 Task: Change  the formatting of the data to Which is Greater than5, In conditional formating, put the option 'Yelow Fill with Drak Yellow Text'add another formatting option Format As Table, insert the option Brown Table style Dark 3 , change the format of Column Width to 18In the sheet   Precision Sales book
Action: Mouse moved to (333, 318)
Screenshot: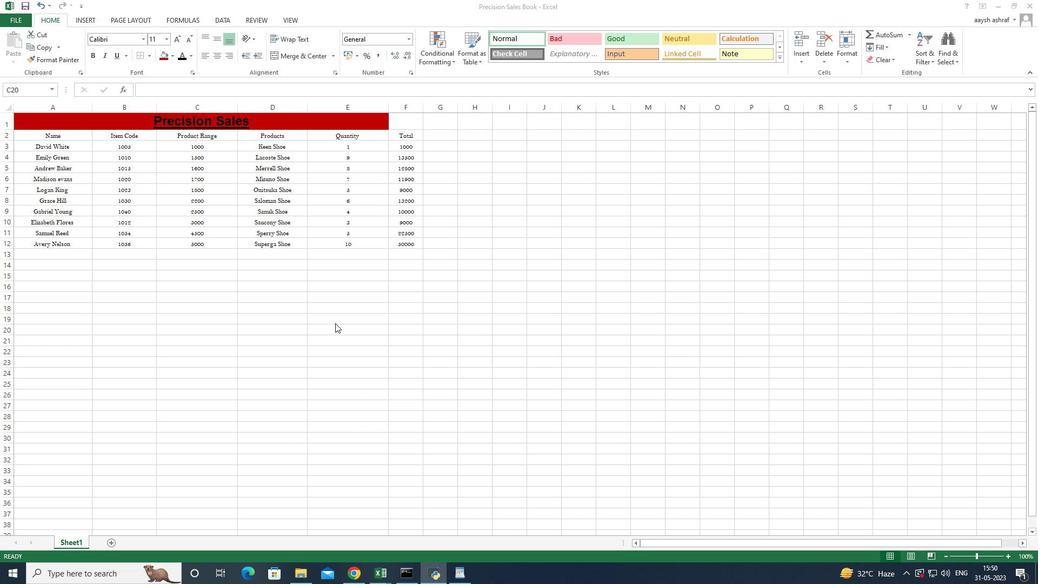 
Action: Mouse pressed left at (333, 318)
Screenshot: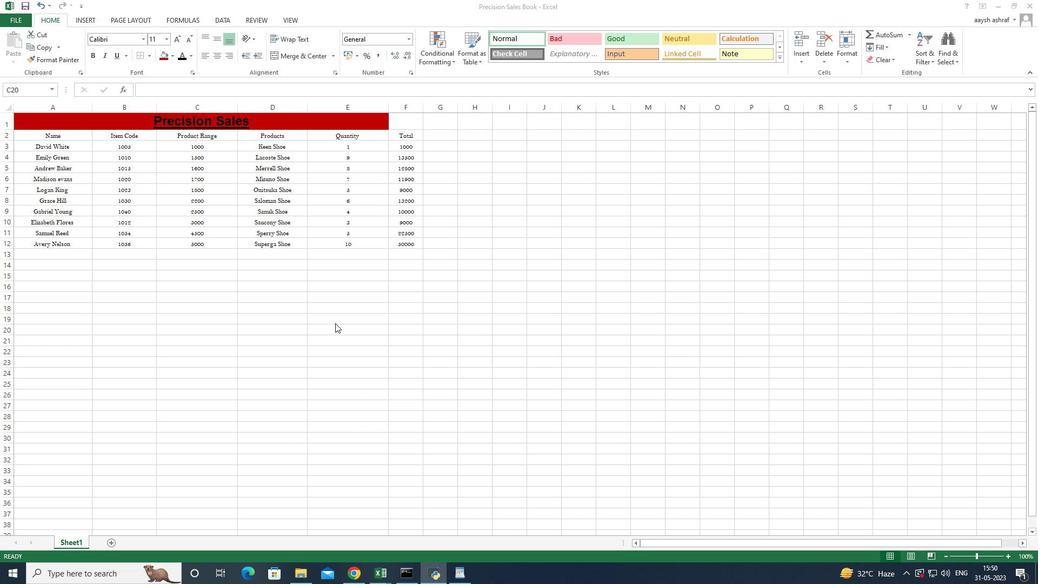 
Action: Mouse moved to (245, 240)
Screenshot: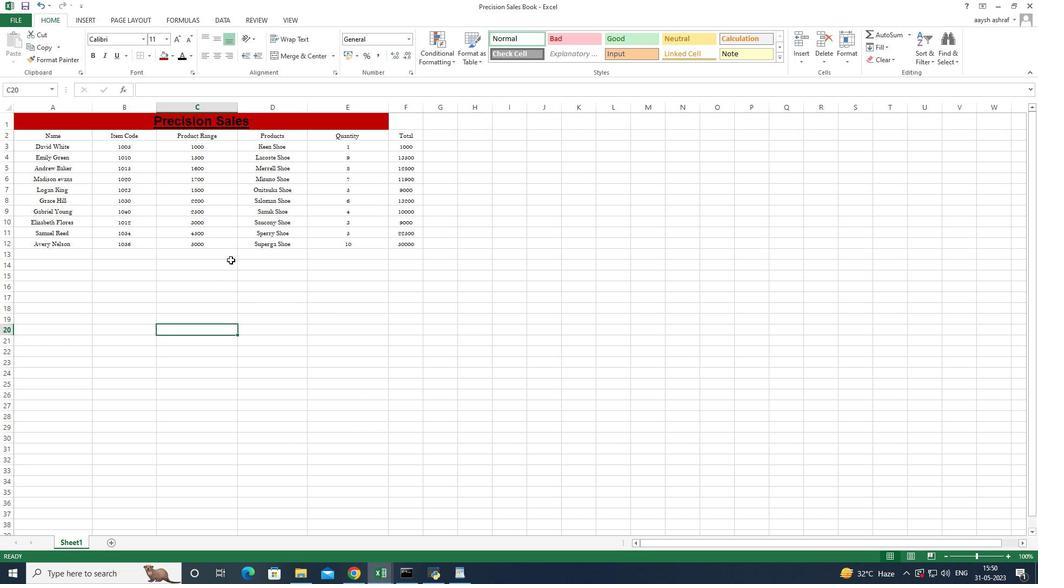 
Action: Mouse pressed left at (245, 240)
Screenshot: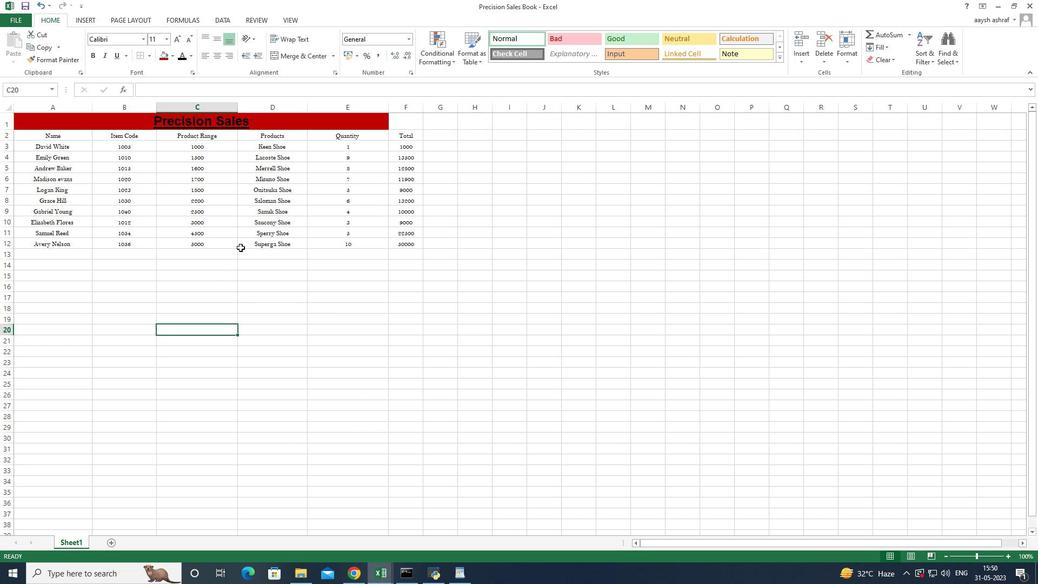 
Action: Mouse moved to (36, 136)
Screenshot: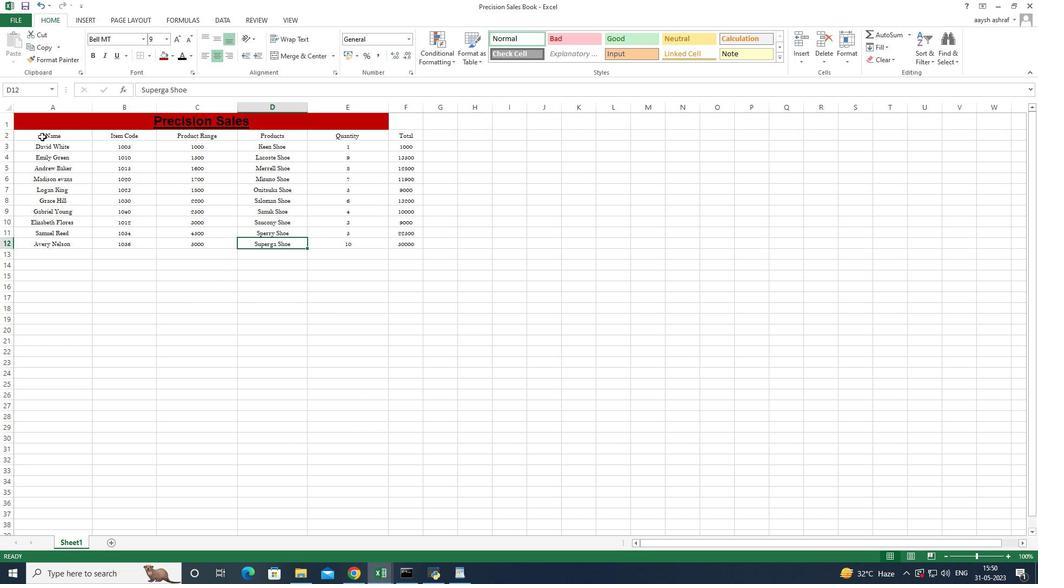 
Action: Mouse pressed left at (36, 136)
Screenshot: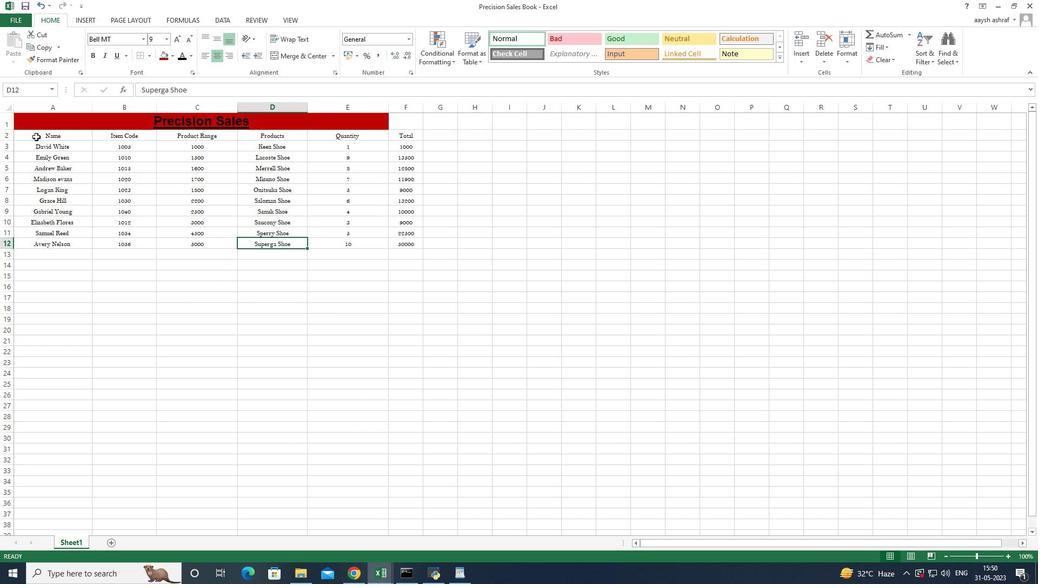 
Action: Mouse moved to (428, 56)
Screenshot: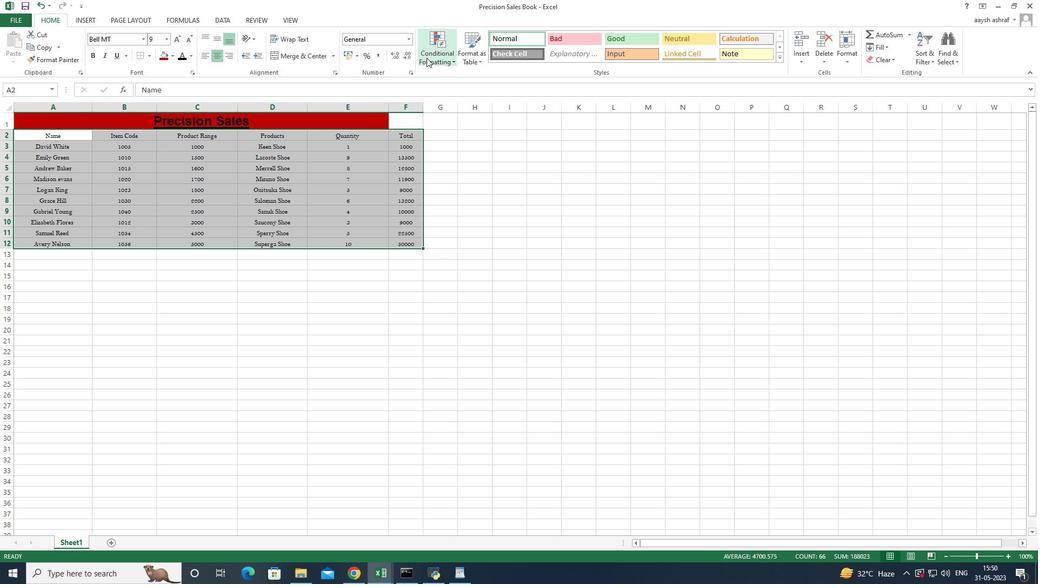 
Action: Mouse pressed left at (428, 56)
Screenshot: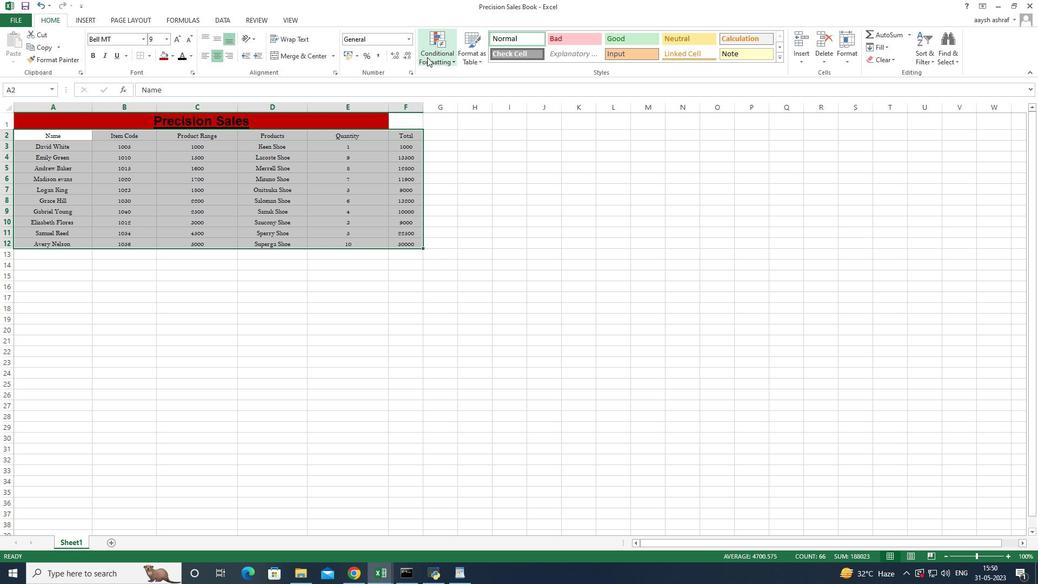 
Action: Mouse moved to (545, 85)
Screenshot: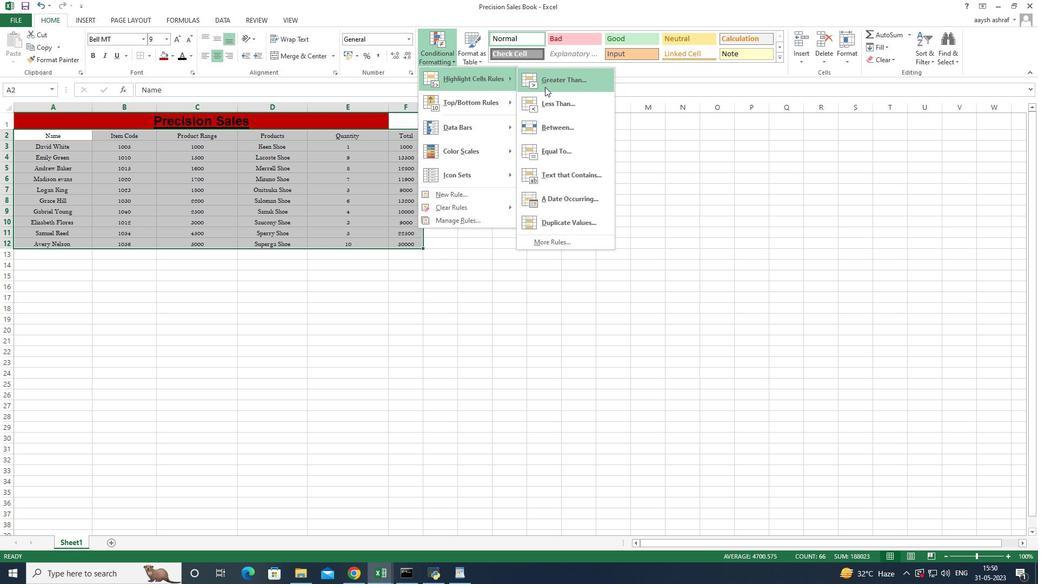 
Action: Mouse pressed left at (545, 85)
Screenshot: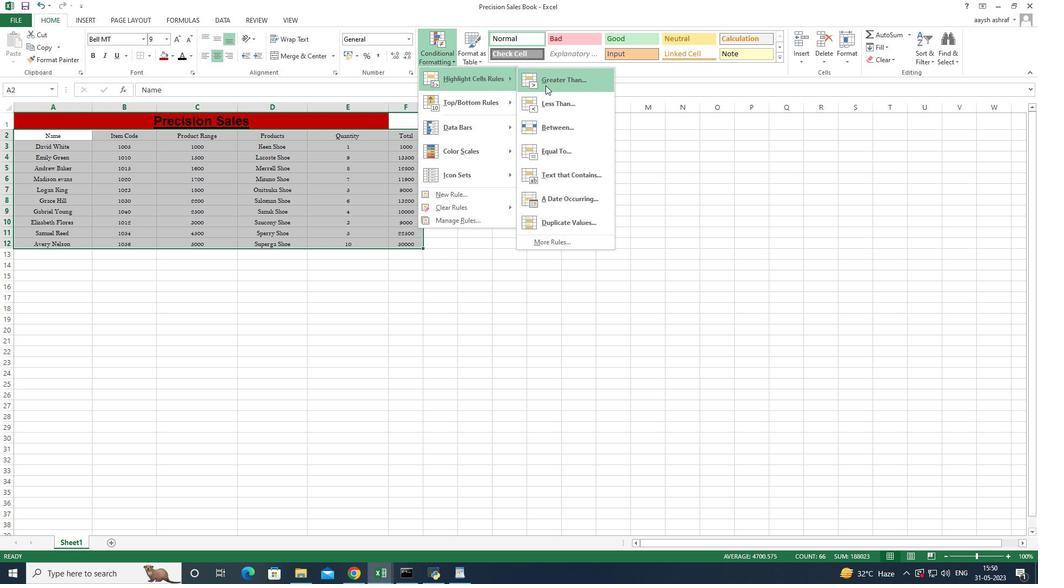 
Action: Mouse moved to (167, 286)
Screenshot: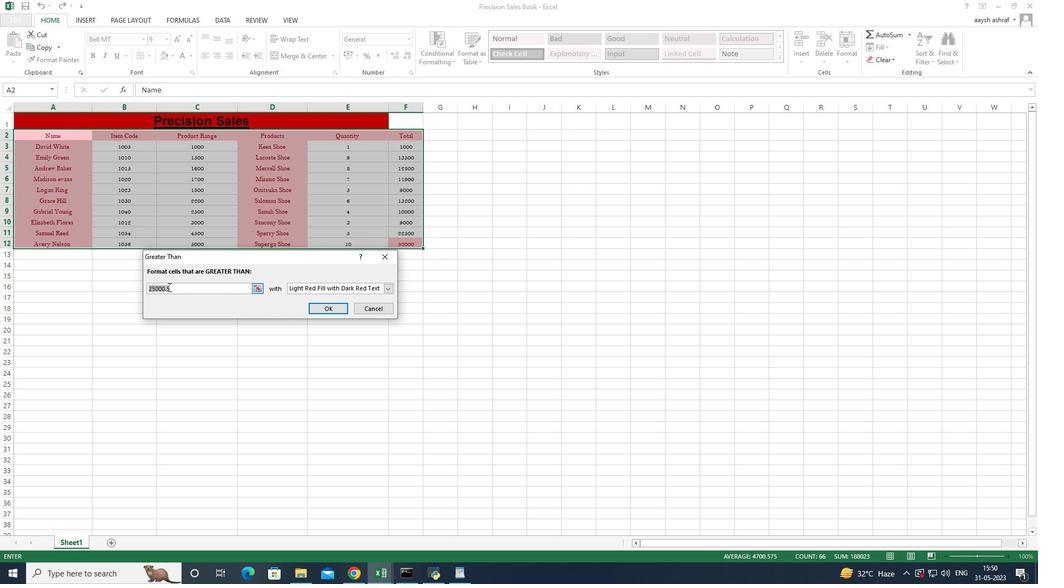 
Action: Mouse pressed left at (167, 286)
Screenshot: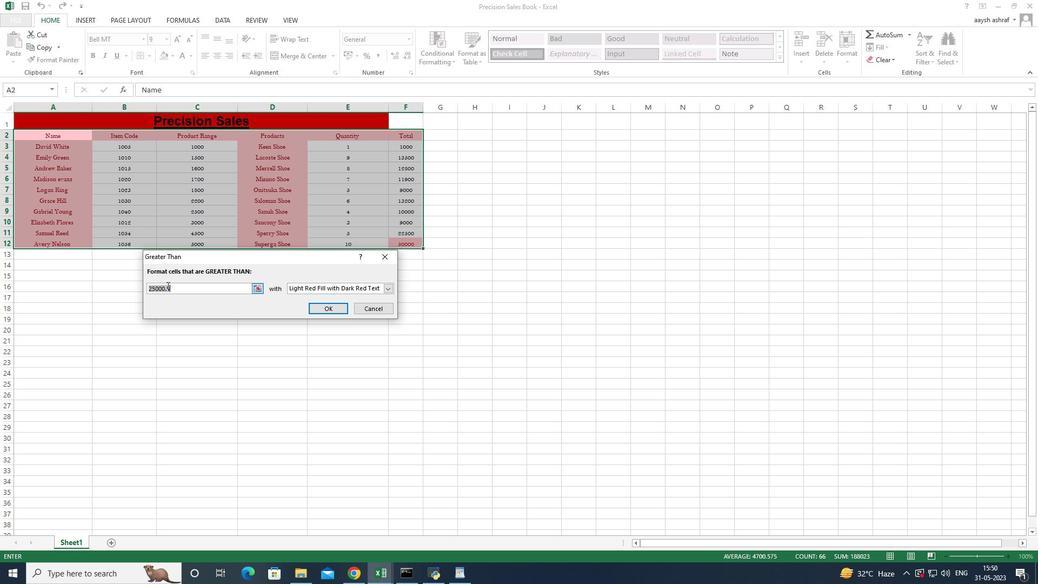 
Action: Mouse moved to (181, 296)
Screenshot: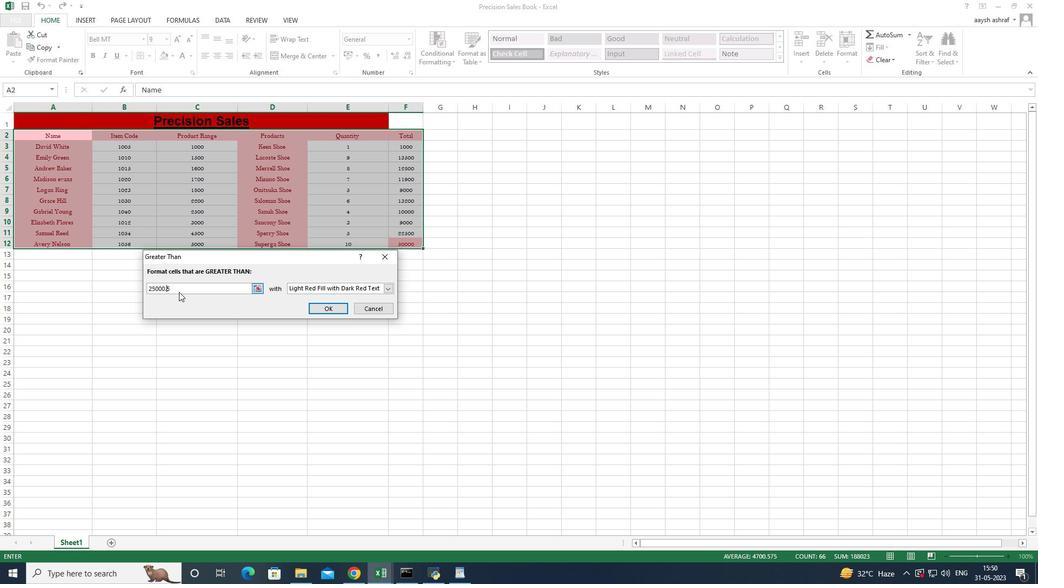 
Action: Key pressed <Key.backspace><Key.backspace><Key.backspace><Key.backspace><Key.backspace><Key.backspace><Key.backspace><Key.backspace><Key.backspace><Key.backspace><Key.backspace><Key.backspace><Key.backspace>
Screenshot: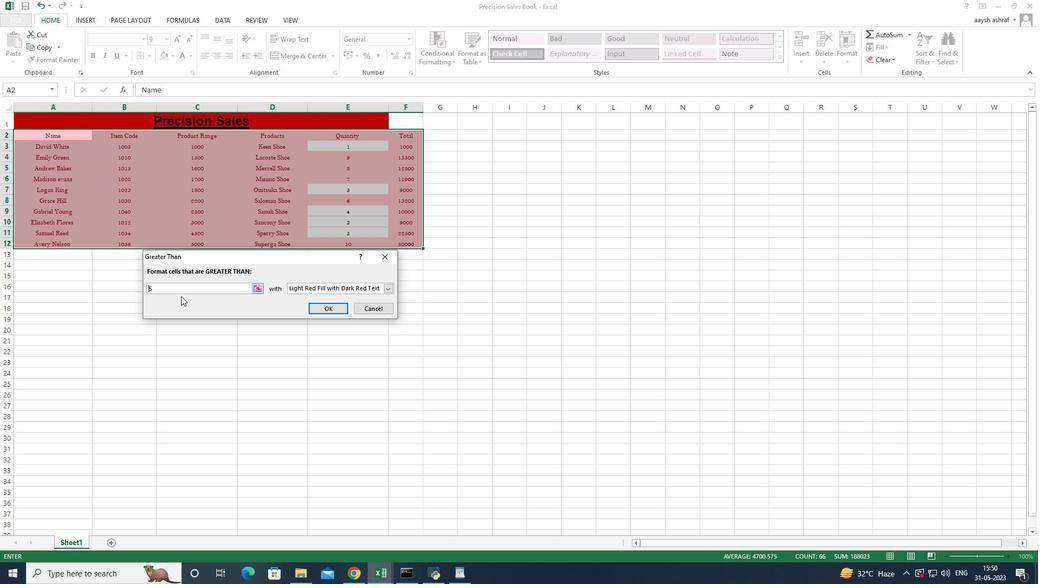 
Action: Mouse moved to (387, 286)
Screenshot: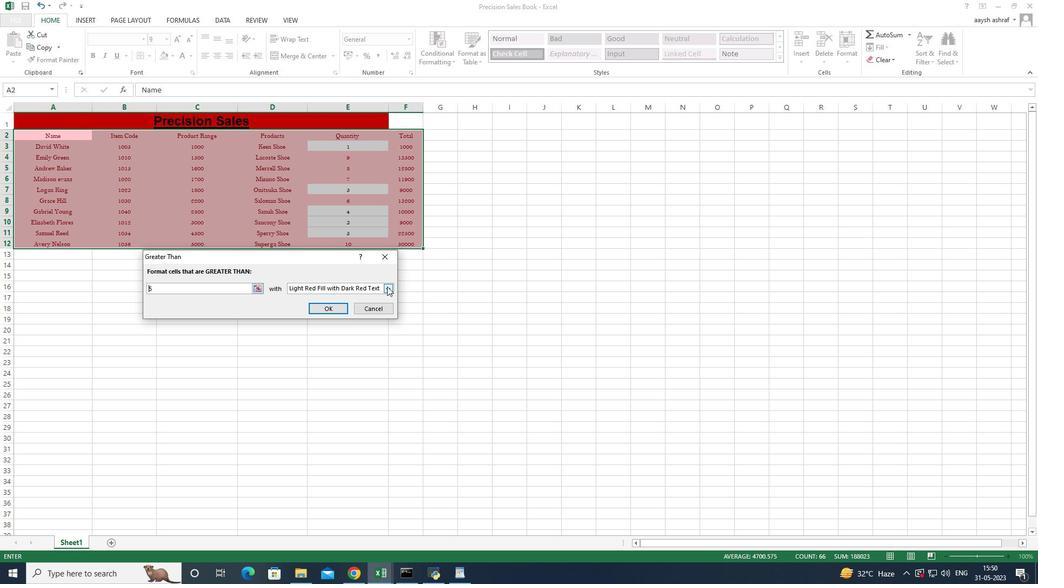 
Action: Mouse pressed left at (387, 286)
Screenshot: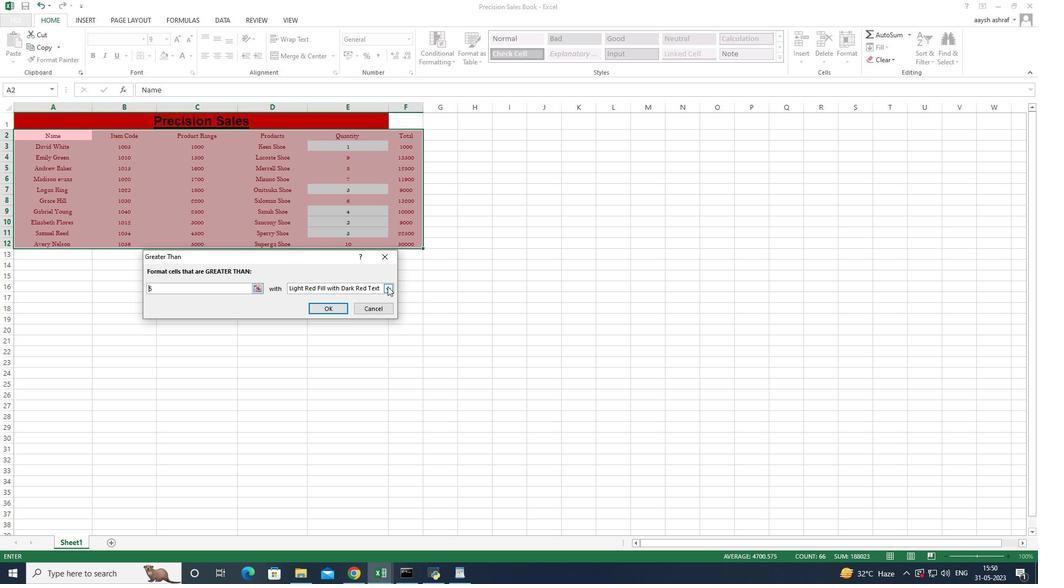 
Action: Mouse moved to (341, 318)
Screenshot: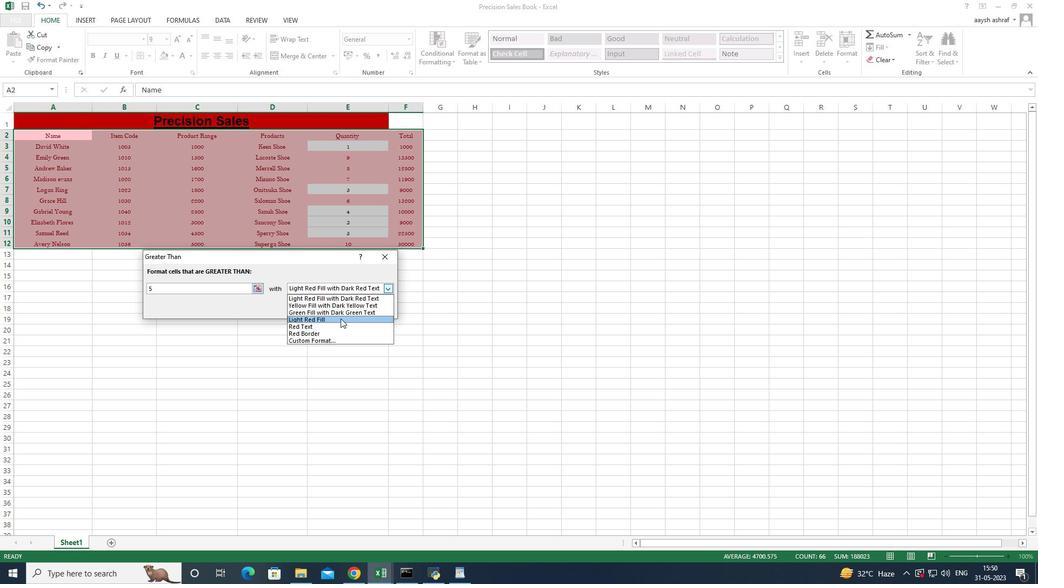 
Action: Mouse scrolled (341, 317) with delta (0, 0)
Screenshot: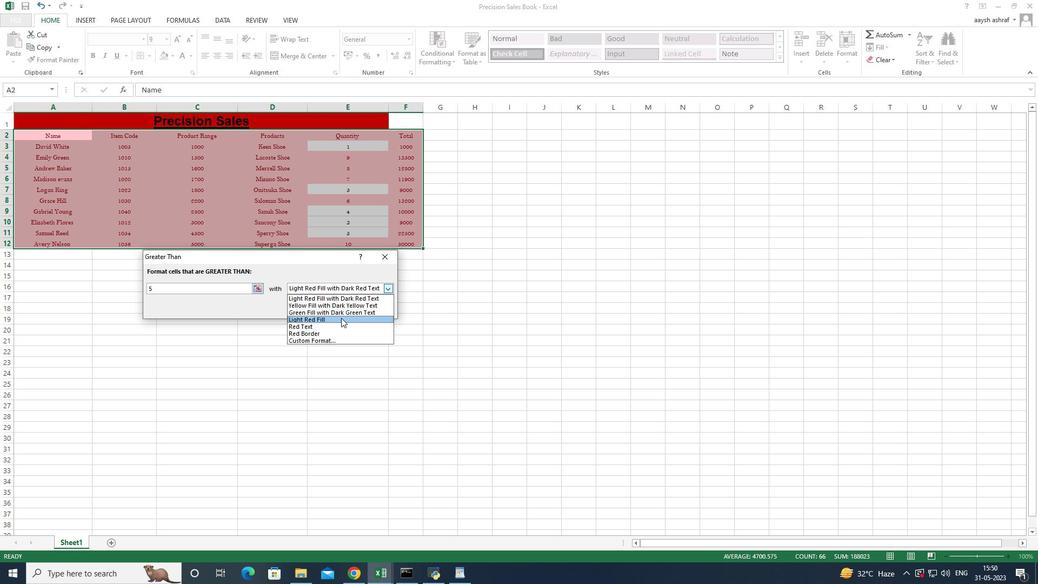 
Action: Mouse scrolled (341, 317) with delta (0, 0)
Screenshot: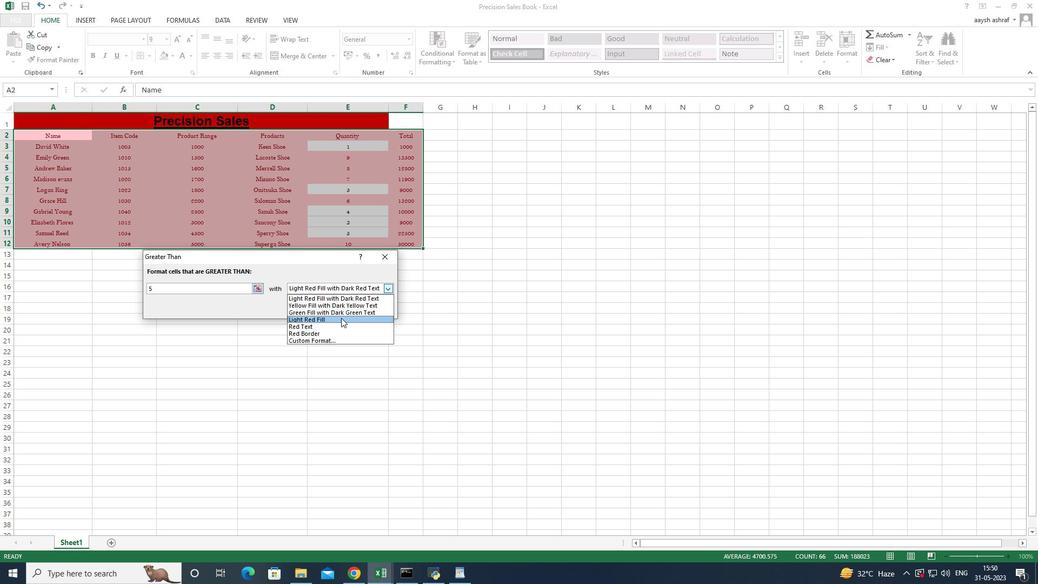 
Action: Mouse scrolled (341, 317) with delta (0, 0)
Screenshot: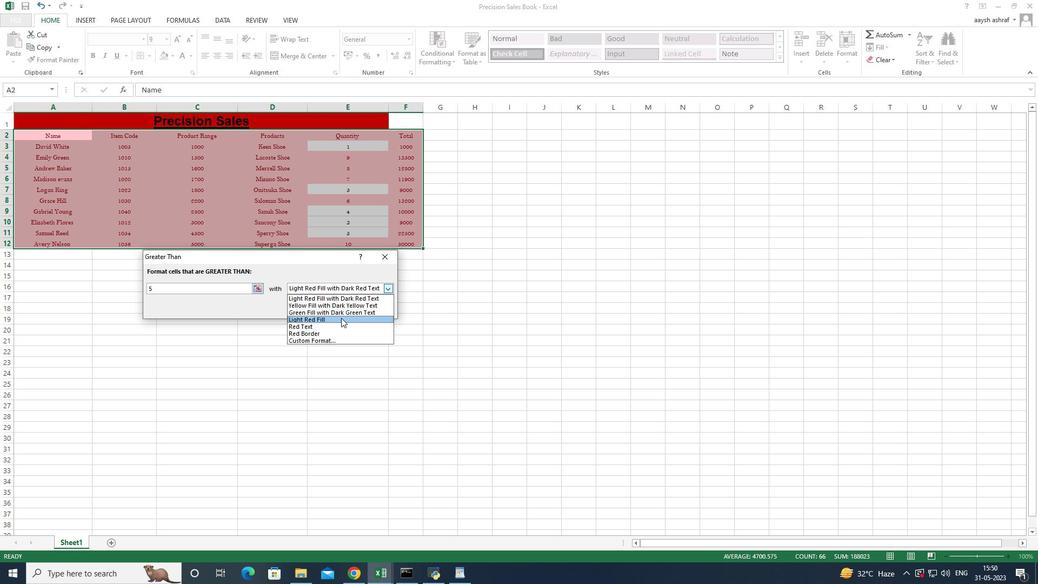 
Action: Mouse scrolled (341, 317) with delta (0, 0)
Screenshot: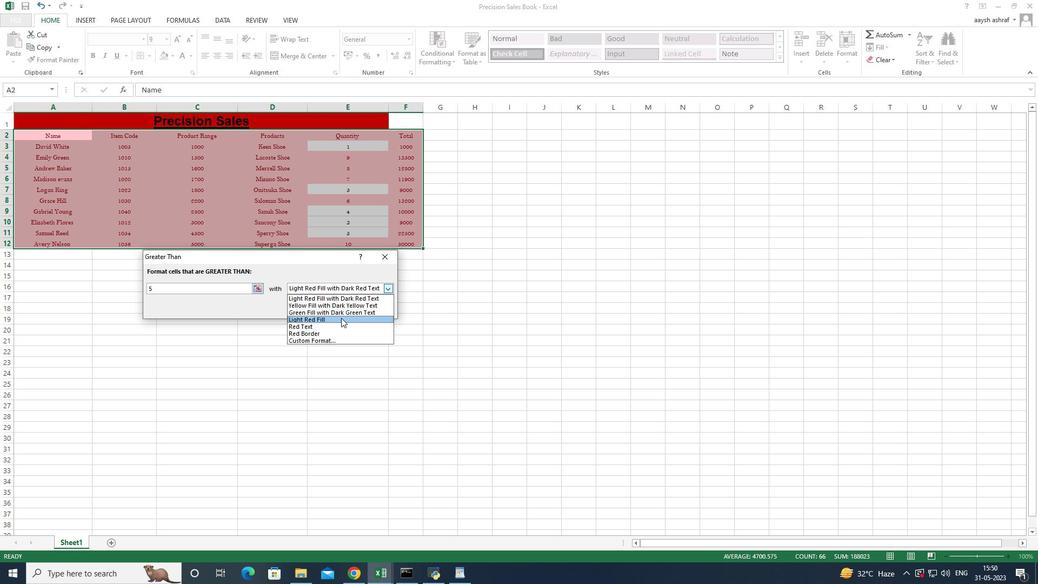 
Action: Mouse moved to (338, 307)
Screenshot: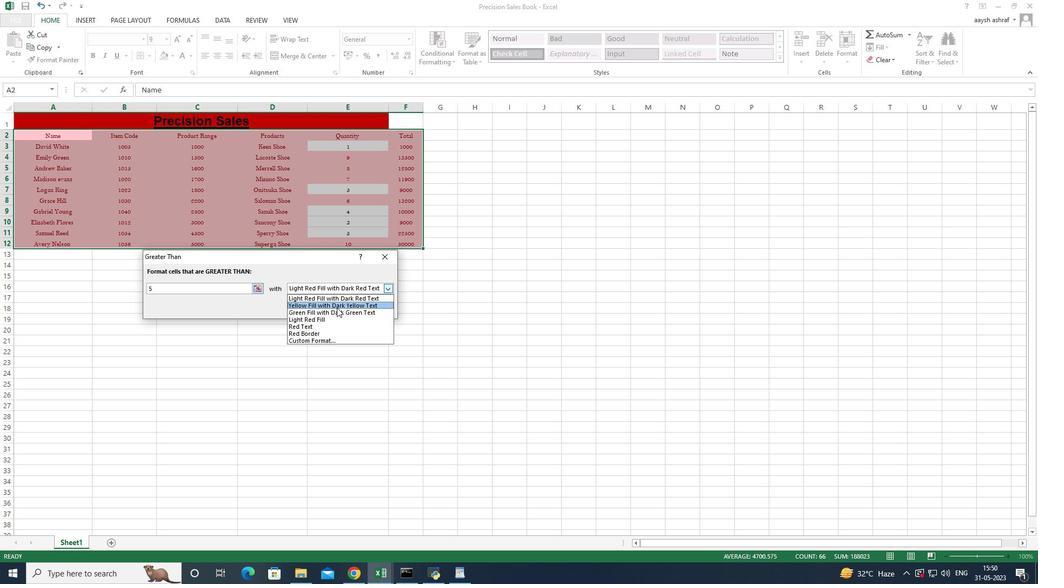 
Action: Mouse pressed left at (338, 307)
Screenshot: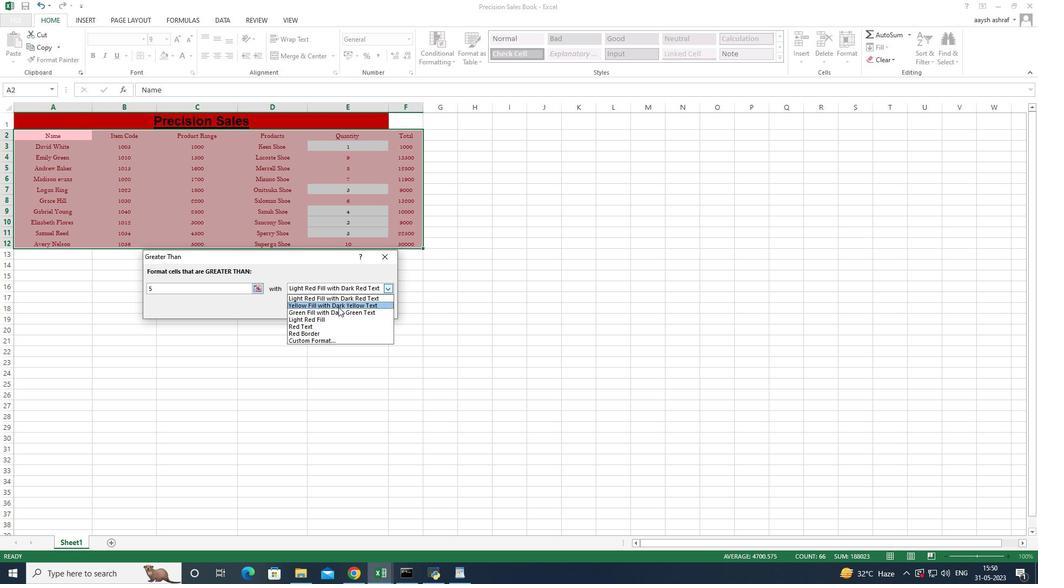 
Action: Mouse moved to (336, 307)
Screenshot: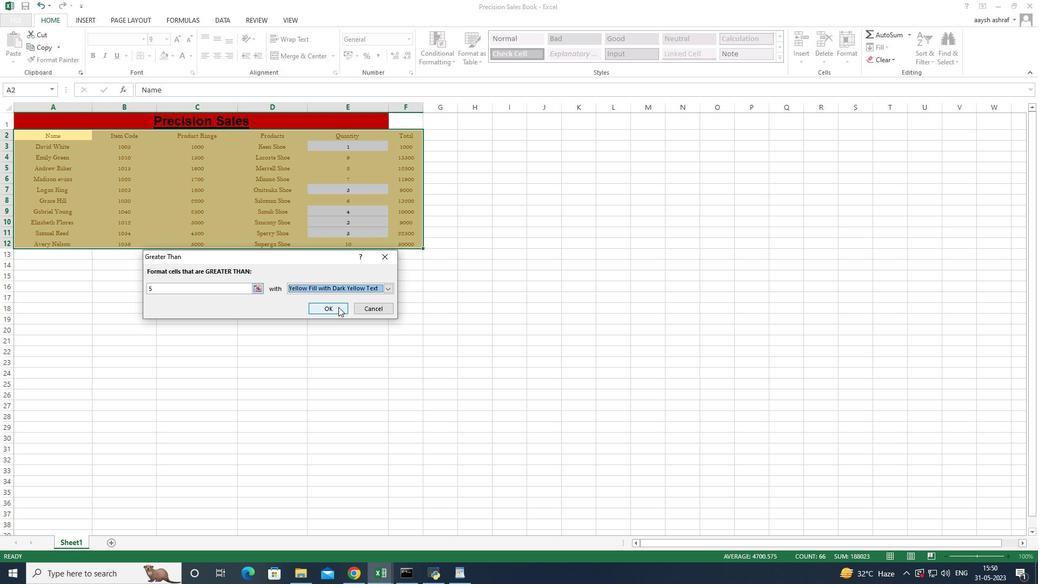 
Action: Mouse pressed left at (336, 307)
Screenshot: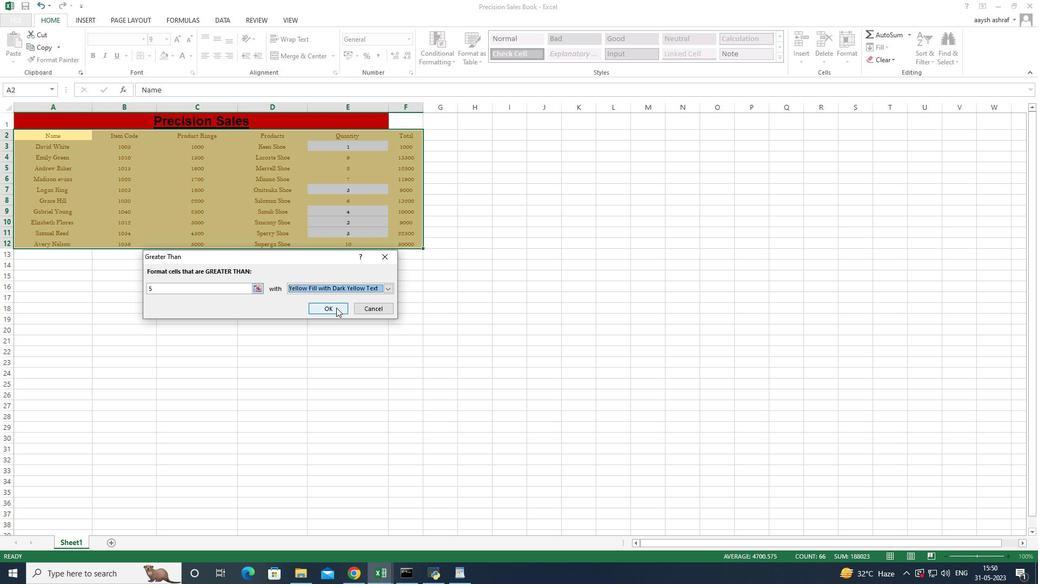
Action: Mouse moved to (467, 54)
Screenshot: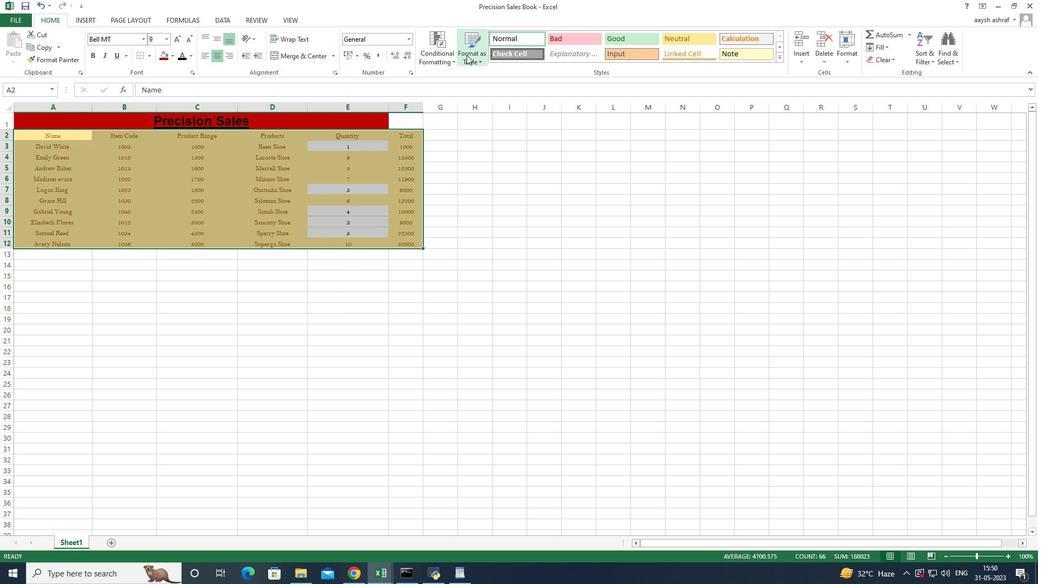 
Action: Mouse pressed left at (467, 54)
Screenshot: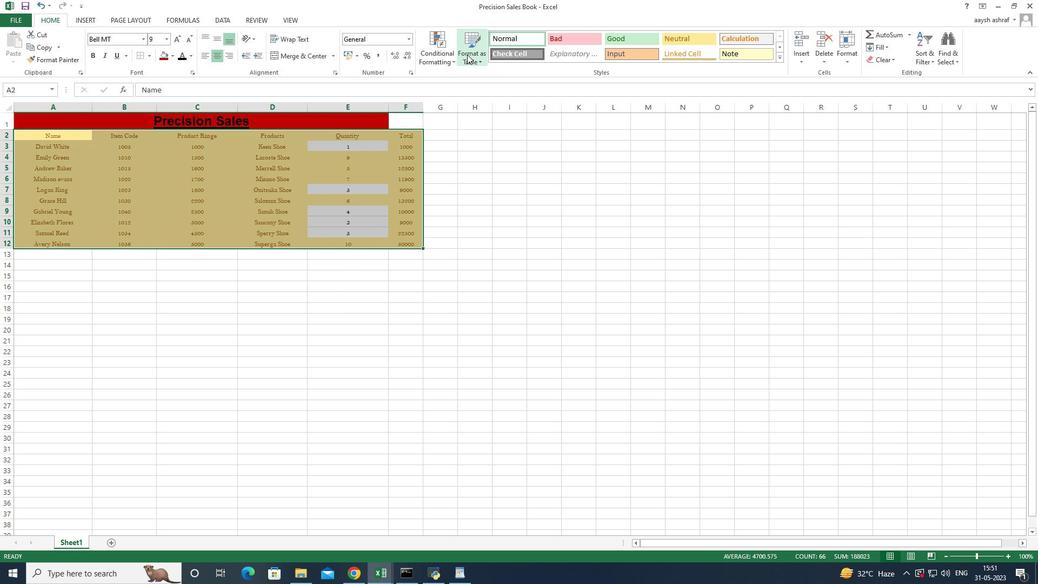 
Action: Mouse moved to (554, 270)
Screenshot: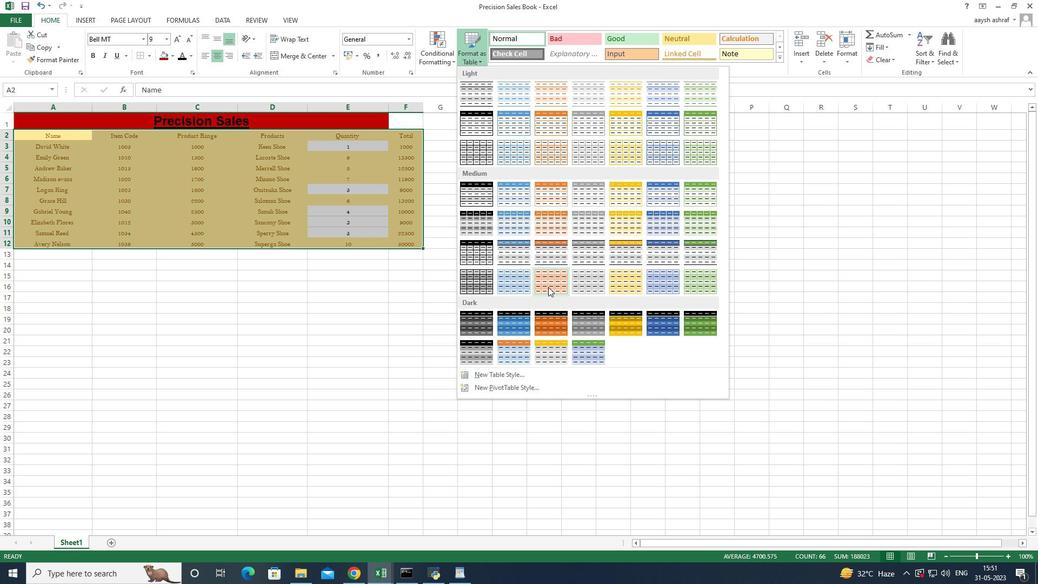 
Action: Mouse scrolled (554, 269) with delta (0, 0)
Screenshot: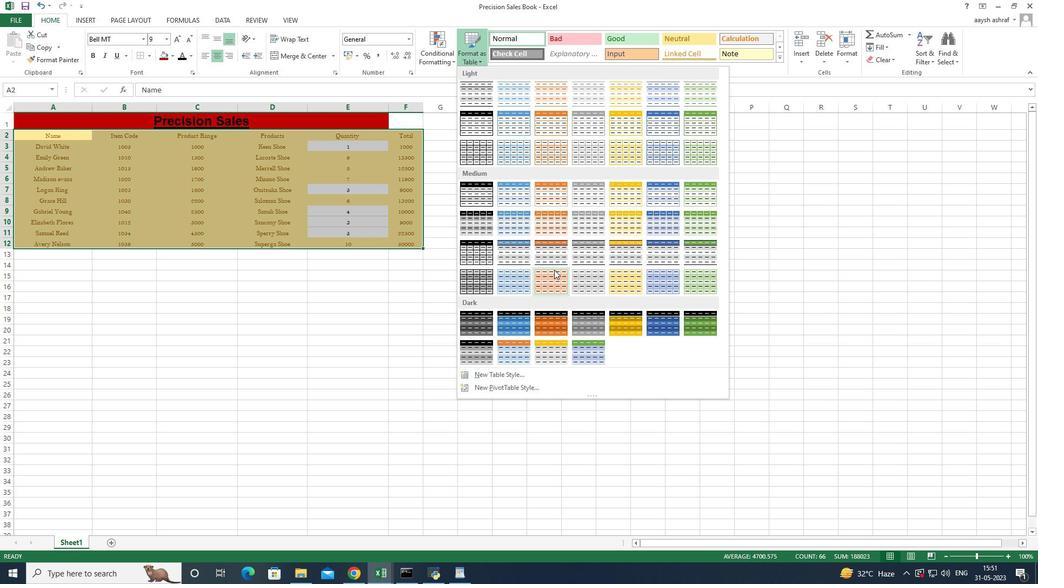 
Action: Mouse moved to (545, 325)
Screenshot: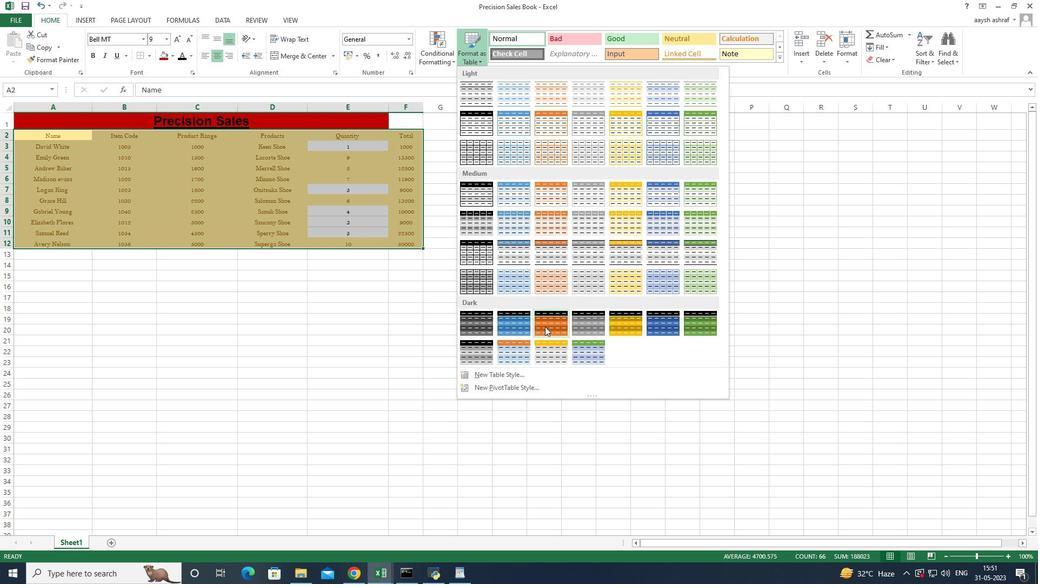 
Action: Mouse pressed left at (545, 325)
Screenshot: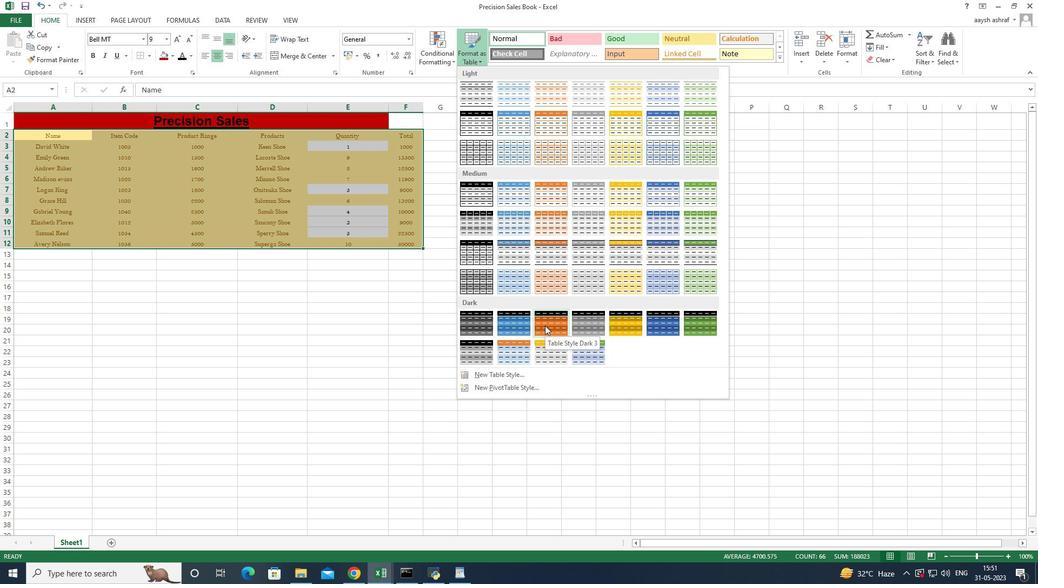 
Action: Mouse moved to (261, 294)
Screenshot: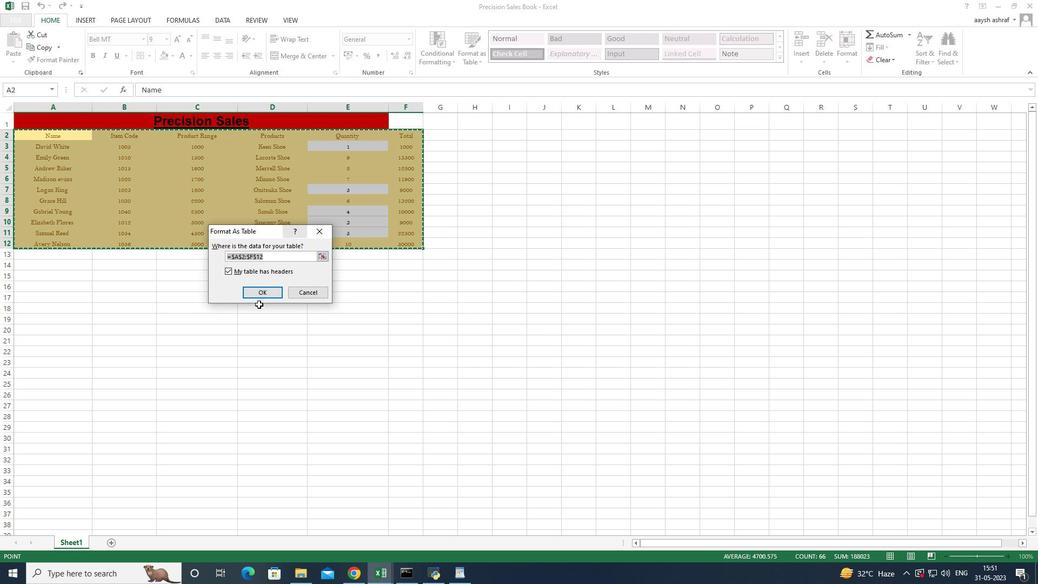 
Action: Mouse pressed left at (261, 294)
Screenshot: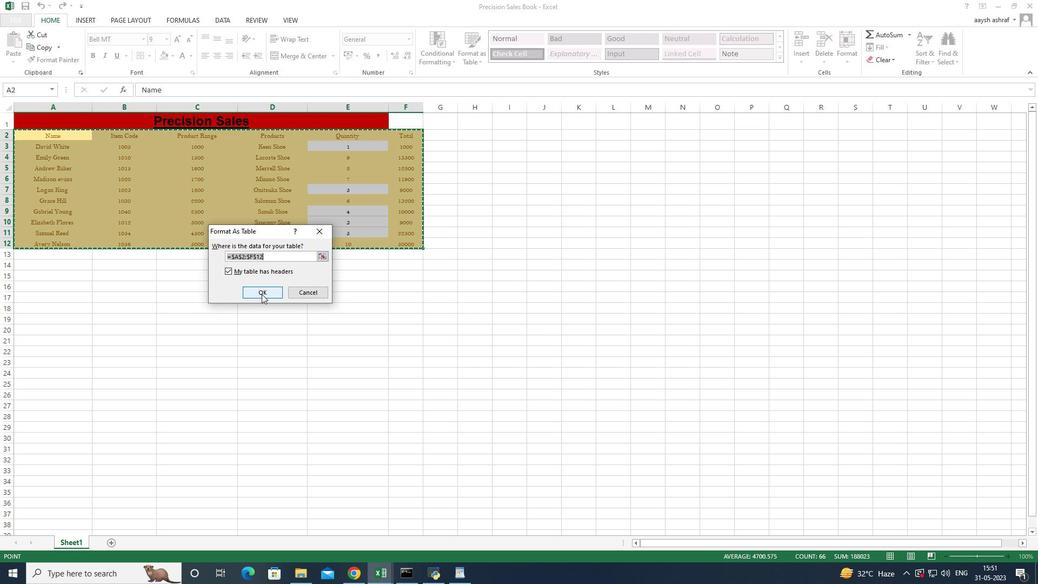 
Action: Mouse moved to (51, 123)
Screenshot: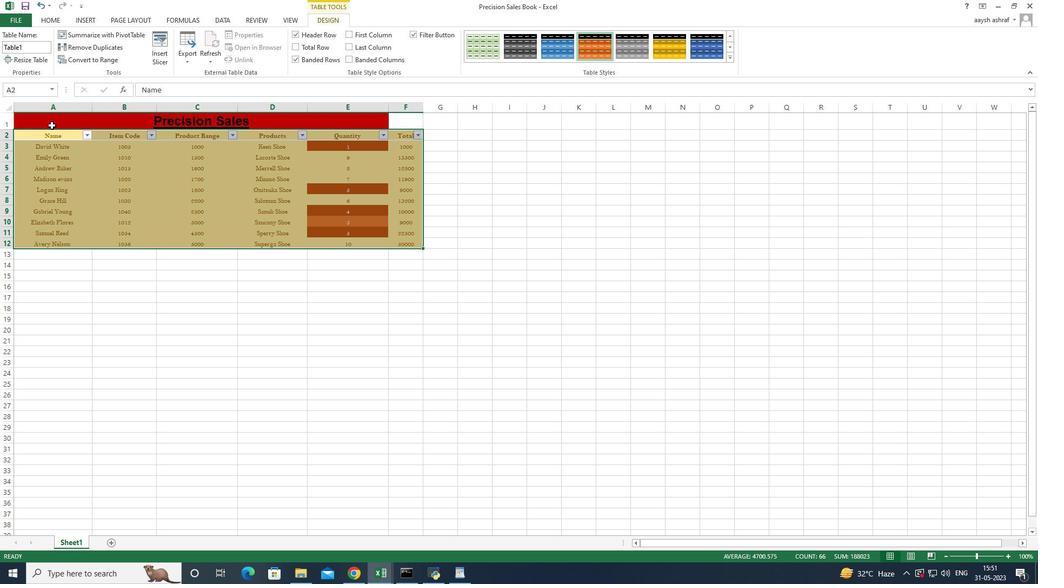 
Action: Mouse pressed left at (51, 123)
Screenshot: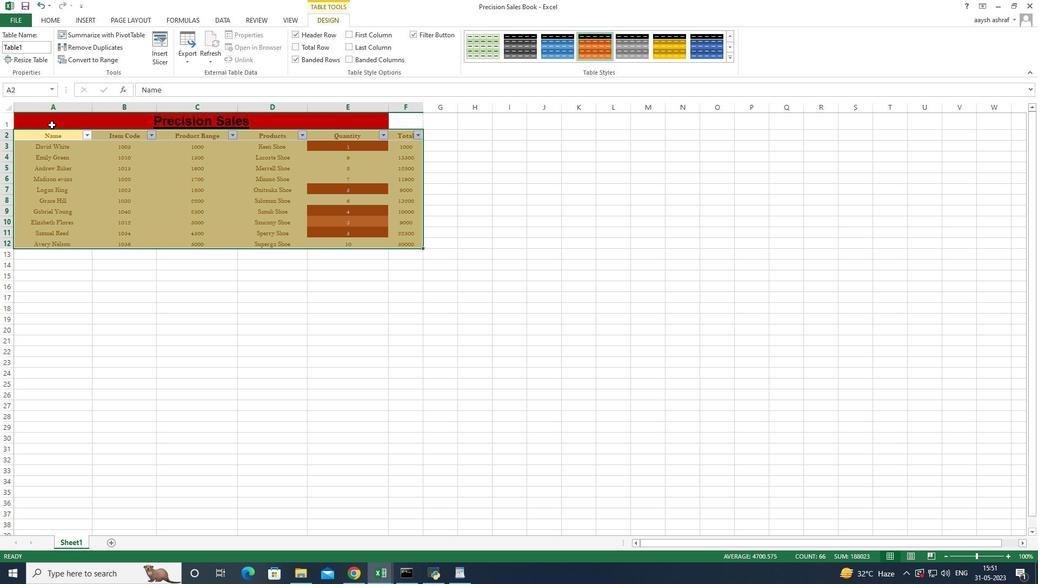 
Action: Mouse moved to (62, 109)
Screenshot: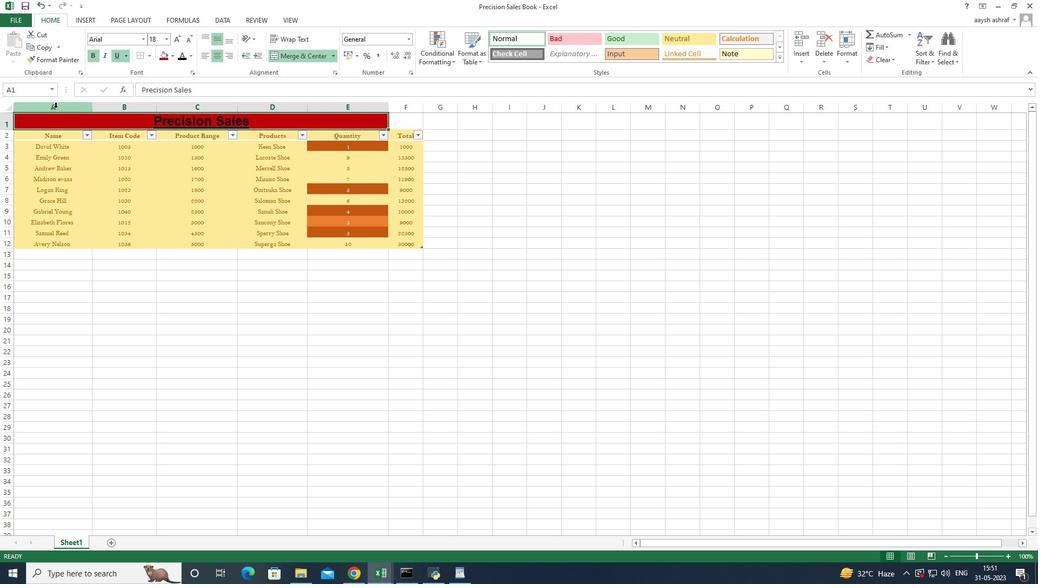 
Action: Mouse pressed left at (62, 109)
Screenshot: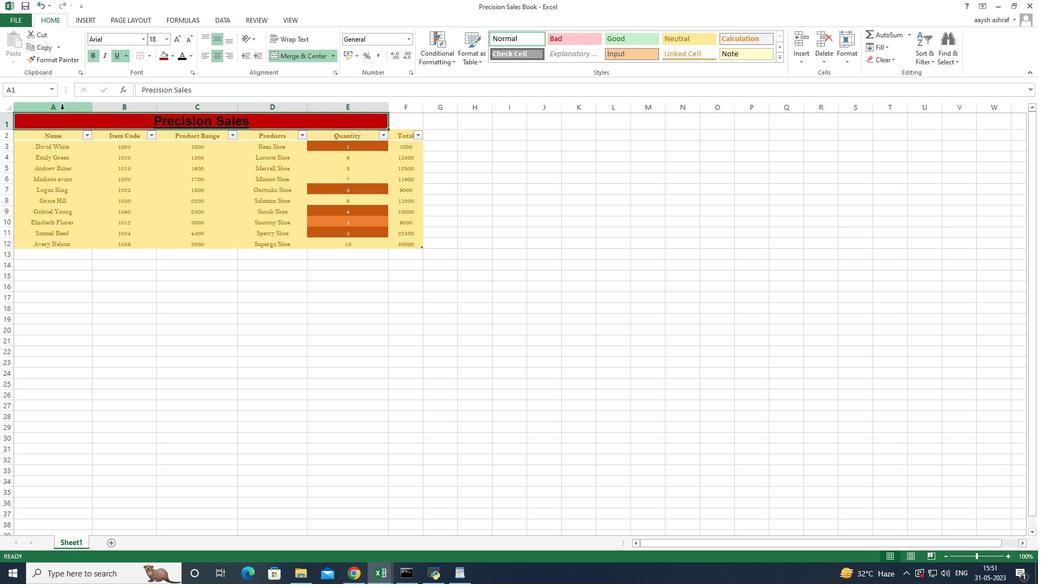 
Action: Mouse moved to (57, 111)
Screenshot: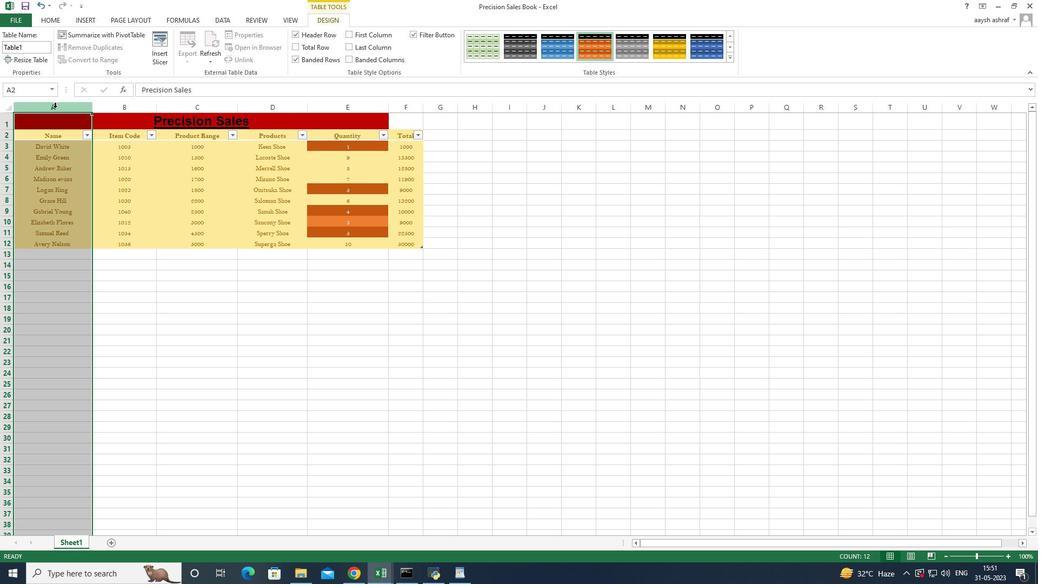 
Action: Mouse pressed right at (57, 111)
Screenshot: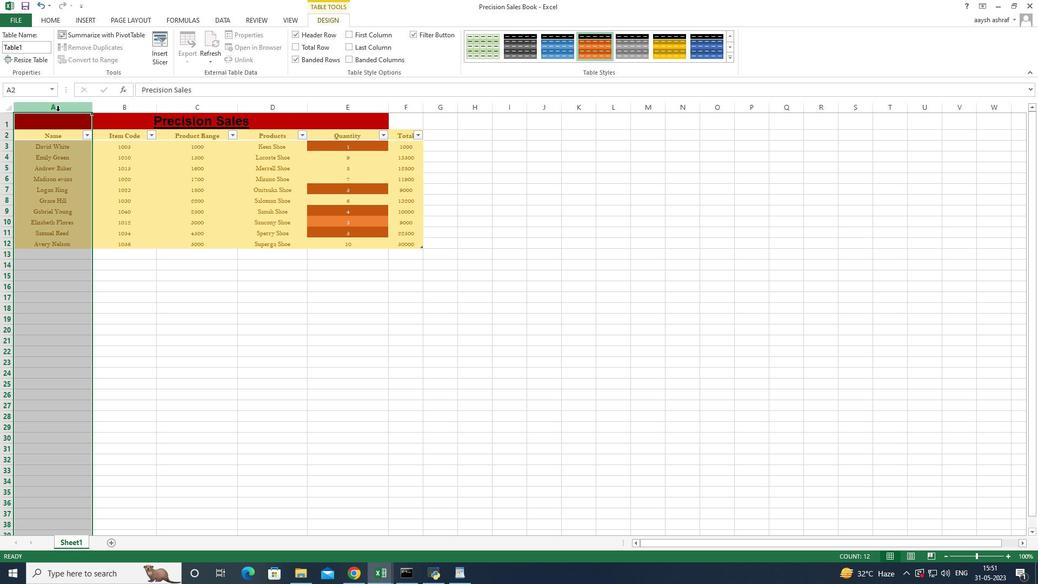
Action: Mouse moved to (109, 237)
Screenshot: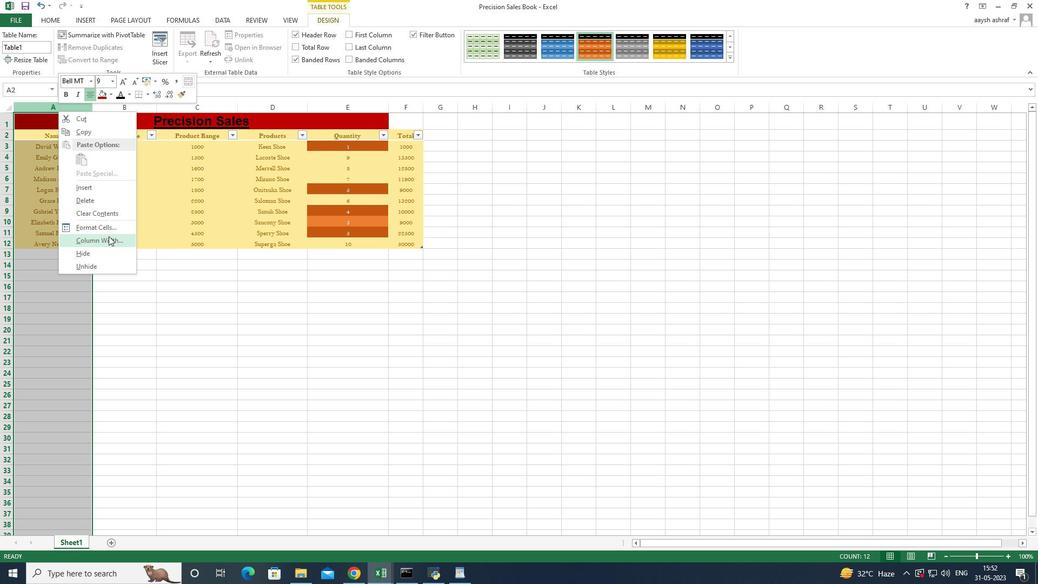 
Action: Mouse pressed left at (109, 237)
Screenshot: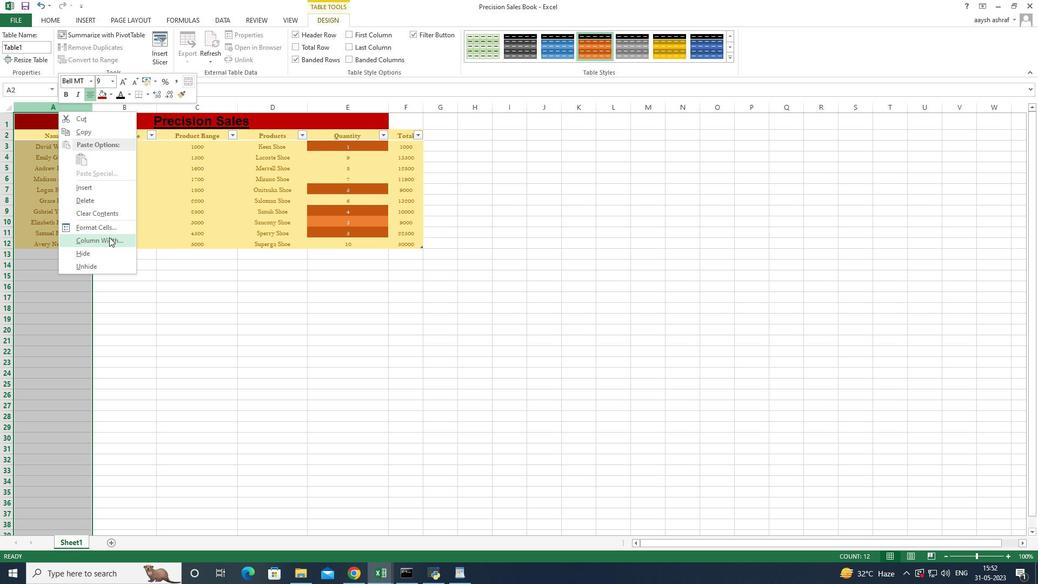 
Action: Mouse moved to (117, 235)
Screenshot: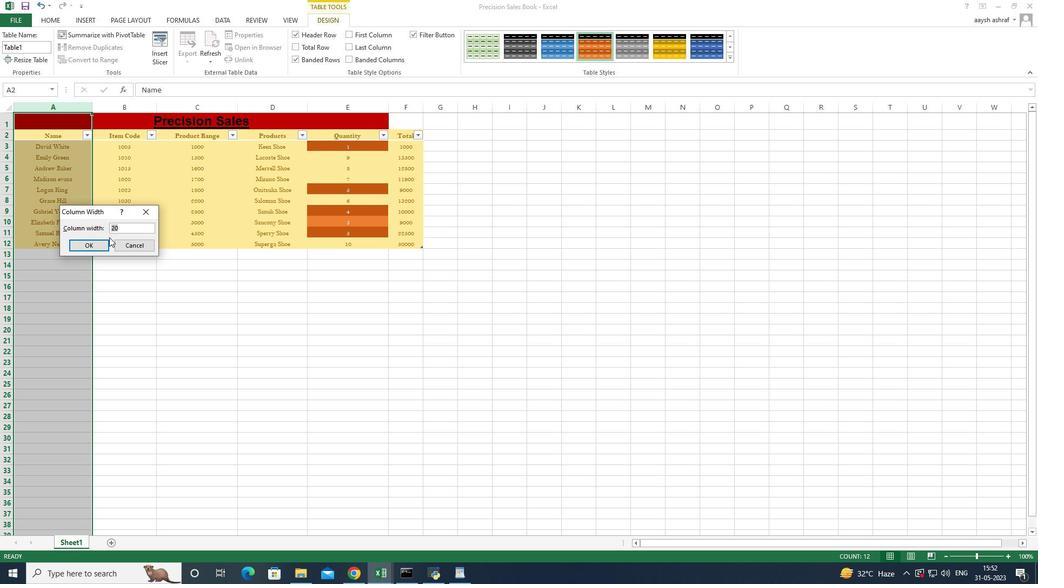 
Action: Key pressed 18
Screenshot: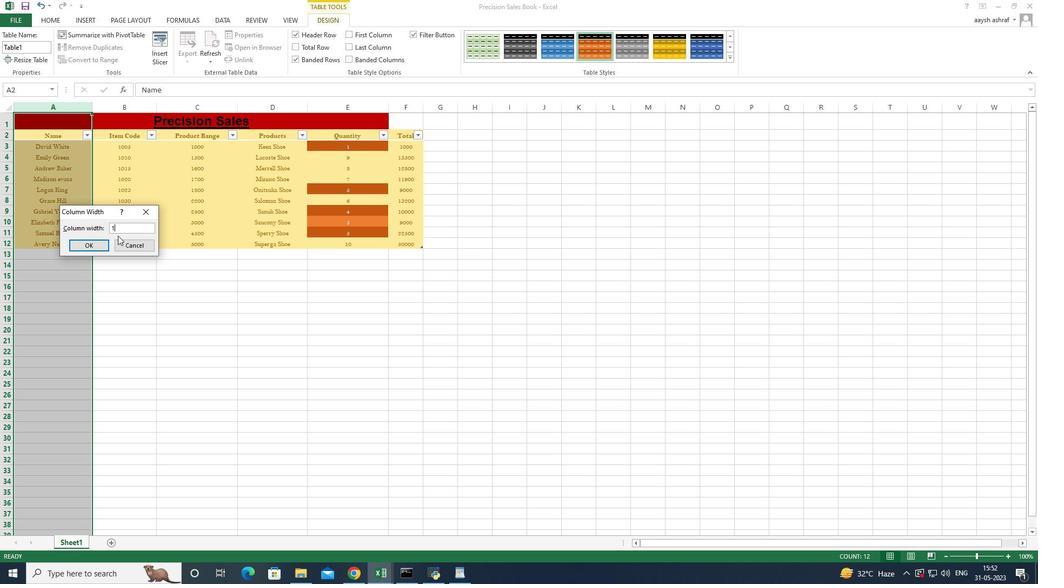 
Action: Mouse moved to (83, 242)
Screenshot: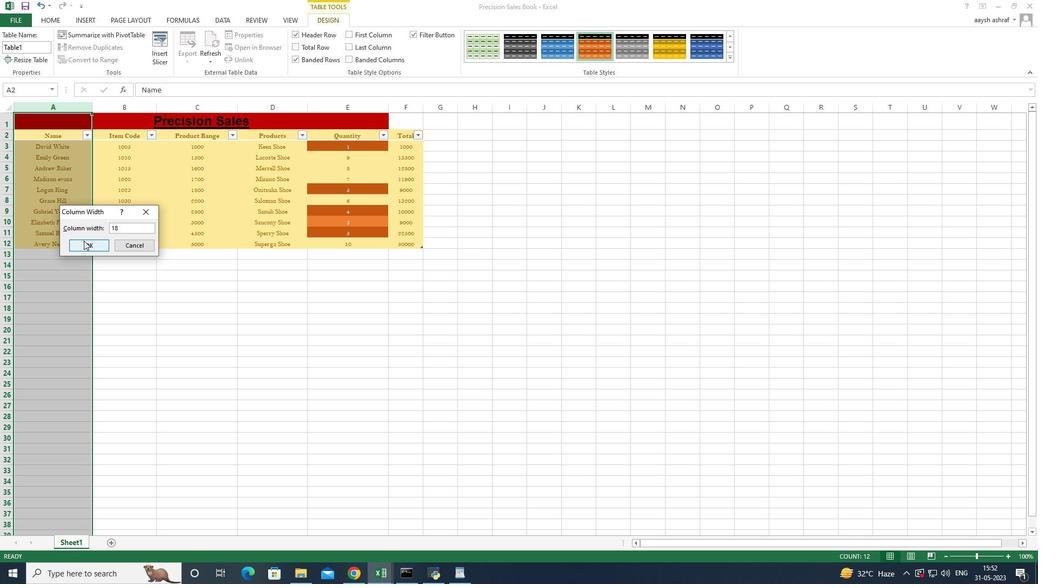 
Action: Mouse pressed left at (83, 242)
Screenshot: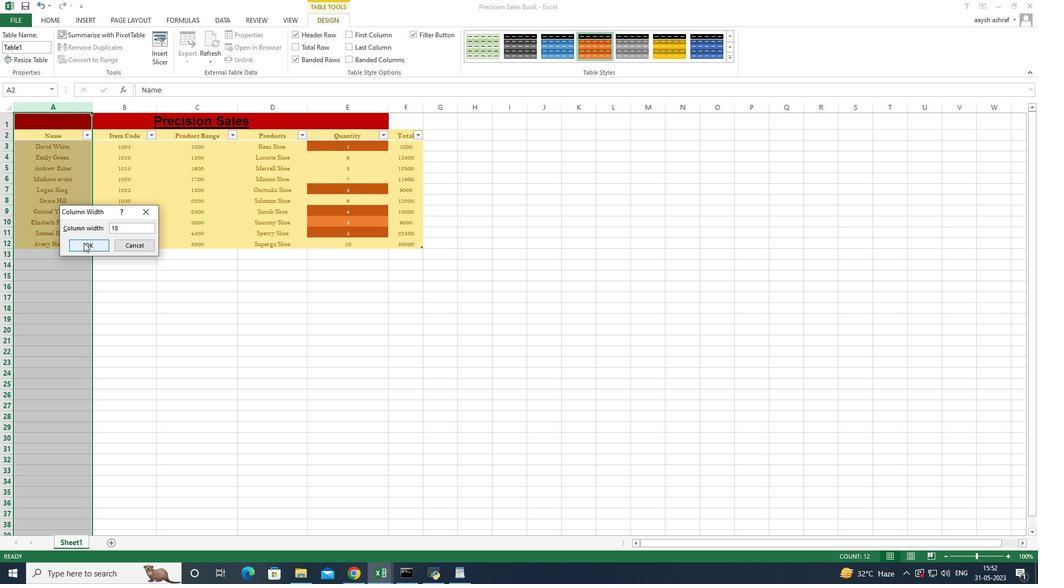 
Action: Mouse moved to (119, 123)
Screenshot: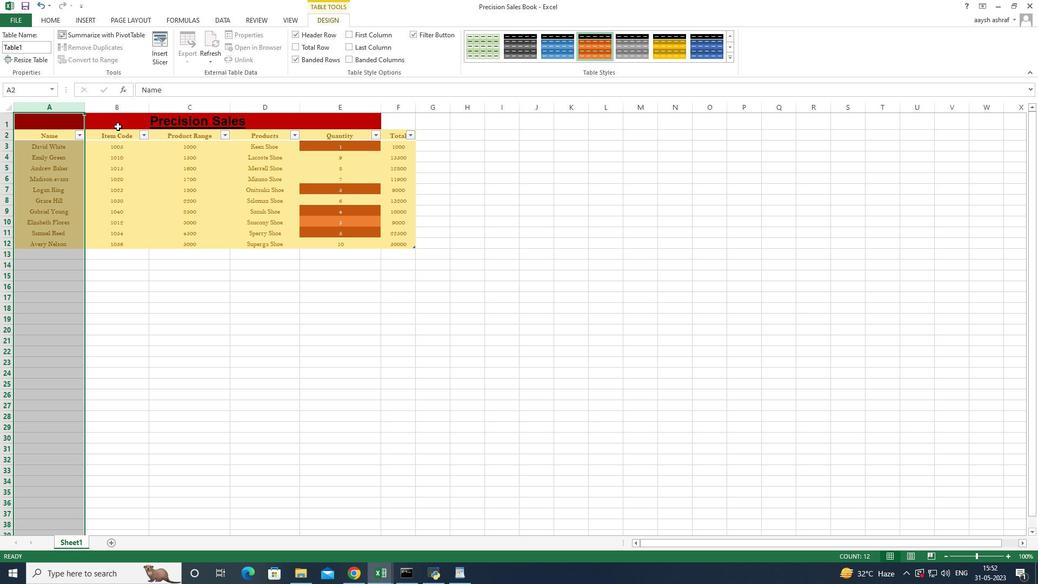 
Action: Mouse pressed left at (119, 123)
Screenshot: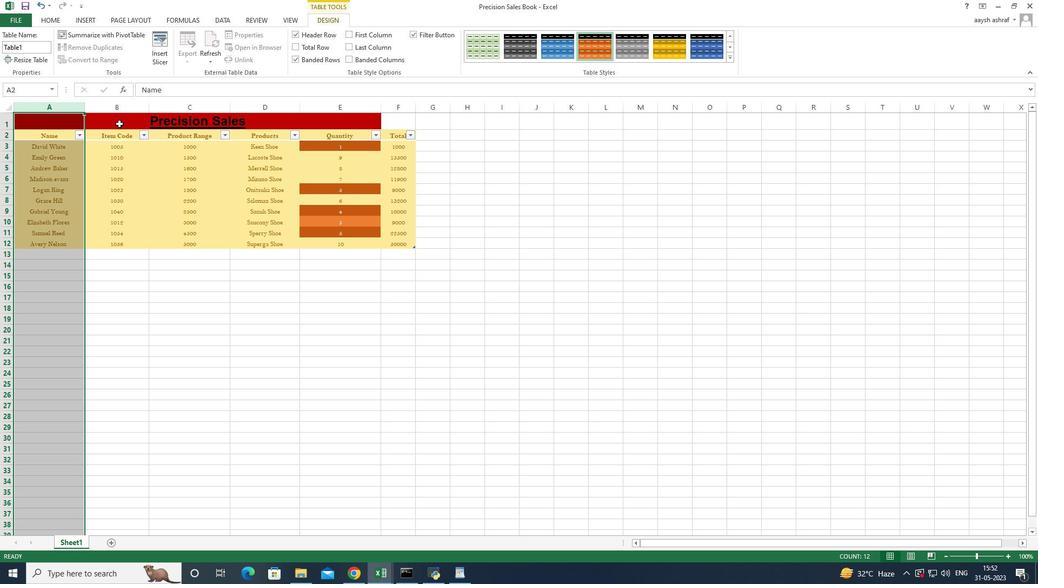
Action: Mouse moved to (128, 107)
Screenshot: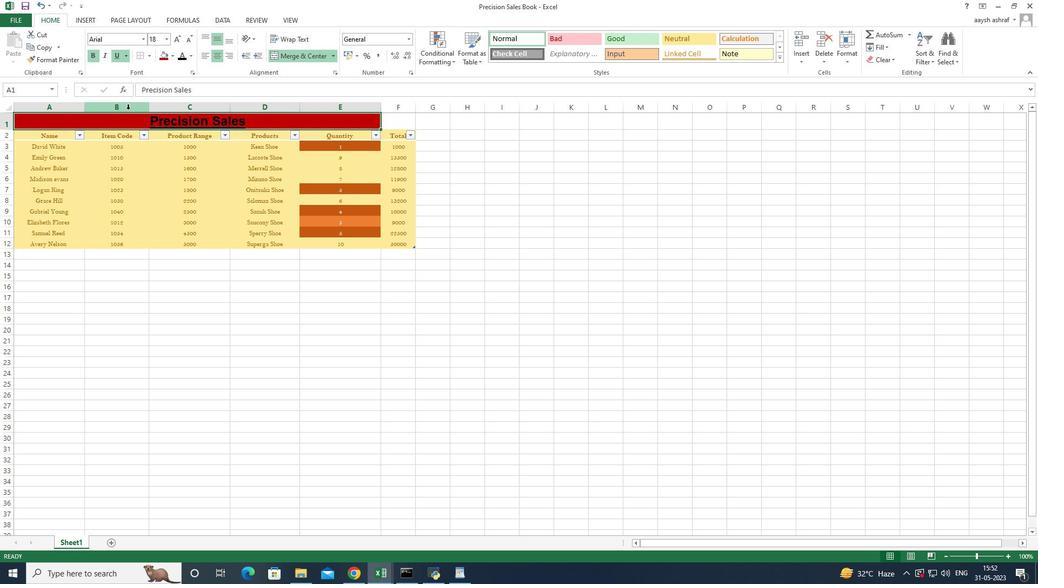 
Action: Mouse pressed left at (128, 107)
Screenshot: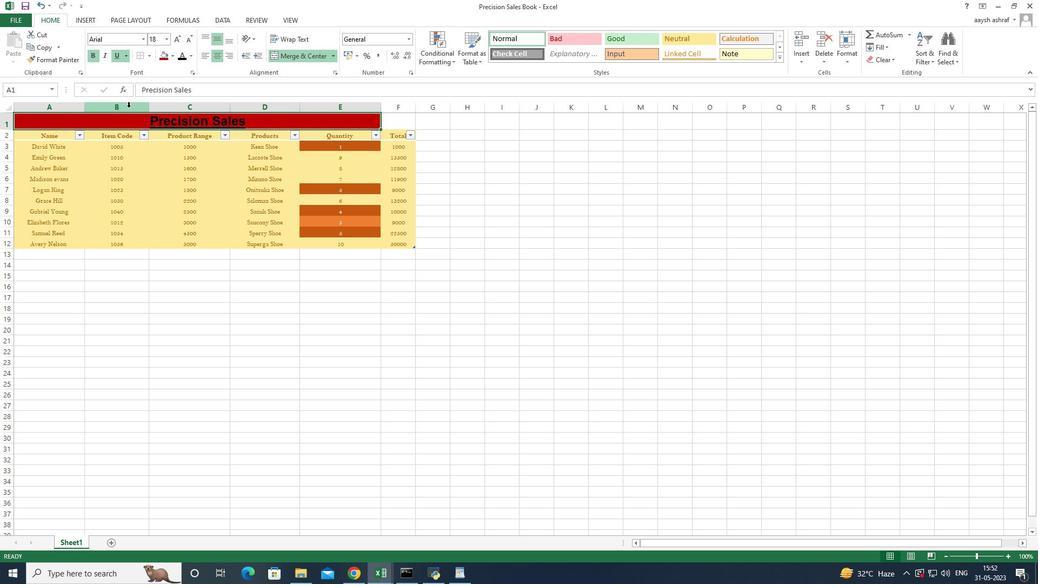 
Action: Mouse moved to (131, 108)
Screenshot: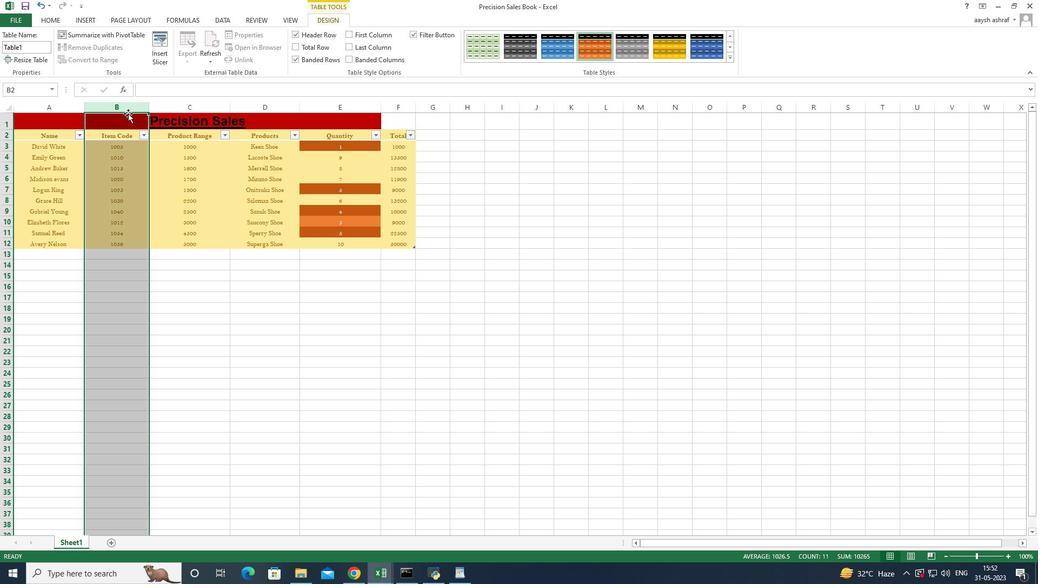 
Action: Mouse pressed right at (131, 108)
Screenshot: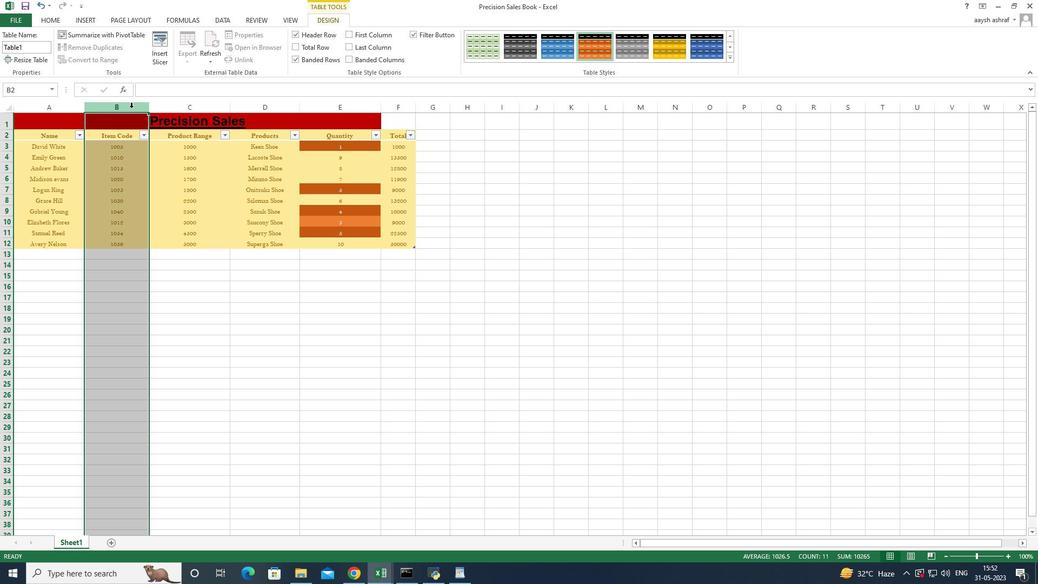 
Action: Mouse moved to (180, 236)
Screenshot: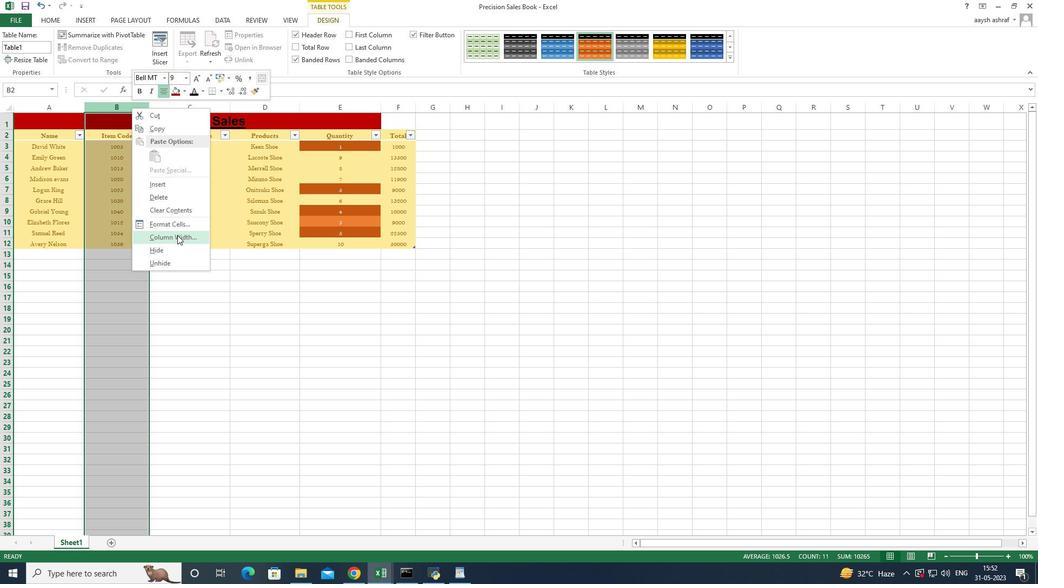 
Action: Mouse pressed left at (180, 236)
Screenshot: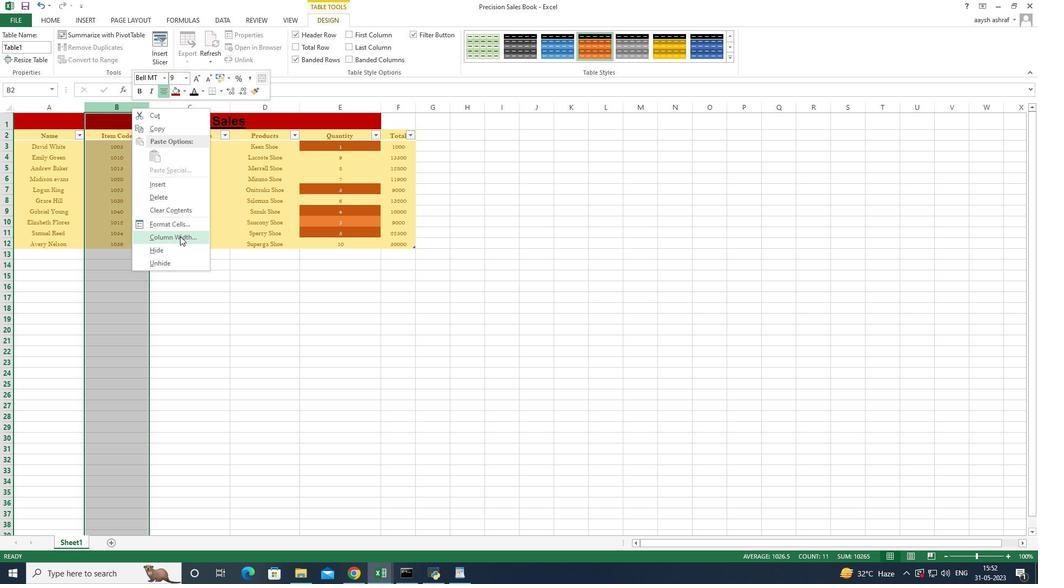 
Action: Mouse moved to (203, 233)
Screenshot: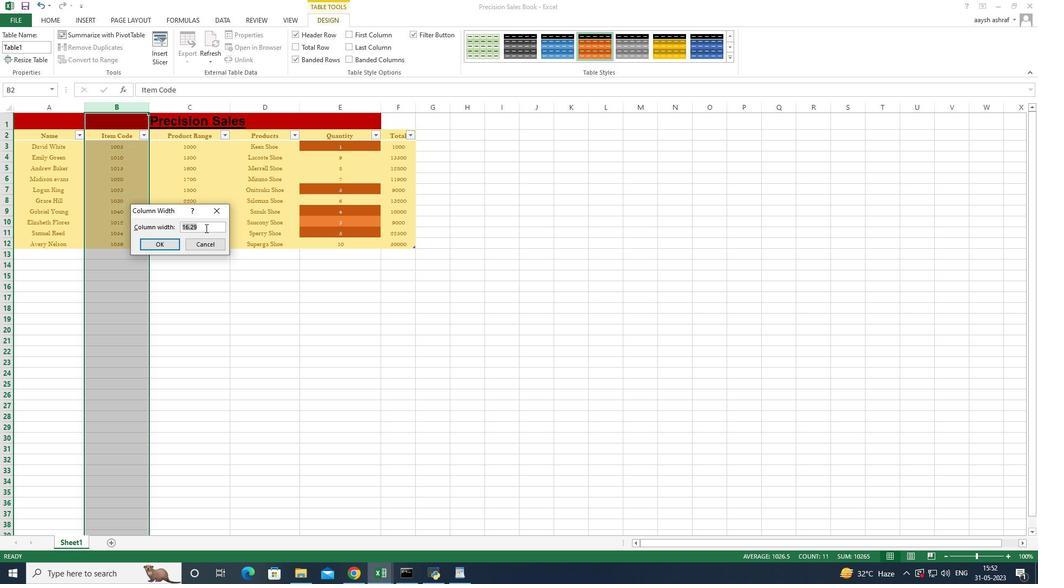 
Action: Key pressed <Key.backspace><Key.backspace>18
Screenshot: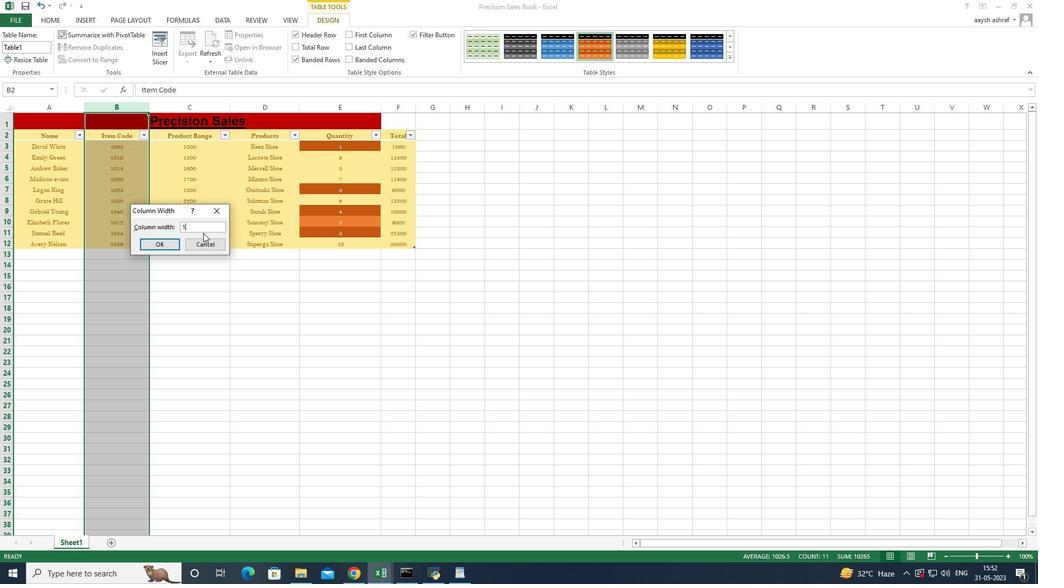 
Action: Mouse moved to (165, 245)
Screenshot: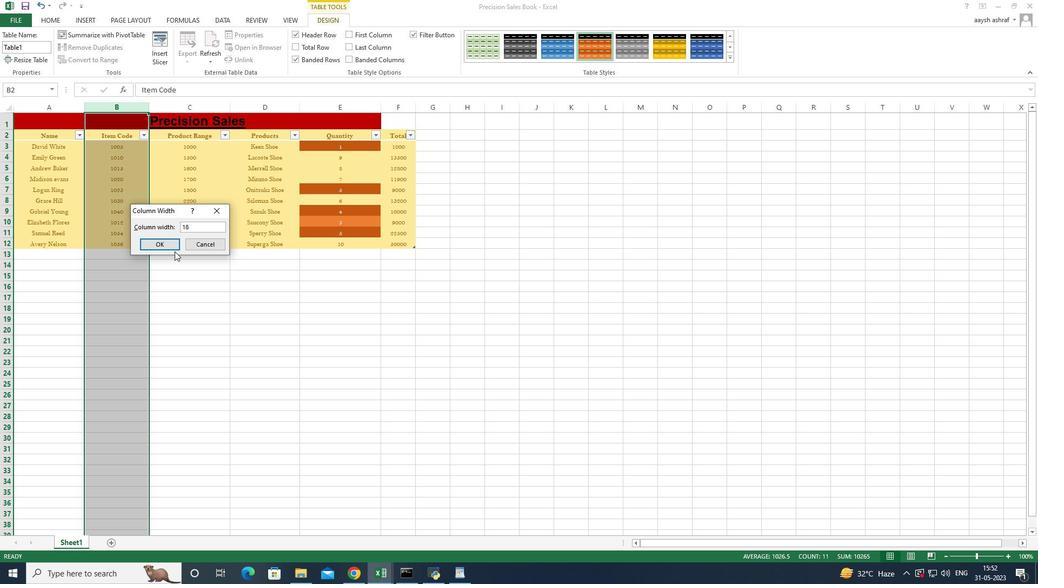
Action: Mouse pressed left at (165, 245)
Screenshot: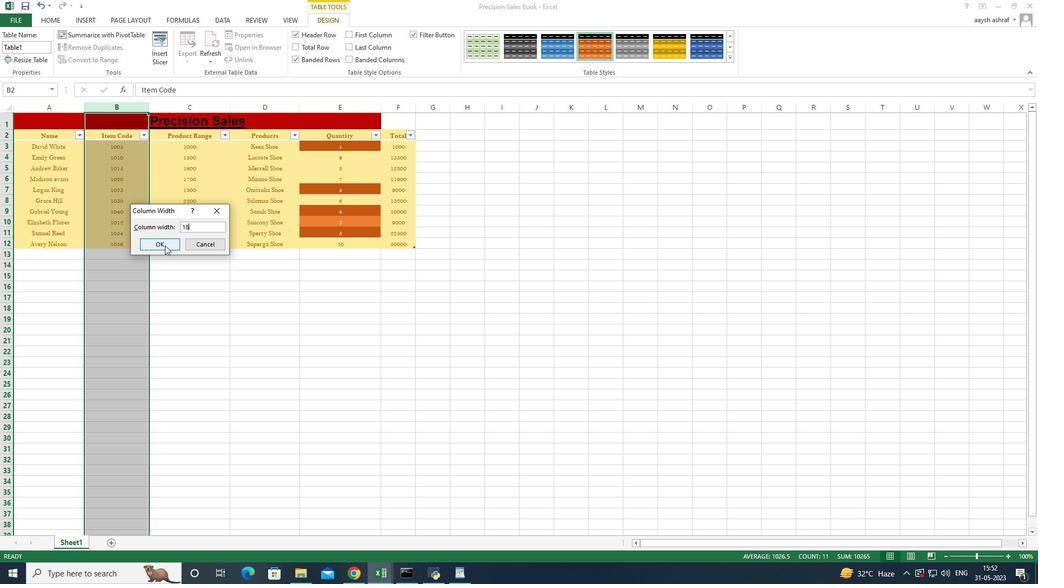 
Action: Mouse moved to (191, 271)
Screenshot: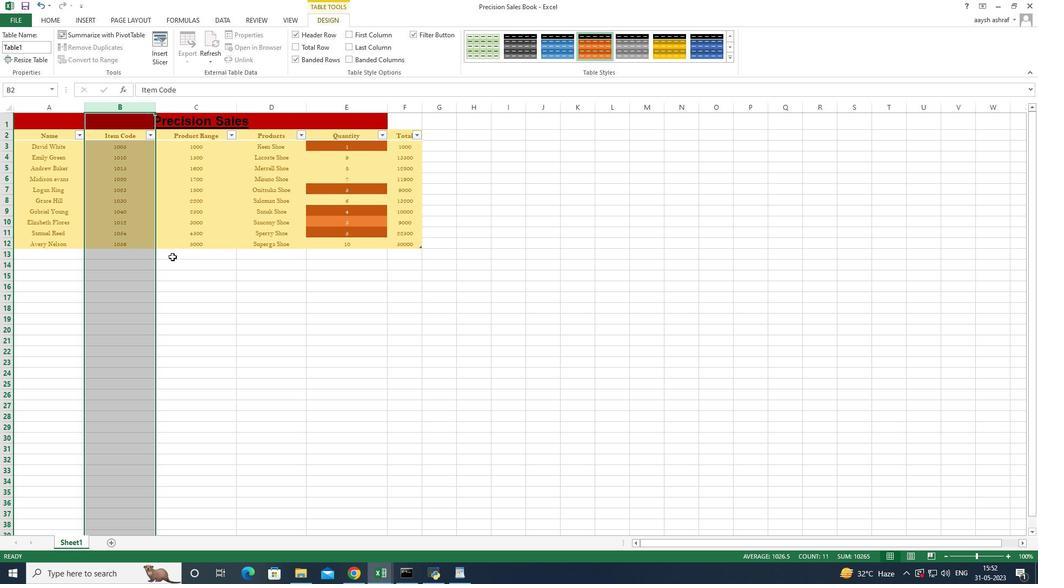 
Action: Mouse pressed left at (191, 271)
Screenshot: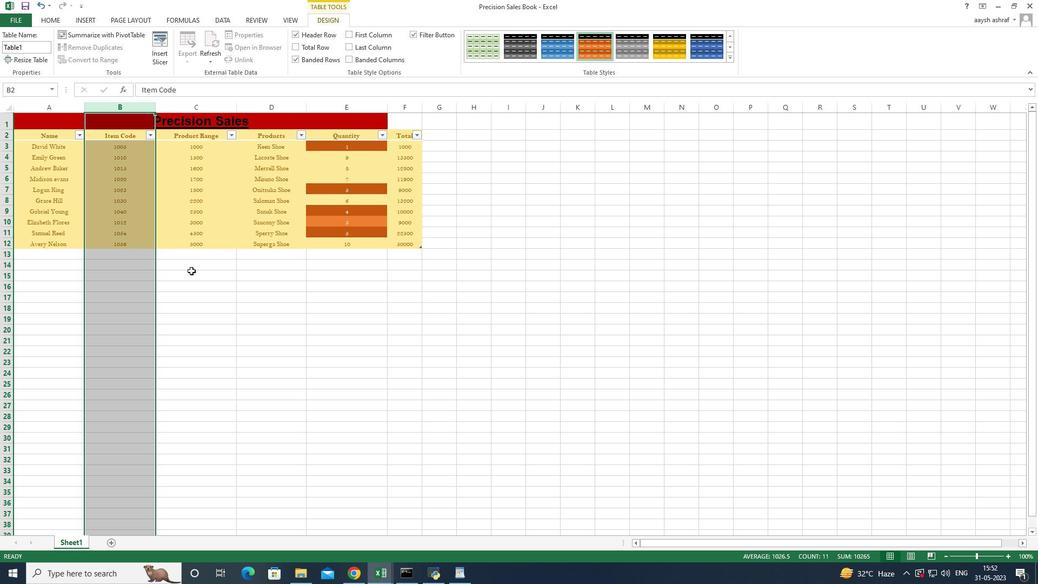 
Action: Mouse moved to (212, 108)
Screenshot: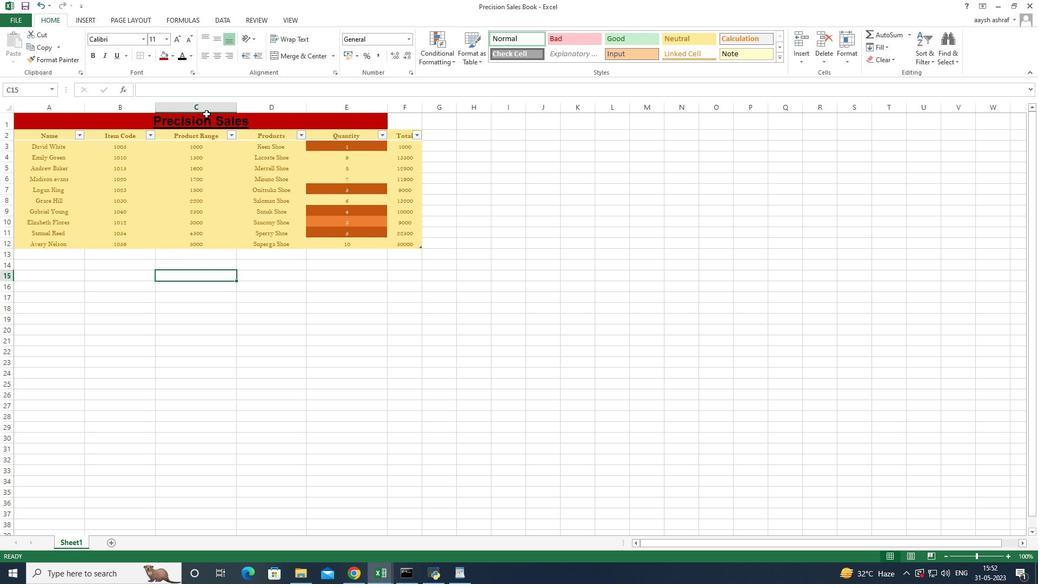 
Action: Mouse pressed left at (212, 108)
Screenshot: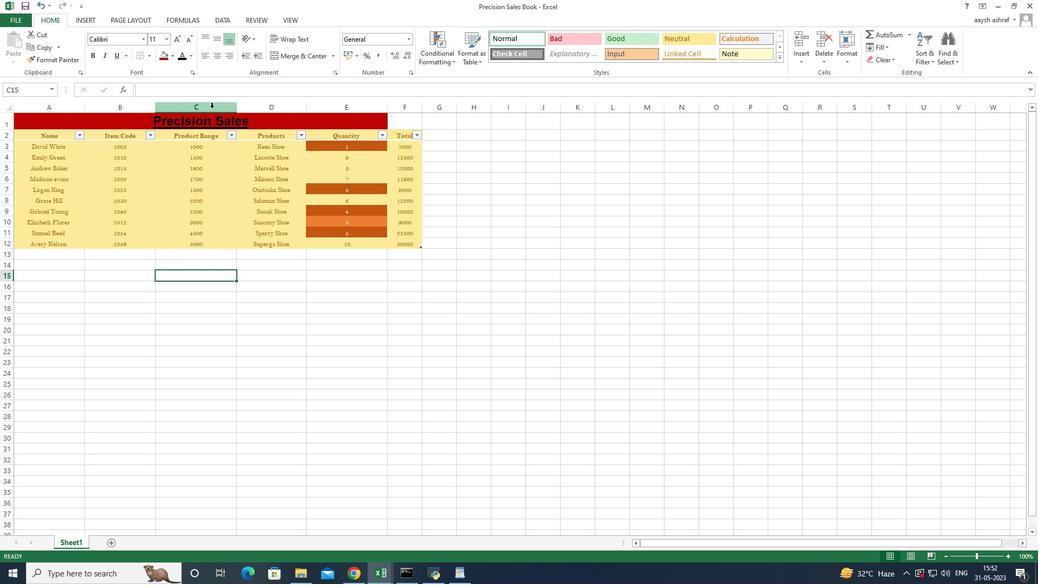 
Action: Mouse moved to (204, 109)
Screenshot: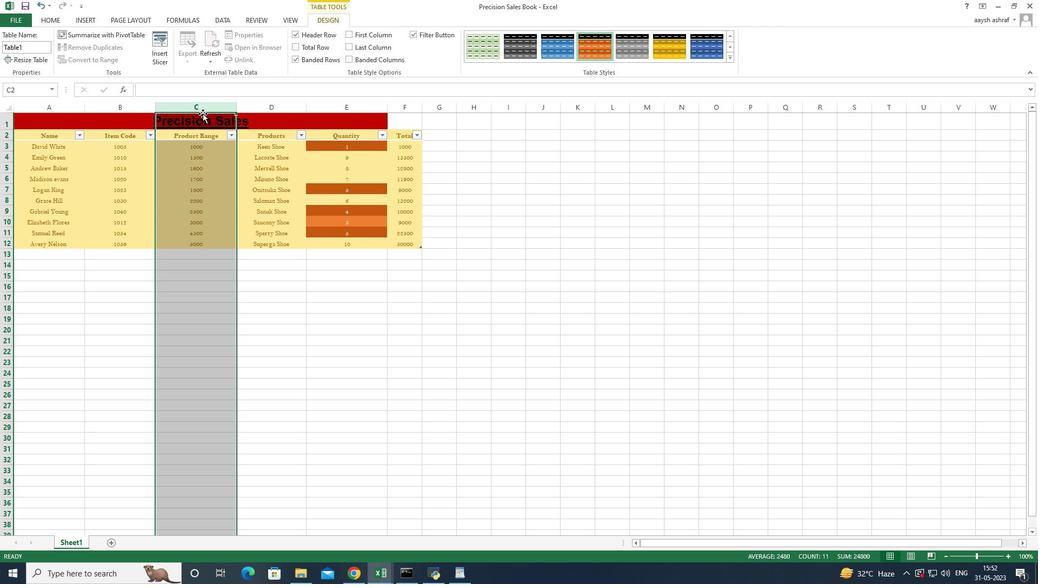 
Action: Mouse pressed right at (204, 109)
Screenshot: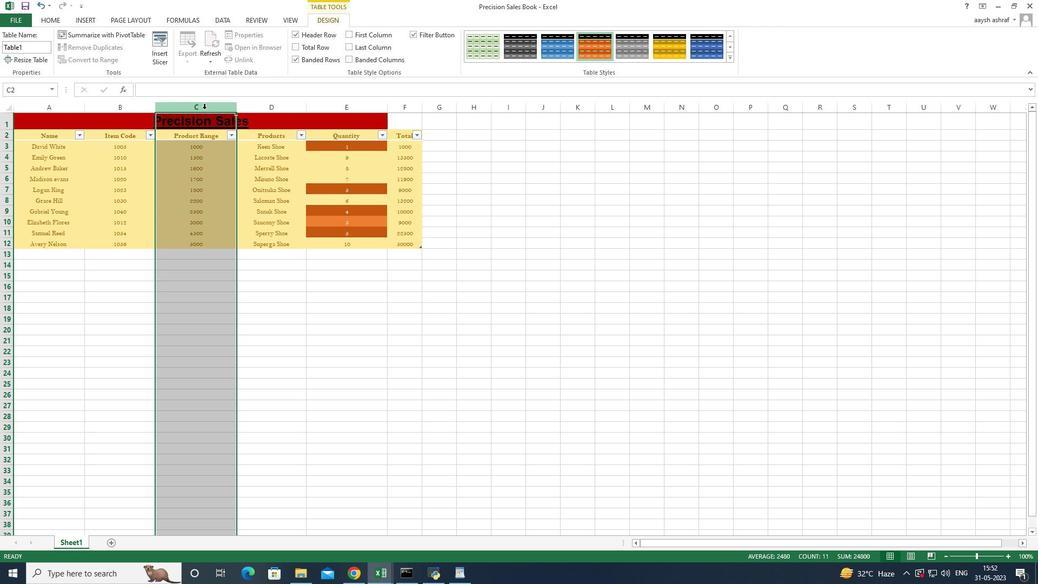 
Action: Mouse moved to (247, 238)
Screenshot: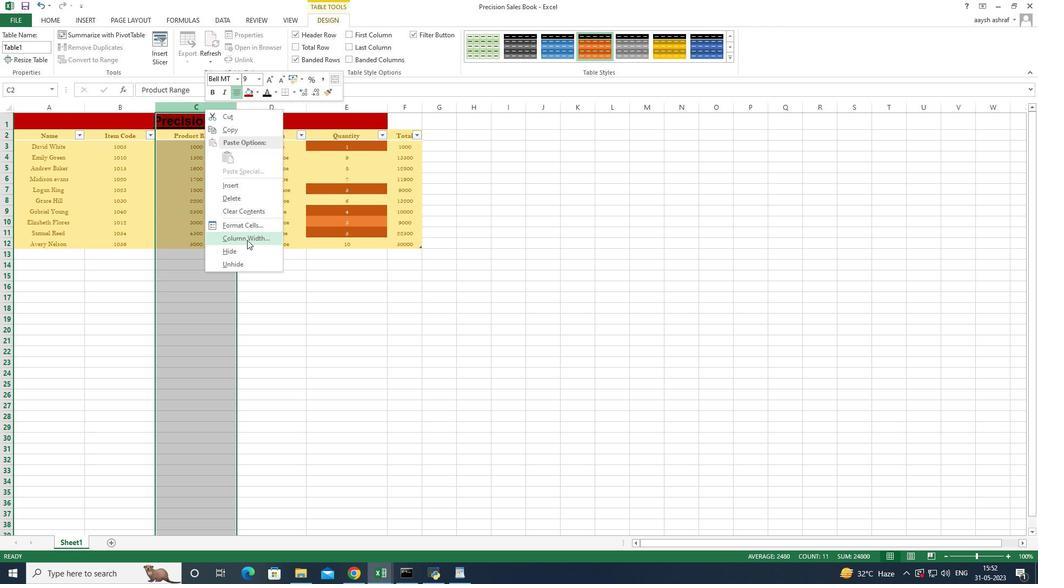 
Action: Mouse pressed left at (247, 238)
Screenshot: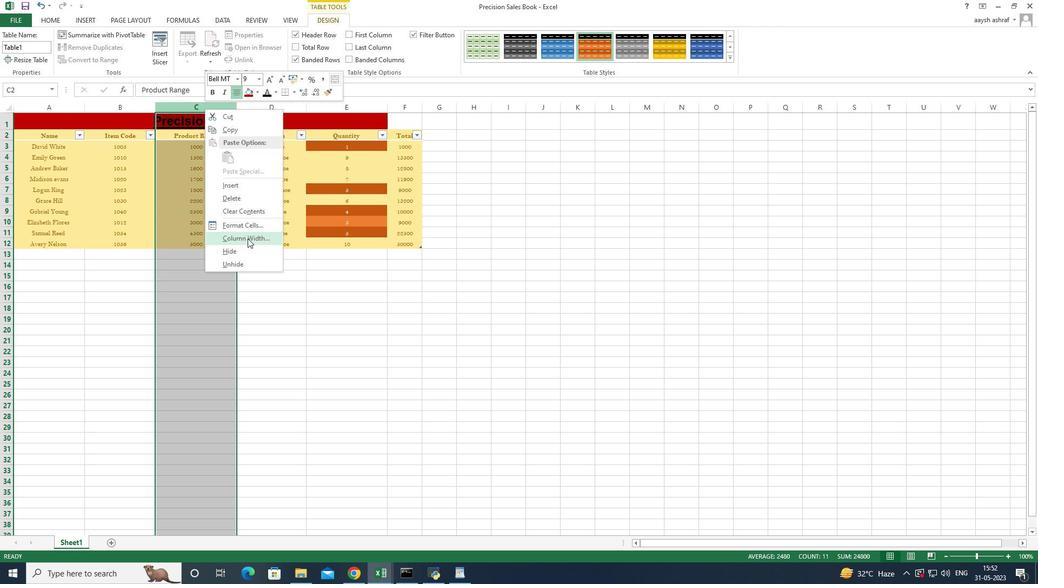 
Action: Mouse moved to (245, 238)
Screenshot: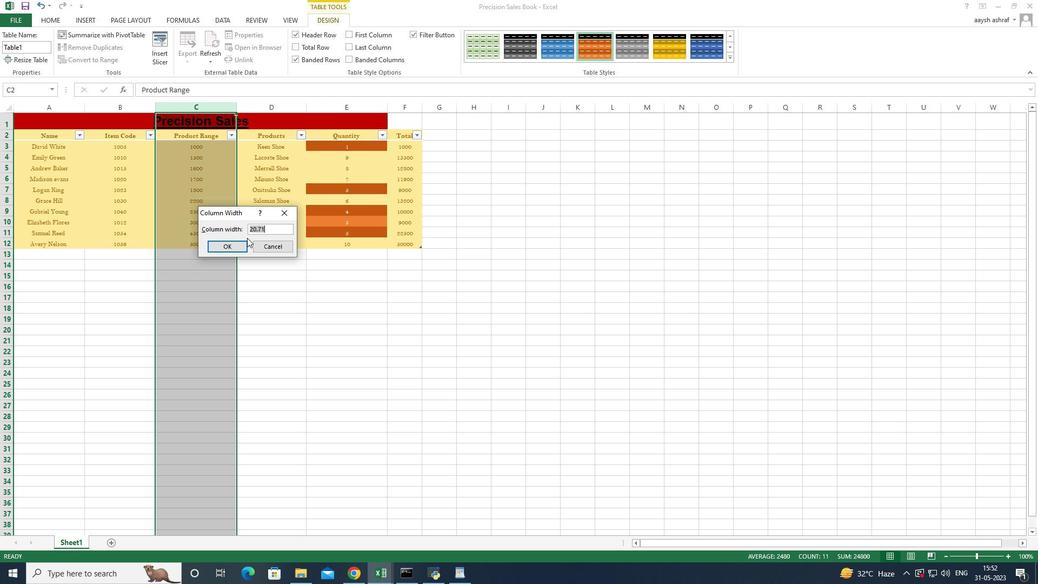 
Action: Key pressed <Key.backspace>
Screenshot: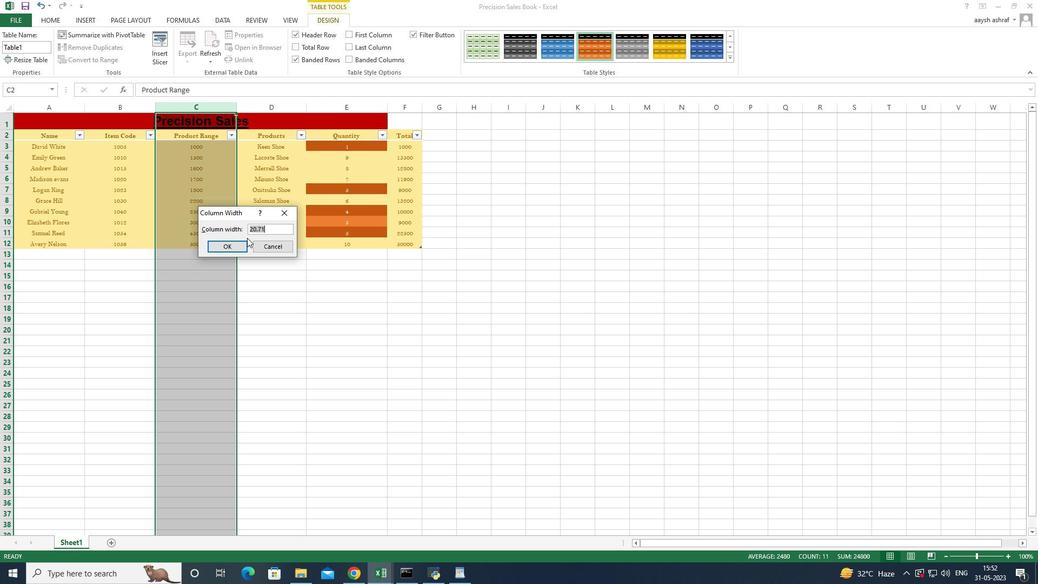 
Action: Mouse moved to (245, 239)
Screenshot: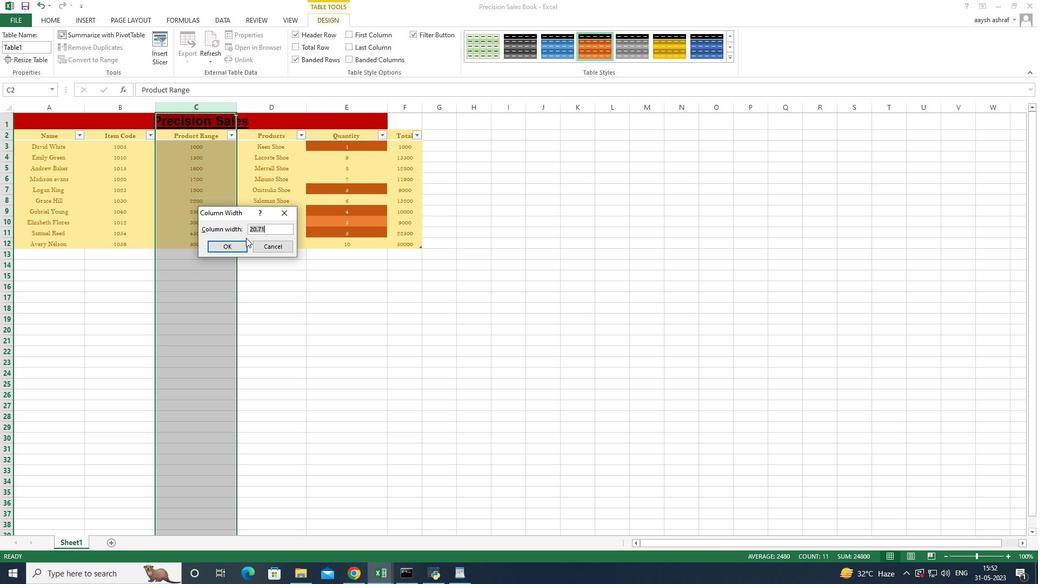 
Action: Key pressed <Key.backspace>18
Screenshot: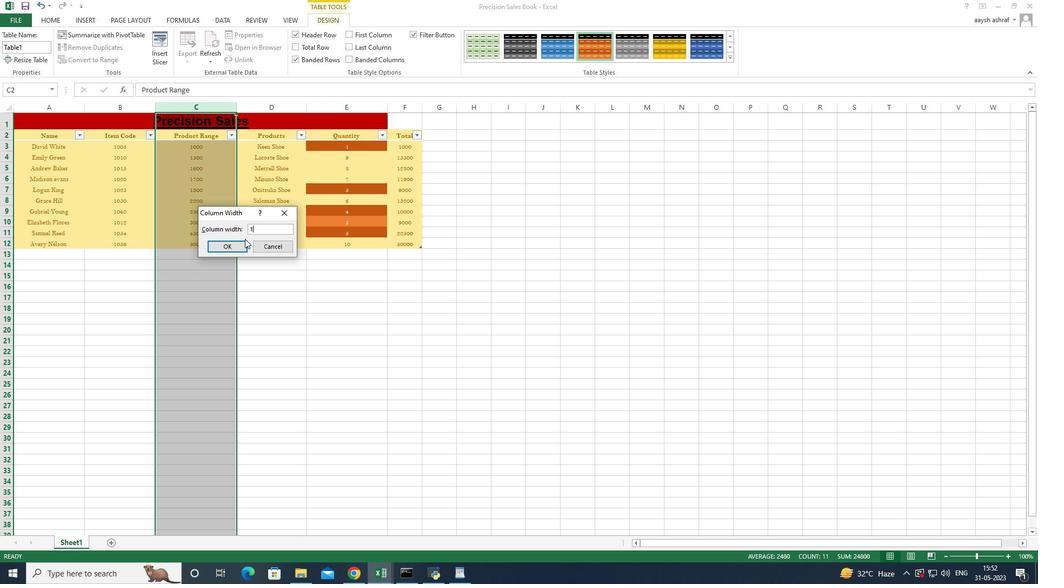 
Action: Mouse moved to (230, 247)
Screenshot: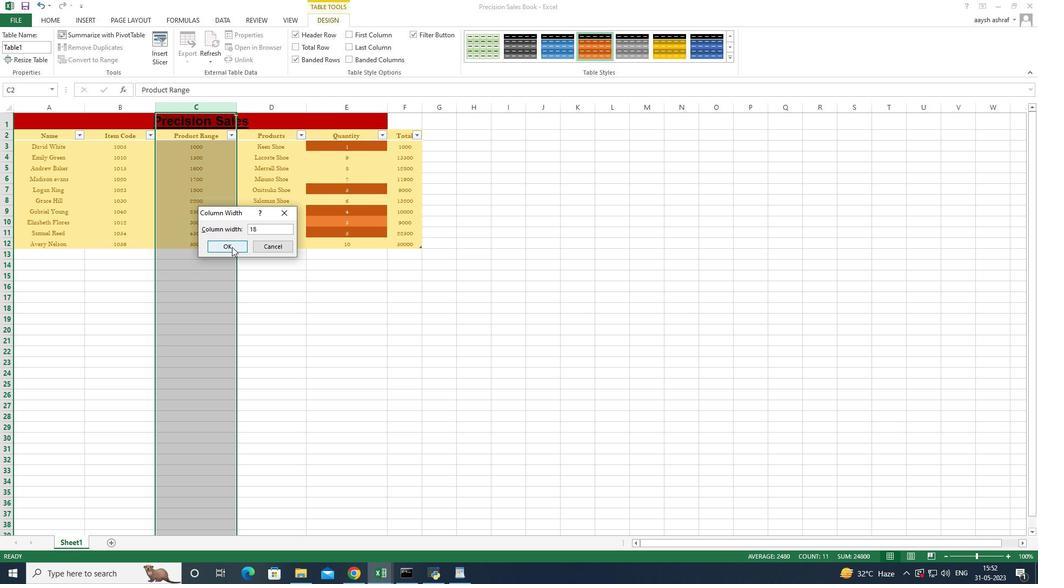 
Action: Mouse pressed left at (230, 247)
Screenshot: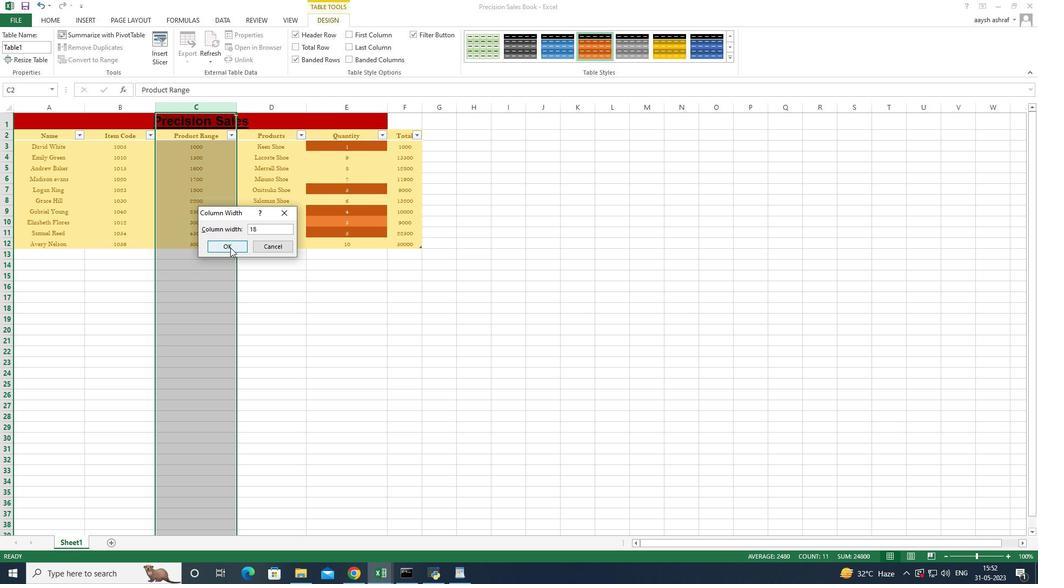 
Action: Mouse moved to (271, 121)
Screenshot: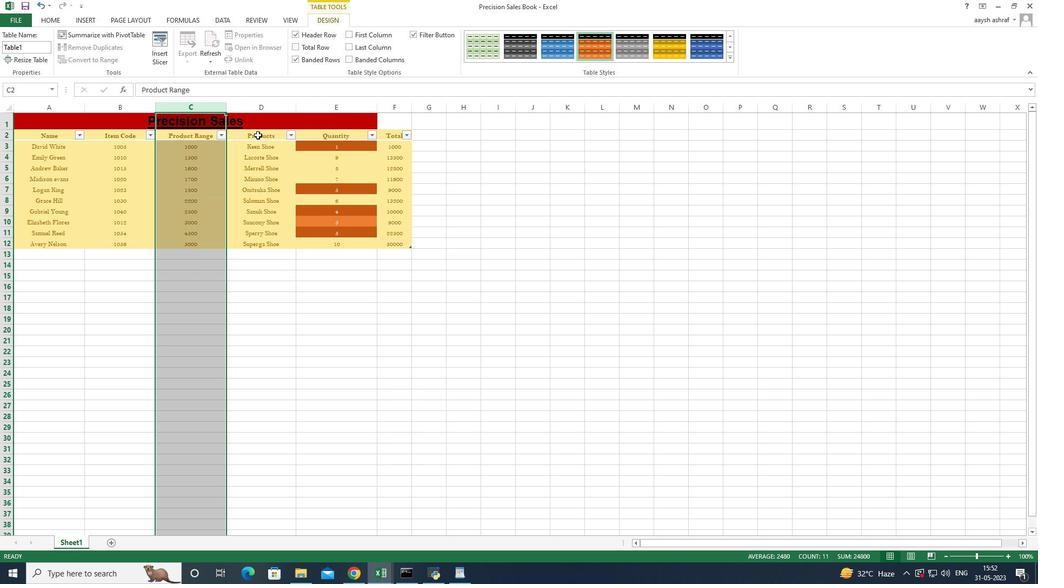 
Action: Mouse pressed left at (271, 121)
Screenshot: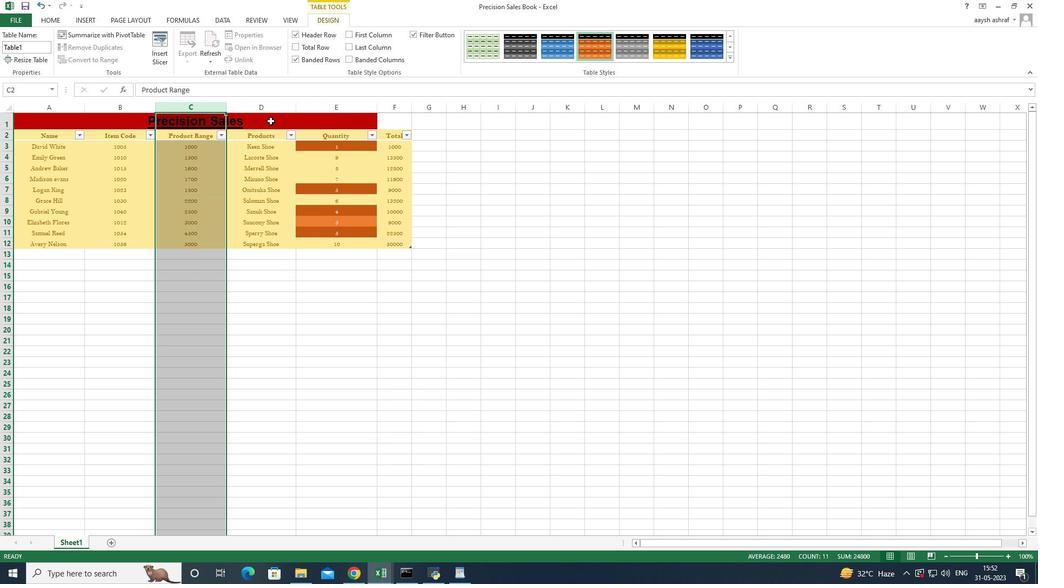 
Action: Mouse moved to (270, 121)
Screenshot: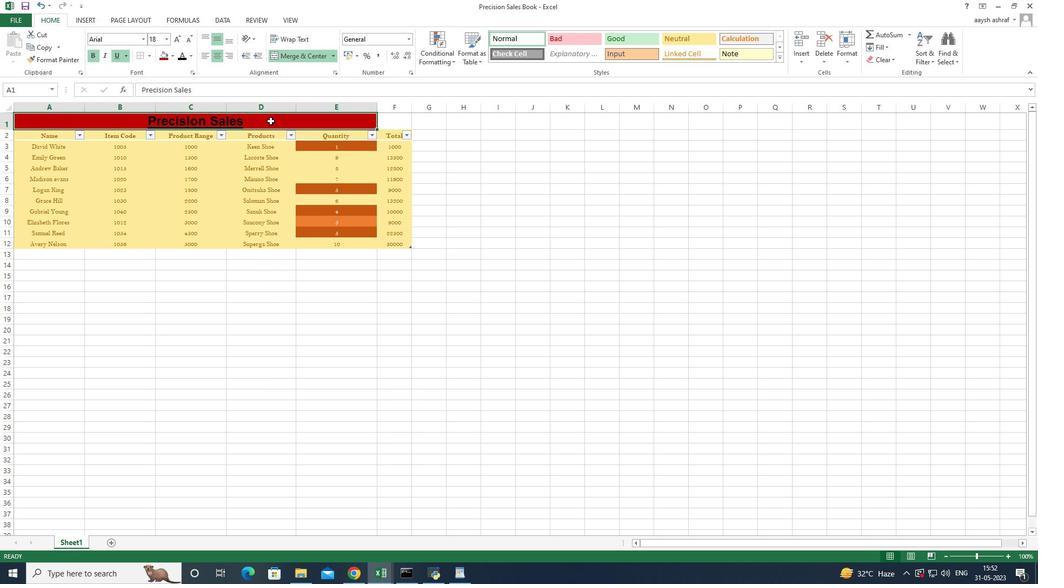 
Action: Mouse pressed left at (270, 121)
Screenshot: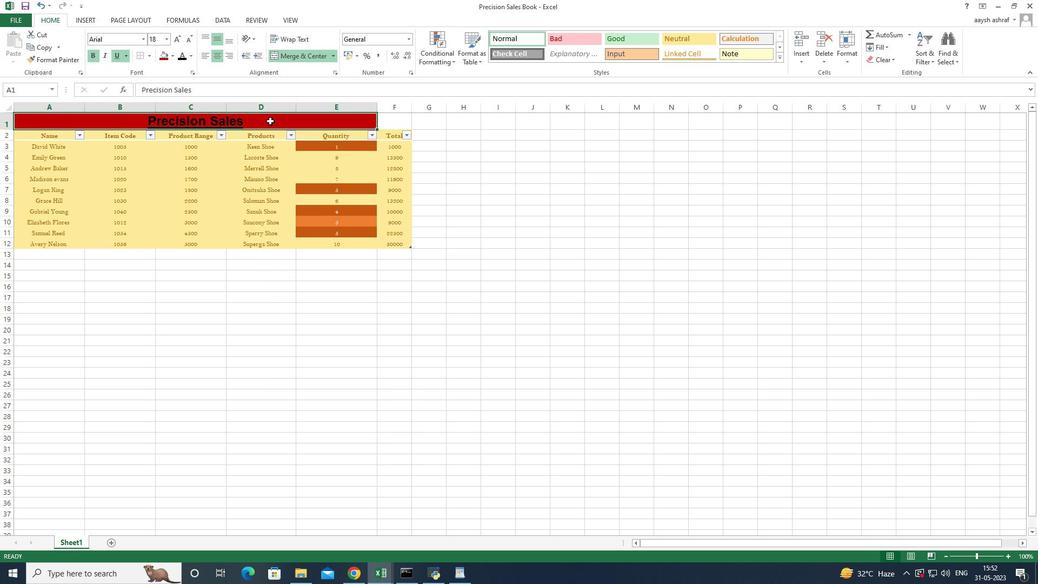 
Action: Mouse moved to (273, 108)
Screenshot: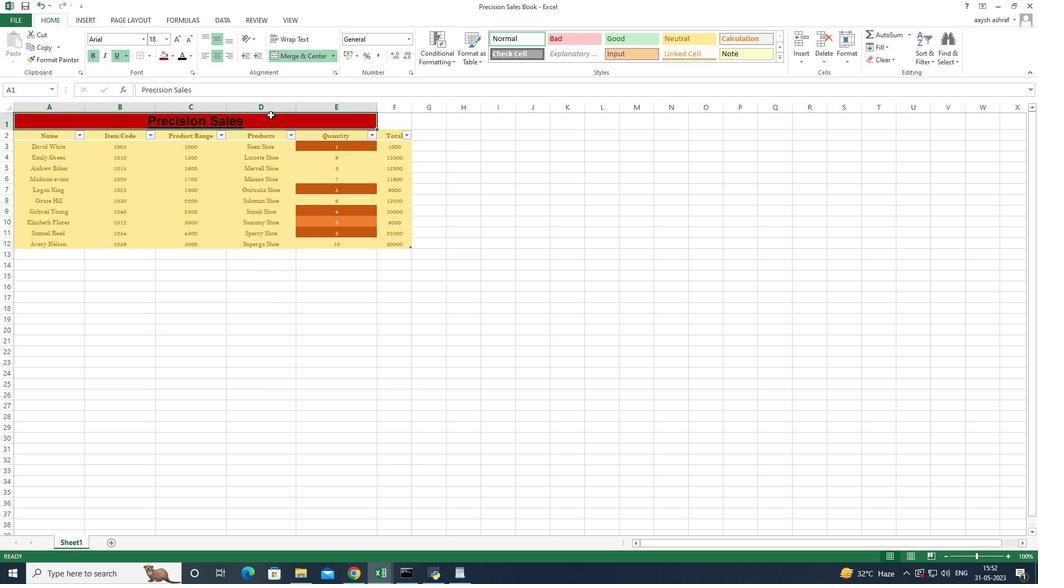 
Action: Mouse pressed left at (273, 108)
Screenshot: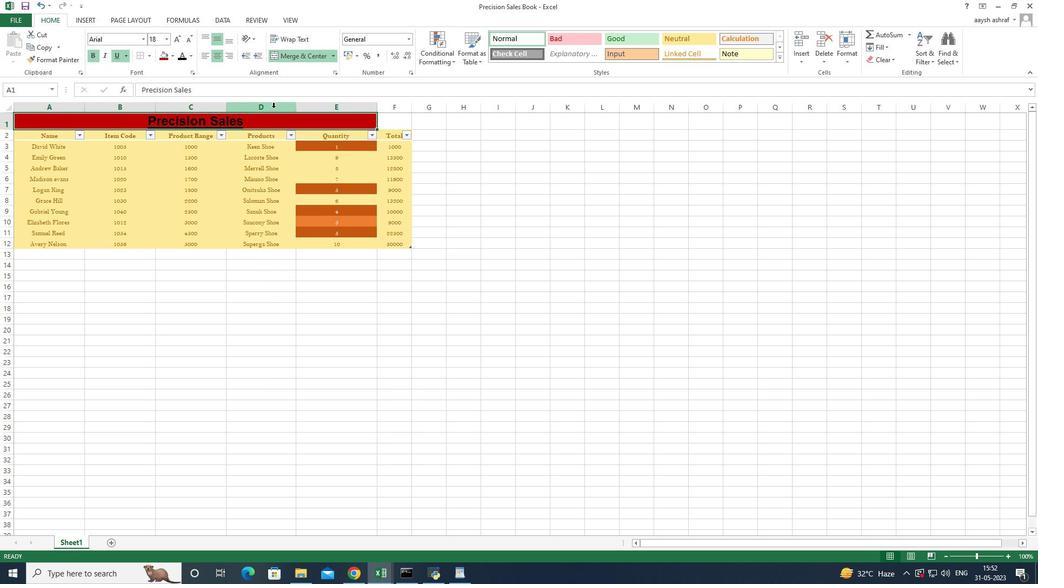 
Action: Mouse moved to (277, 120)
Screenshot: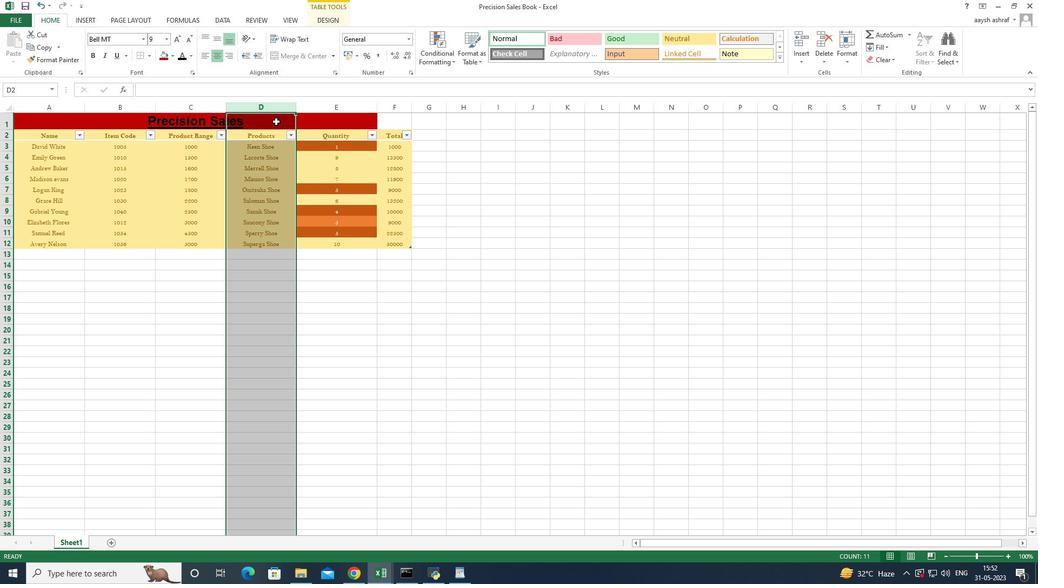 
Action: Mouse pressed right at (277, 120)
Screenshot: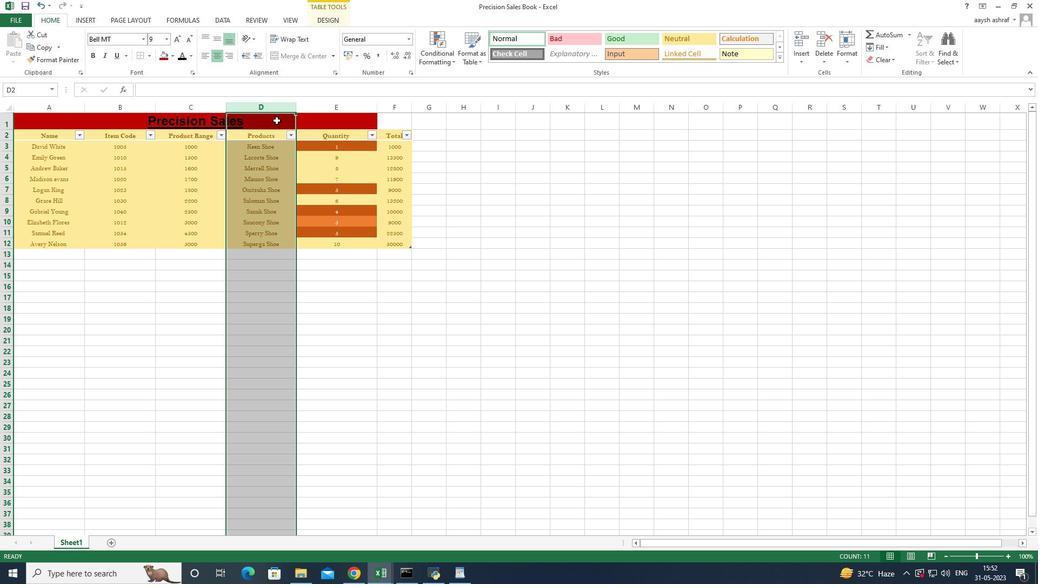 
Action: Mouse moved to (244, 271)
Screenshot: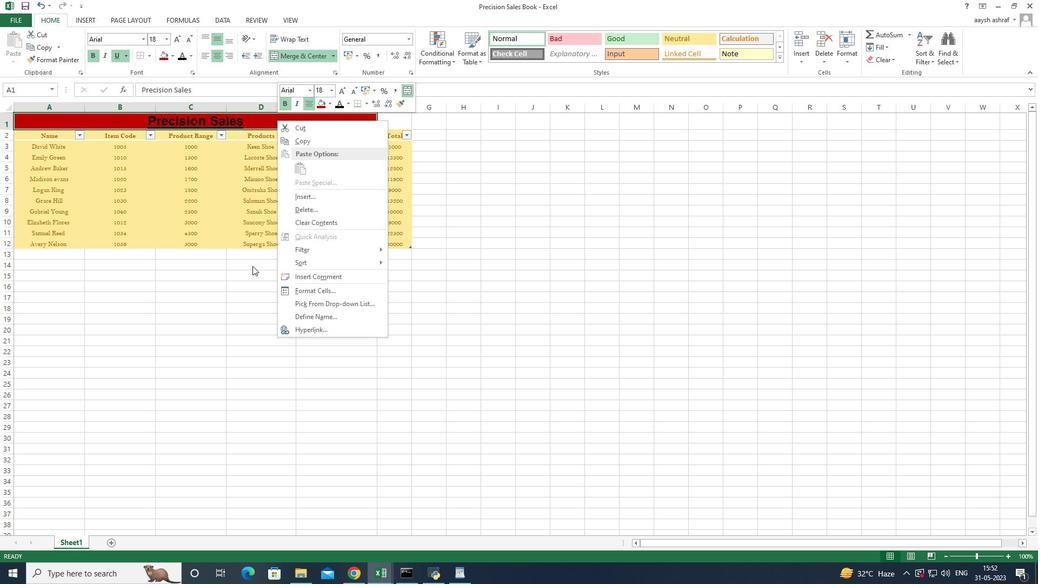 
Action: Mouse pressed left at (244, 271)
Screenshot: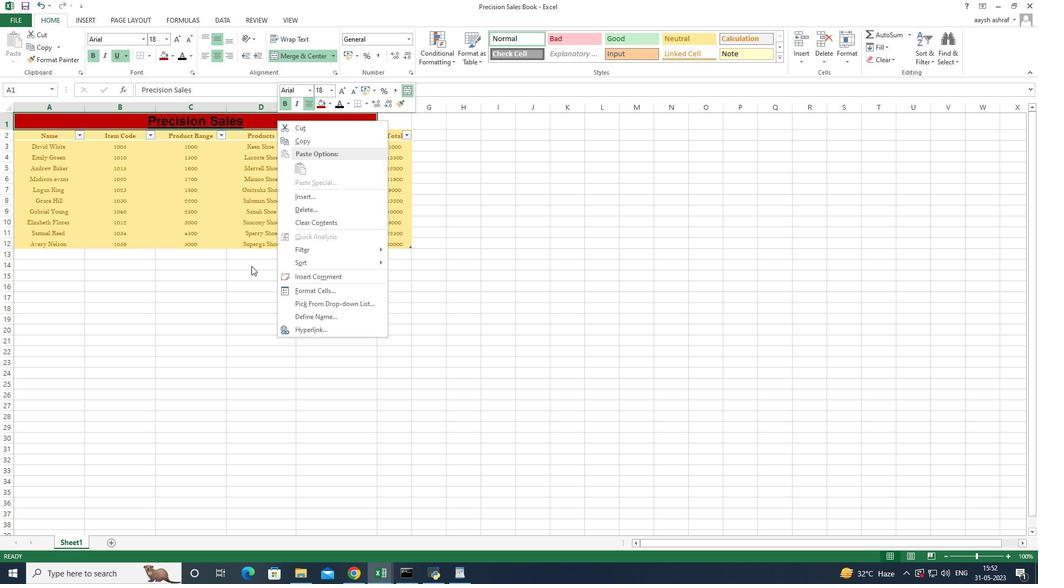 
Action: Mouse moved to (264, 118)
Screenshot: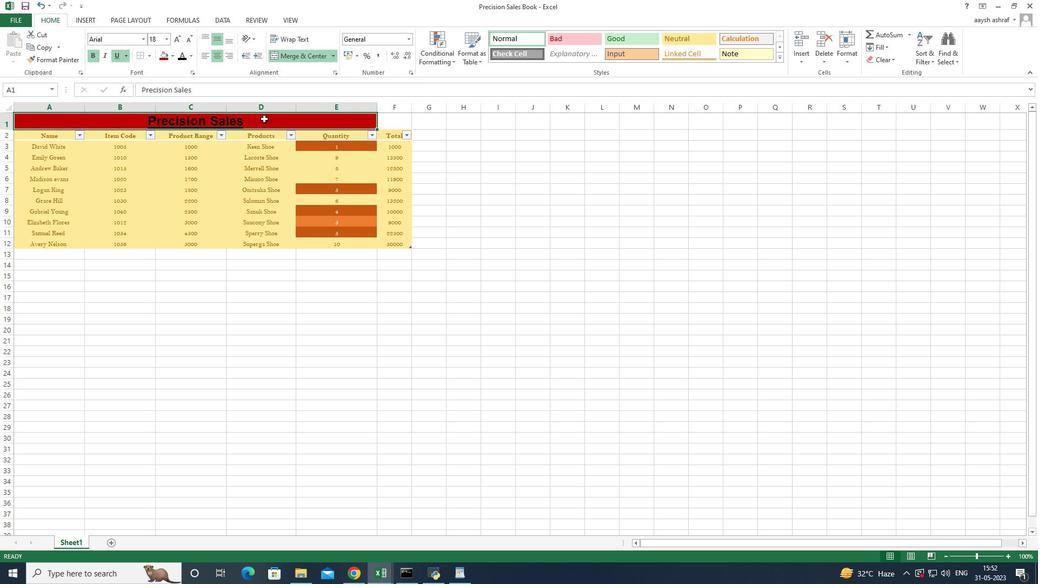 
Action: Mouse pressed left at (264, 118)
Screenshot: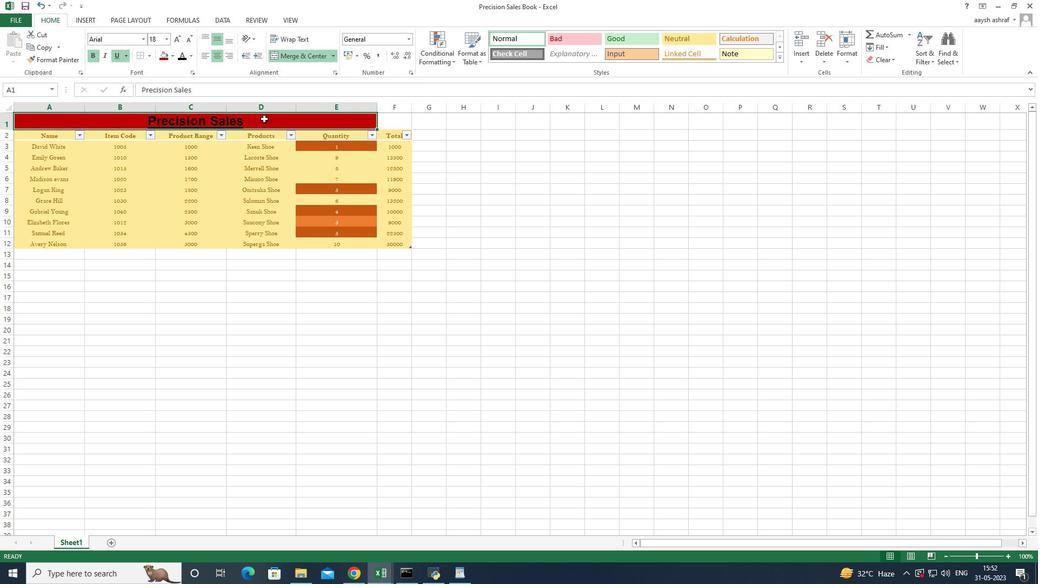 
Action: Mouse moved to (270, 125)
Screenshot: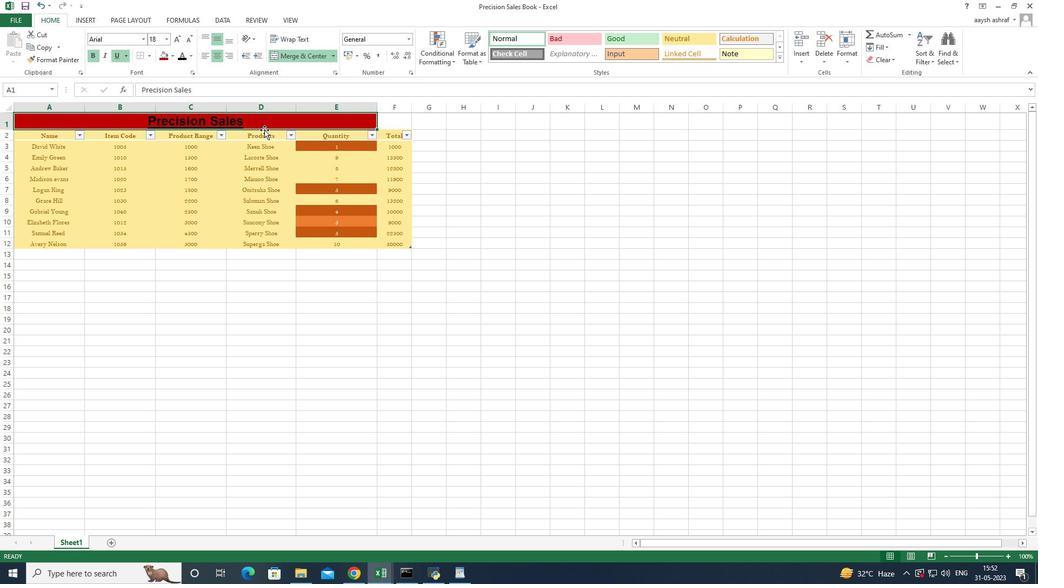 
Action: Mouse pressed left at (270, 125)
Screenshot: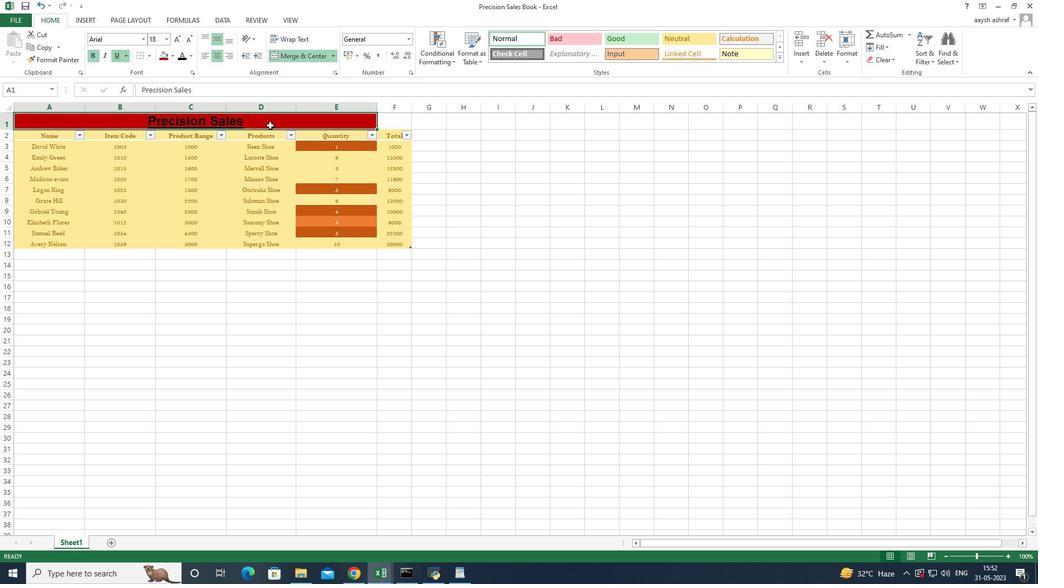 
Action: Mouse moved to (266, 111)
Screenshot: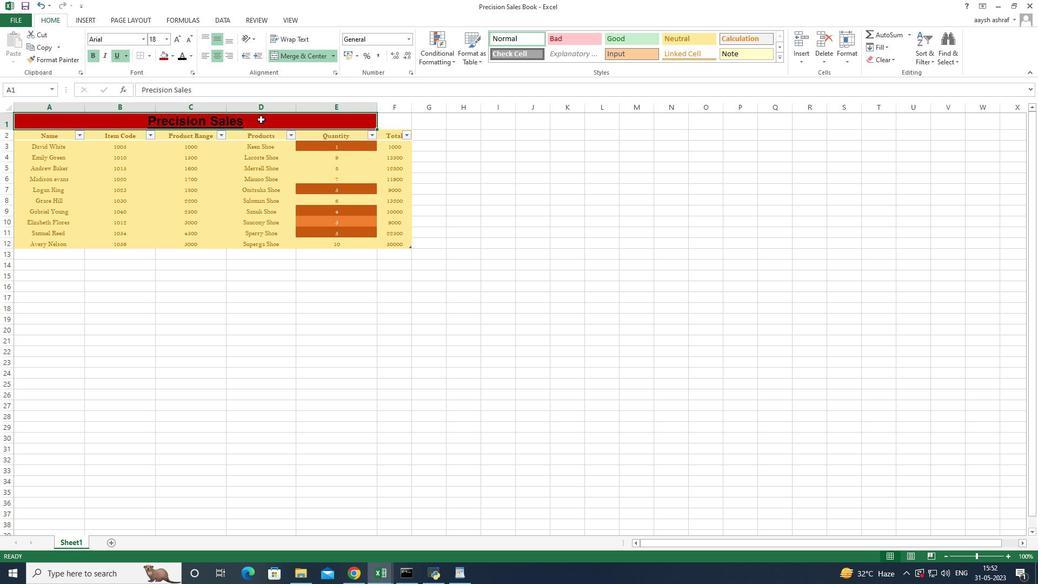 
Action: Mouse pressed left at (261, 117)
Screenshot: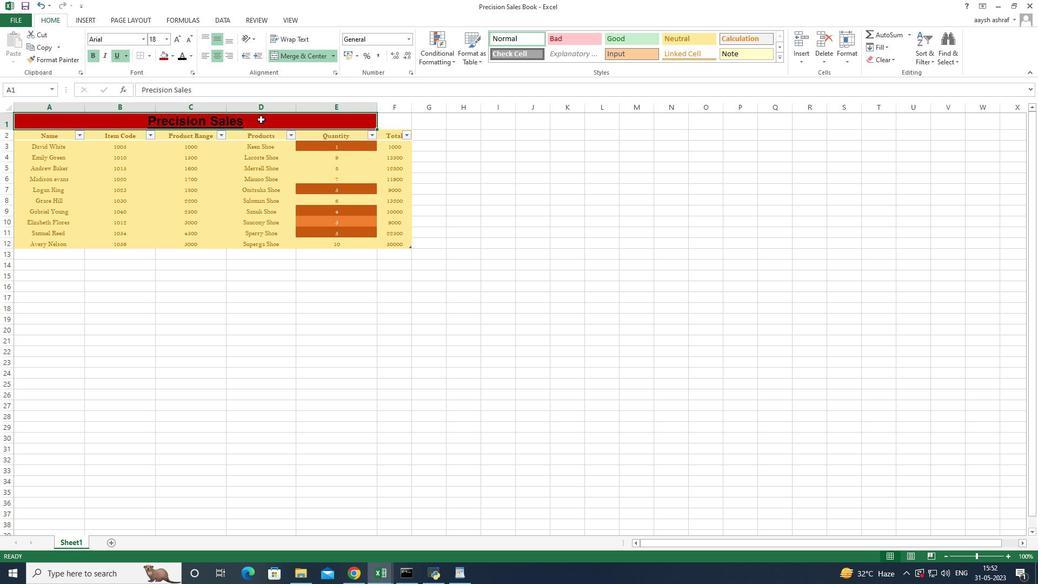 
Action: Mouse moved to (268, 108)
Screenshot: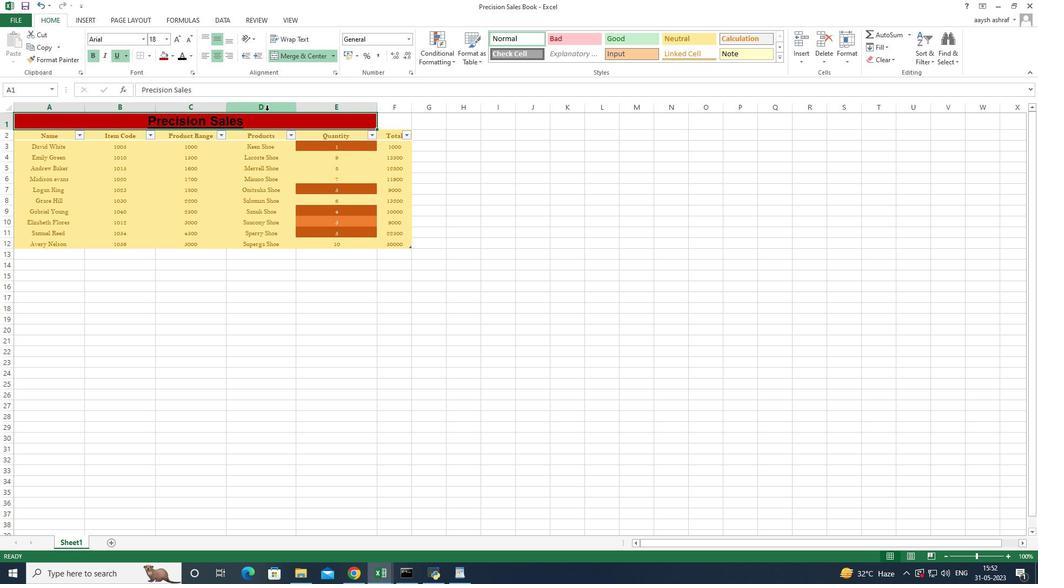 
Action: Mouse pressed left at (268, 108)
Screenshot: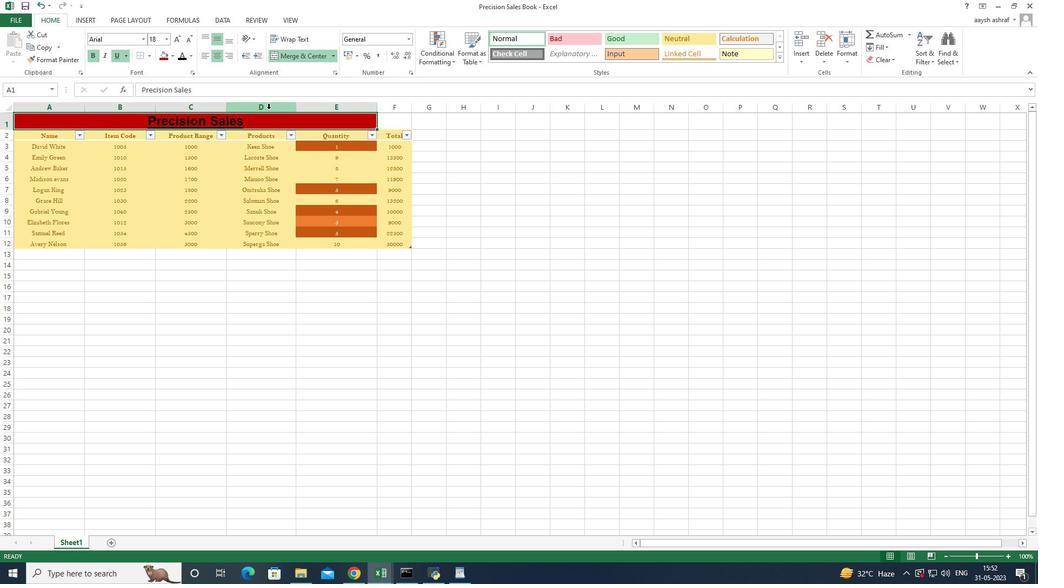 
Action: Mouse moved to (265, 120)
Screenshot: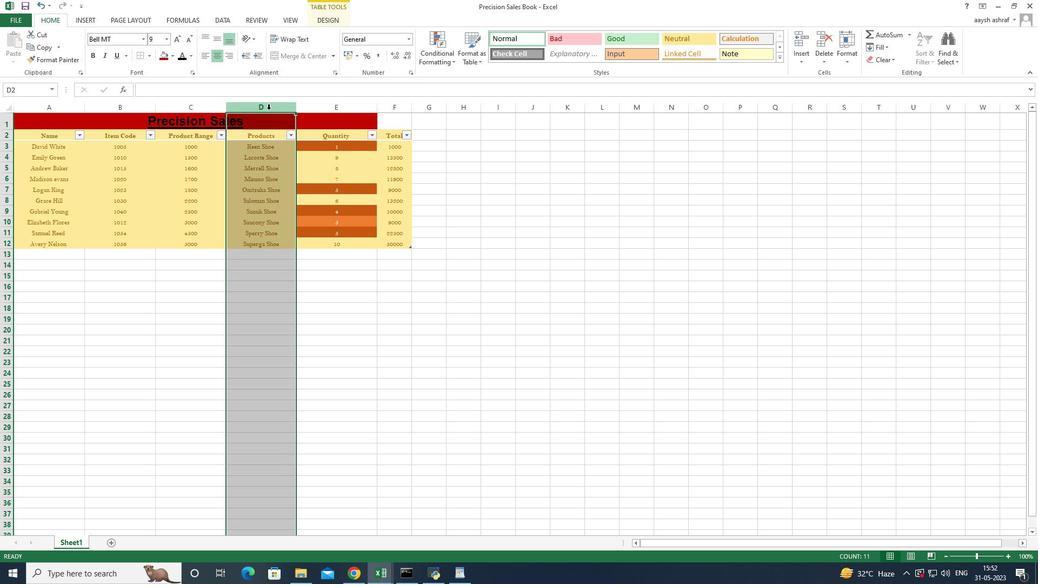 
Action: Mouse pressed right at (265, 120)
Screenshot: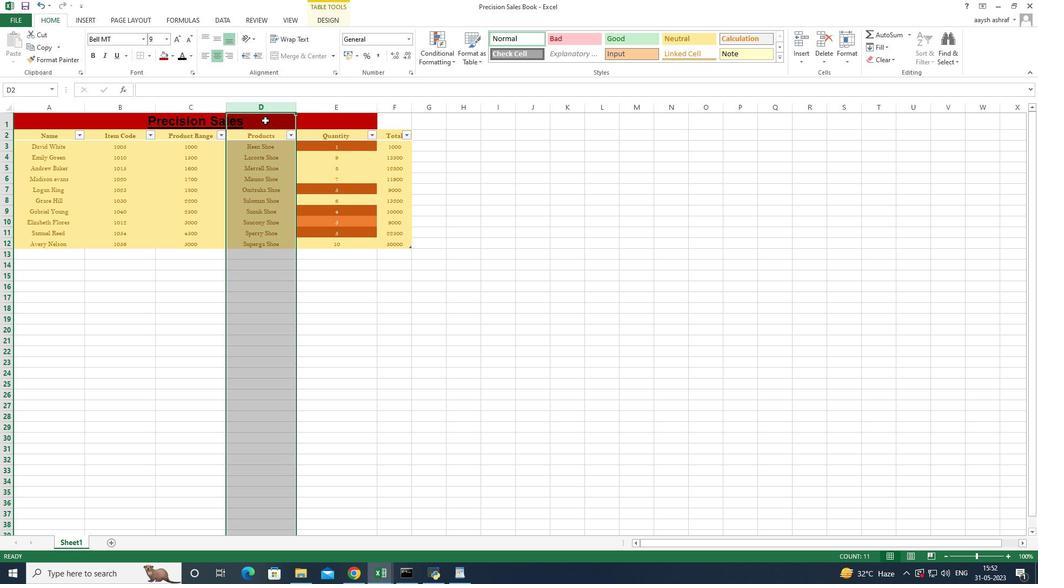 
Action: Mouse moved to (204, 306)
Screenshot: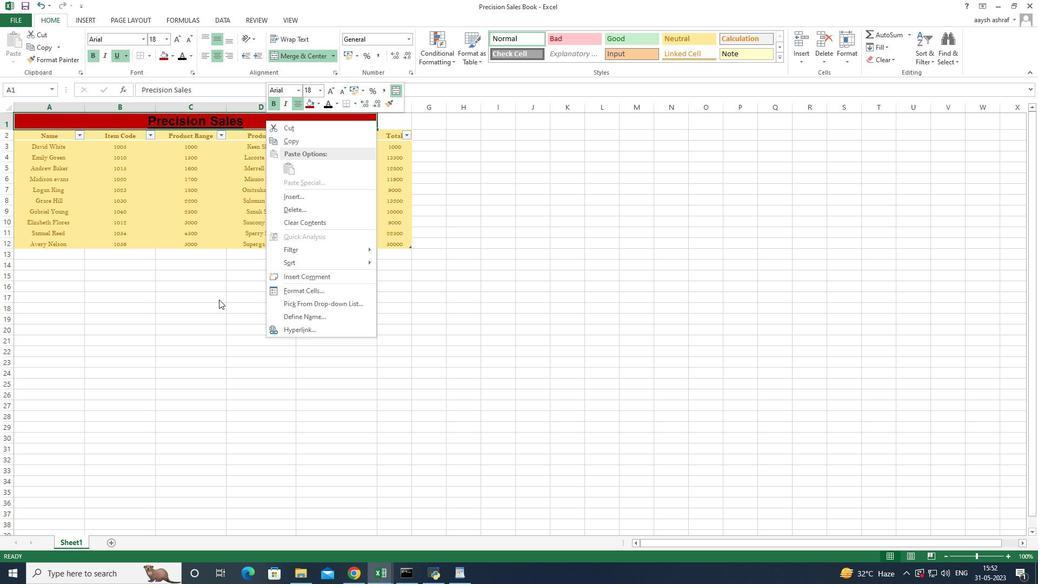 
Action: Mouse pressed left at (204, 306)
Screenshot: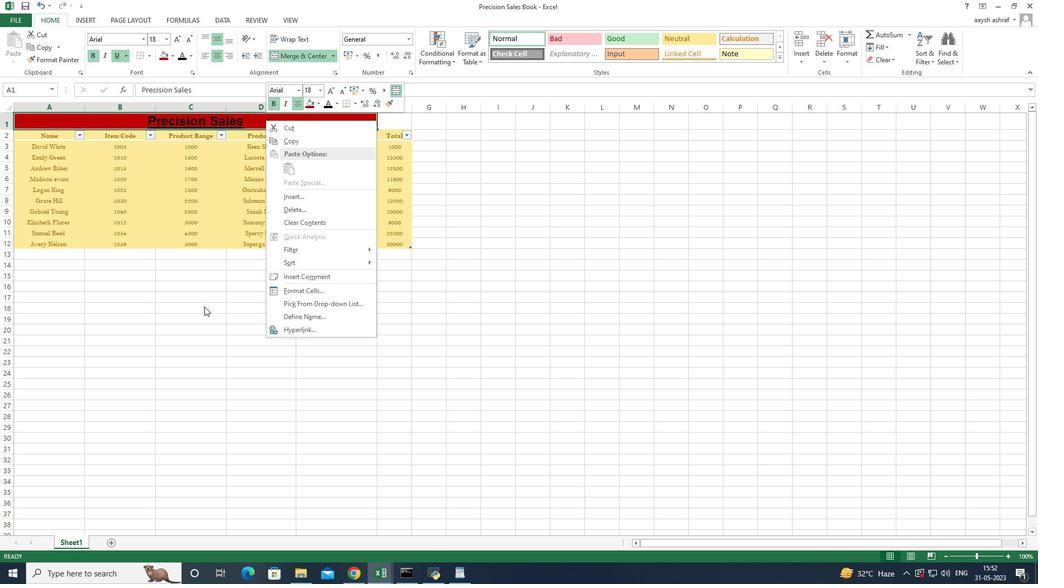 
Action: Mouse moved to (266, 120)
Screenshot: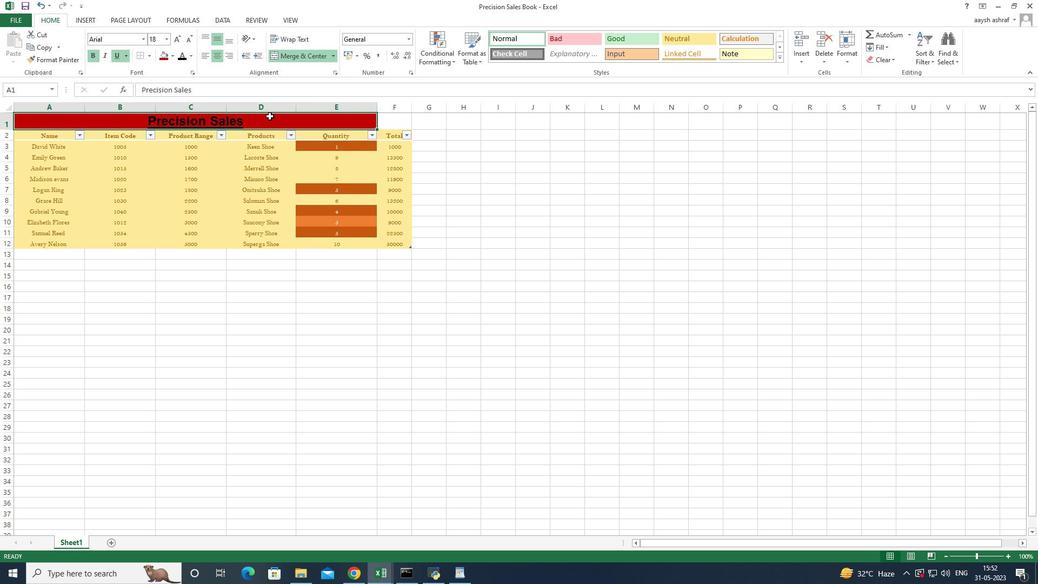 
Action: Mouse pressed left at (266, 120)
Screenshot: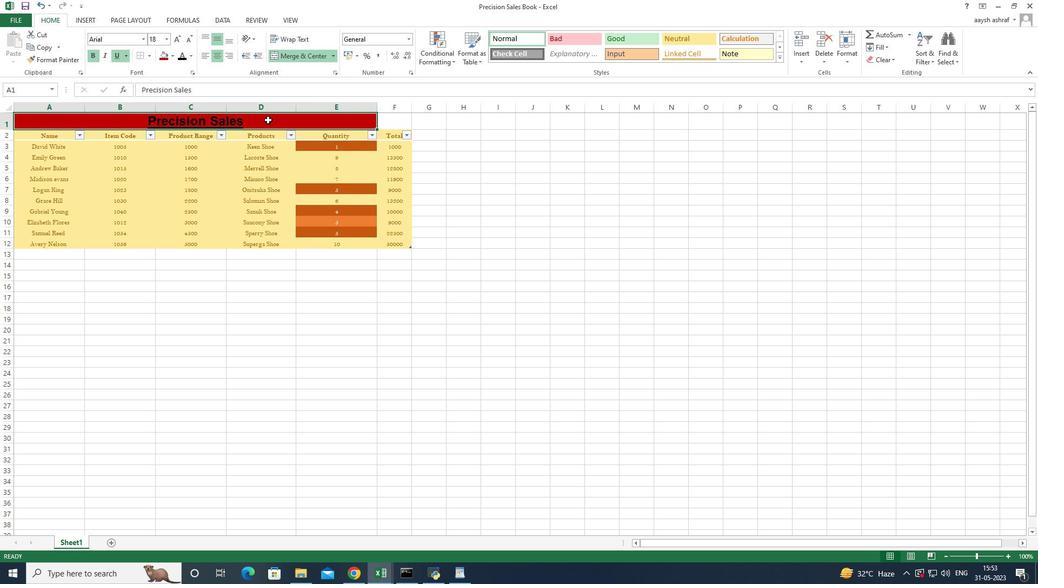 
Action: Mouse moved to (266, 126)
Screenshot: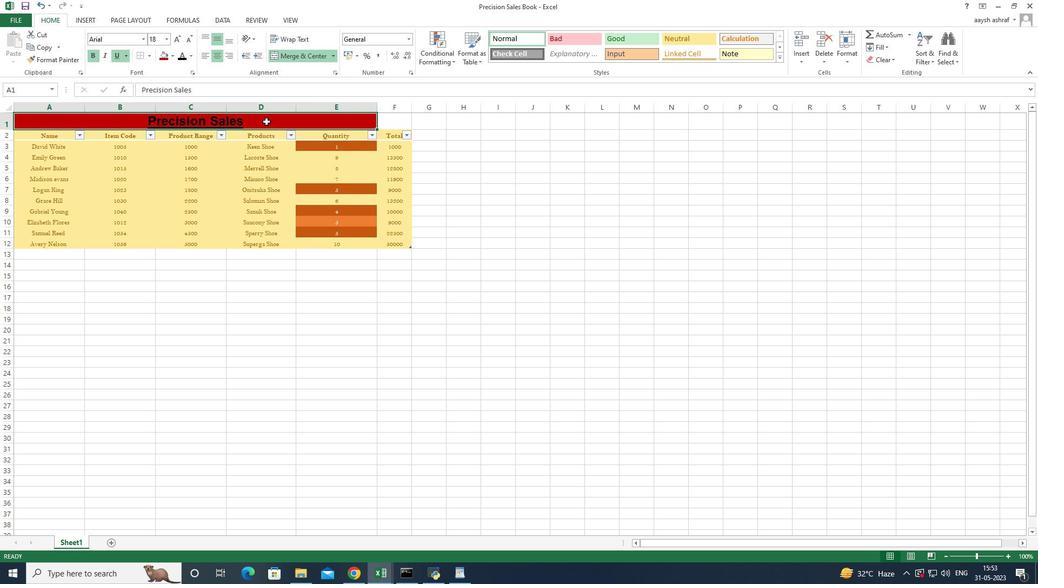 
Action: Mouse pressed left at (266, 126)
Screenshot: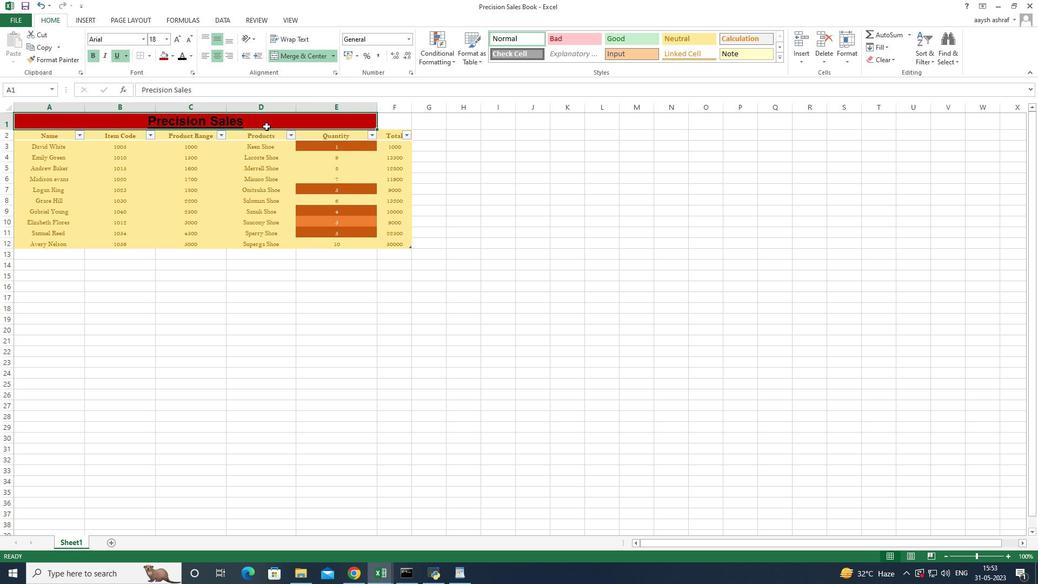 
Action: Mouse moved to (274, 106)
Screenshot: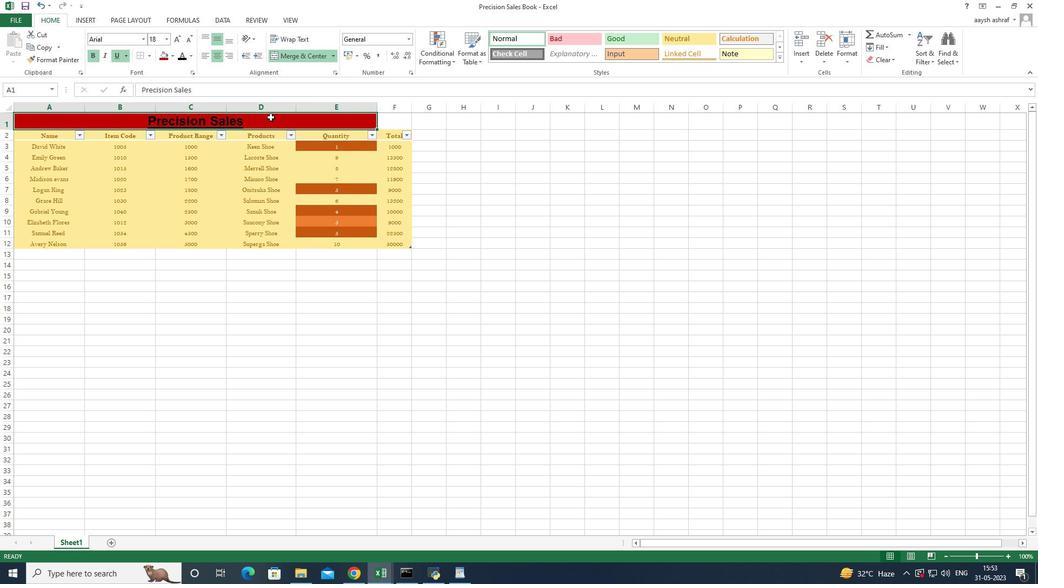 
Action: Mouse pressed left at (274, 106)
Screenshot: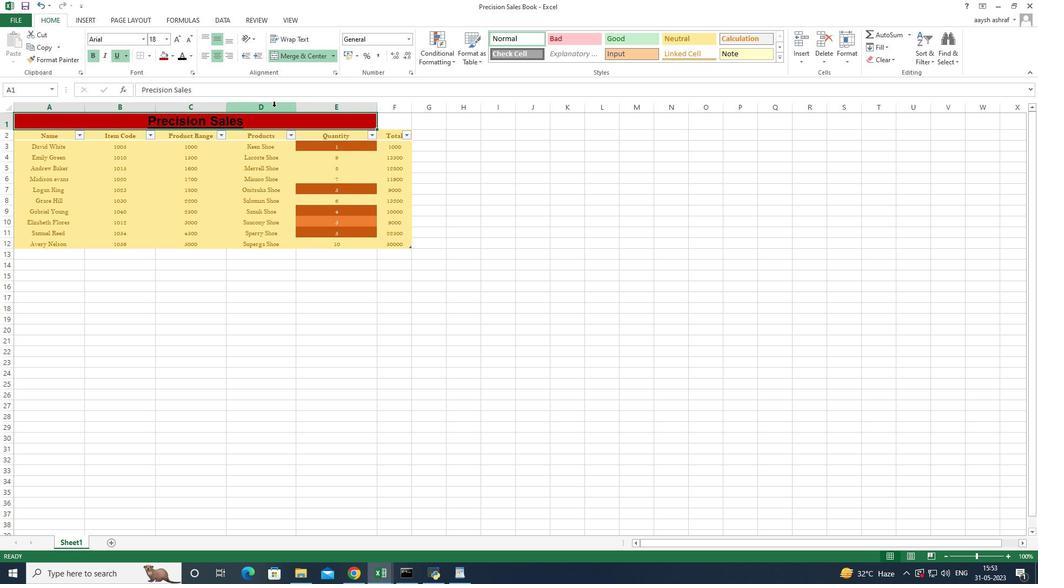 
Action: Mouse moved to (274, 130)
Screenshot: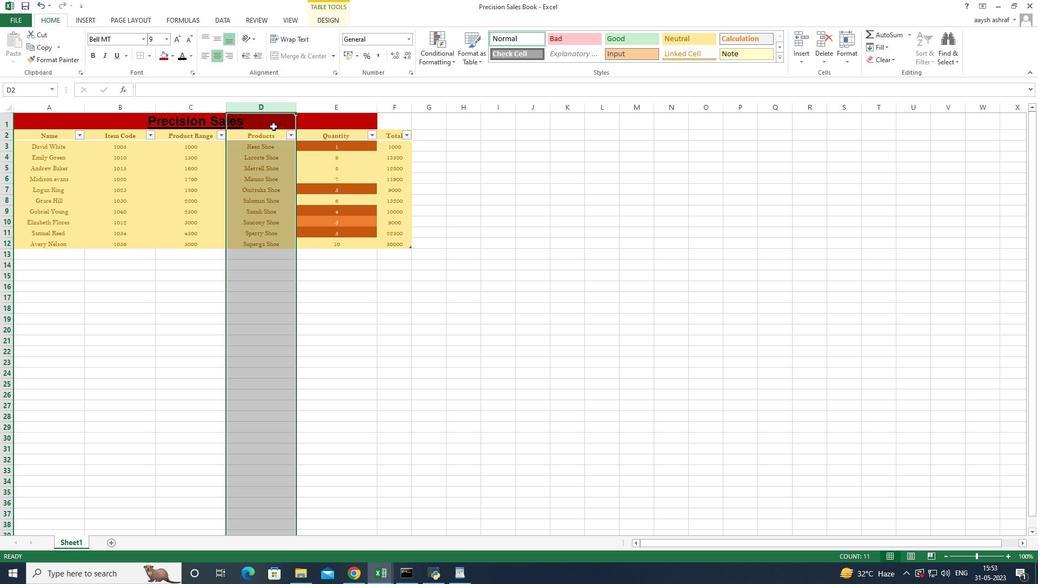 
Action: Mouse pressed right at (274, 130)
Screenshot: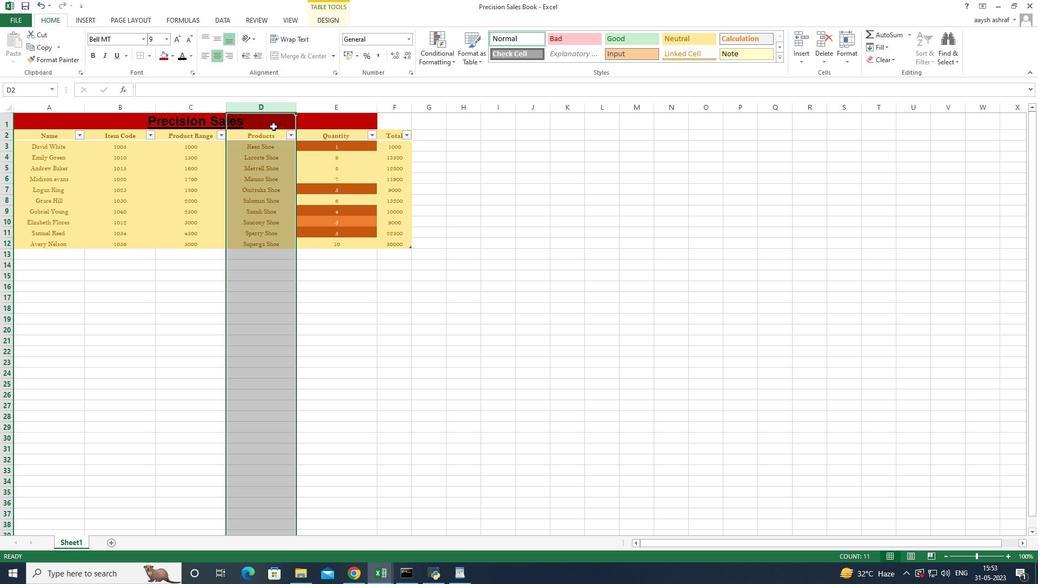 
Action: Mouse moved to (276, 104)
Screenshot: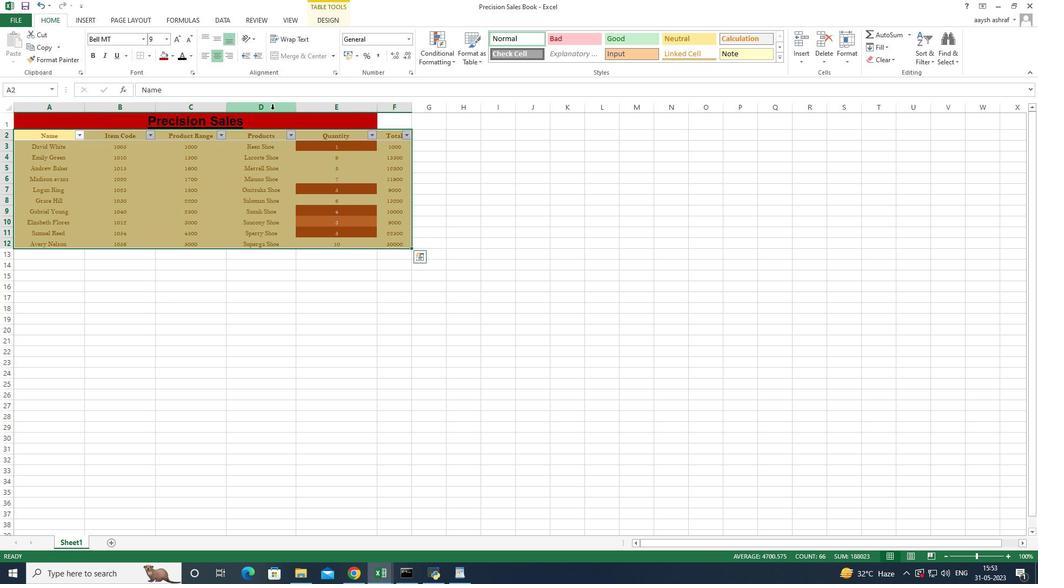 
Action: Mouse pressed left at (276, 104)
Screenshot: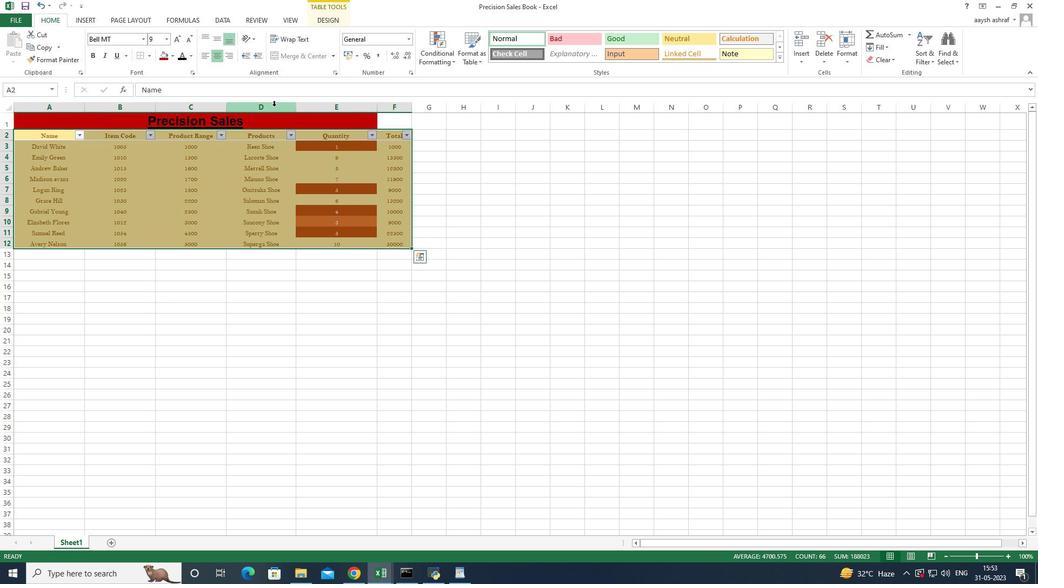 
Action: Mouse moved to (276, 107)
Screenshot: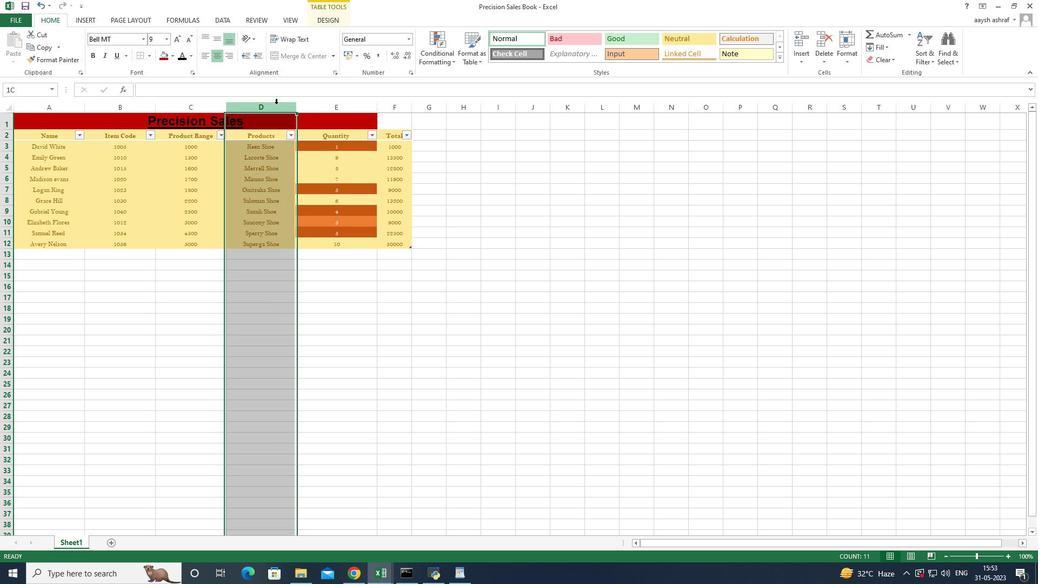 
Action: Mouse pressed left at (276, 107)
Screenshot: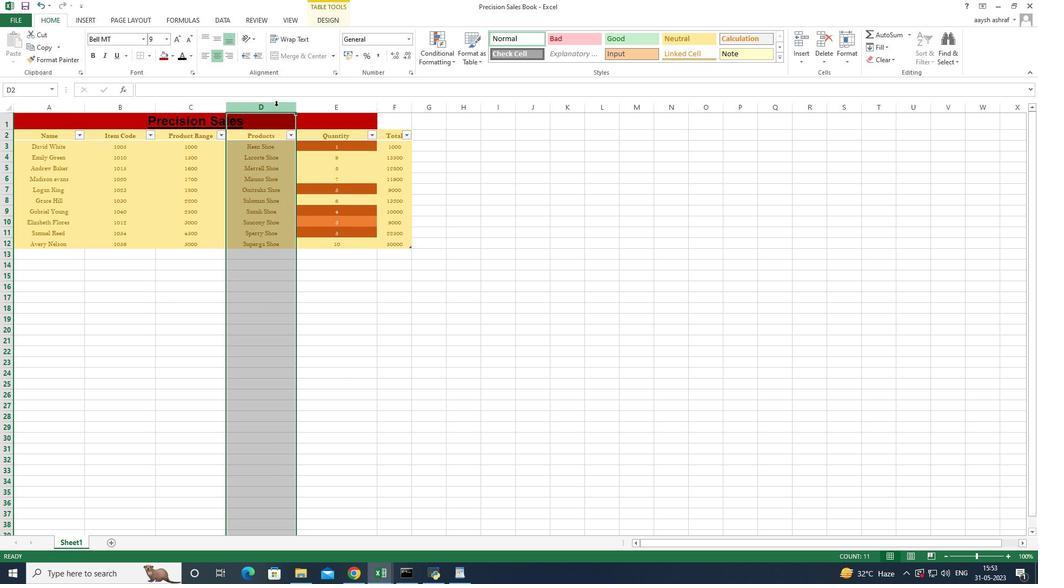 
Action: Mouse pressed left at (276, 107)
Screenshot: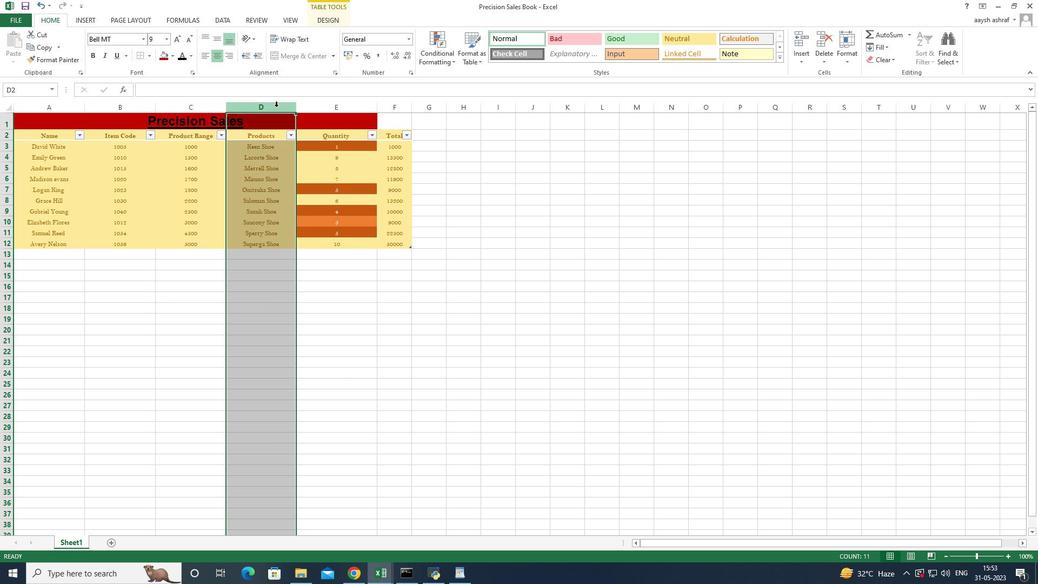 
Action: Mouse pressed right at (276, 107)
Screenshot: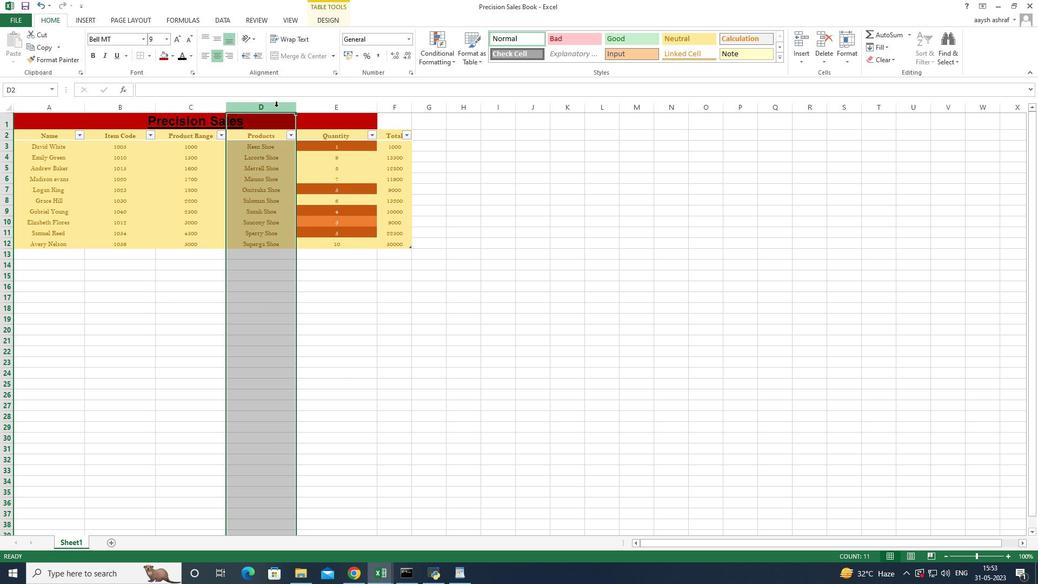 
Action: Mouse moved to (303, 235)
Screenshot: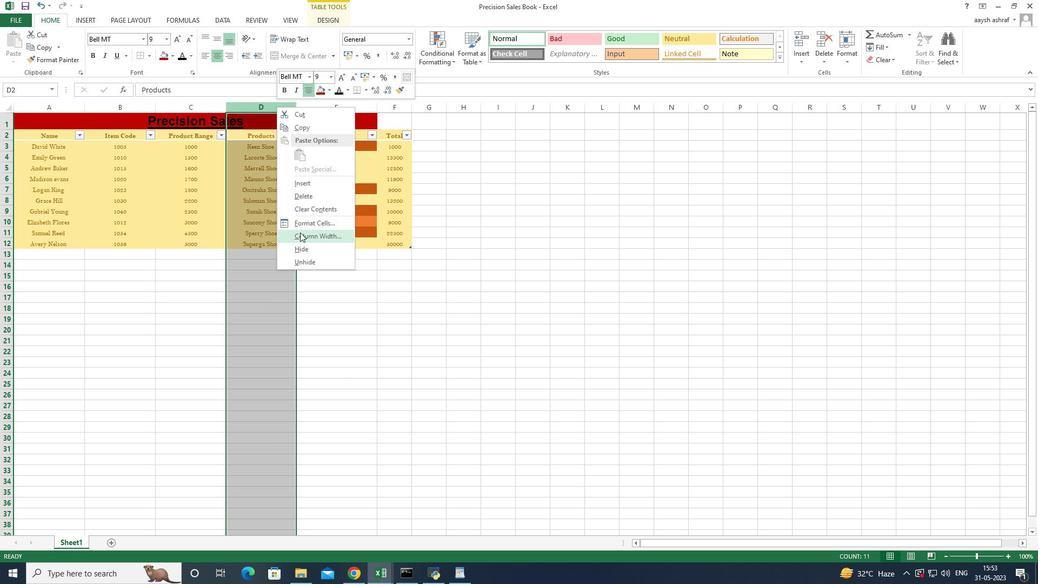 
Action: Mouse pressed left at (303, 235)
Screenshot: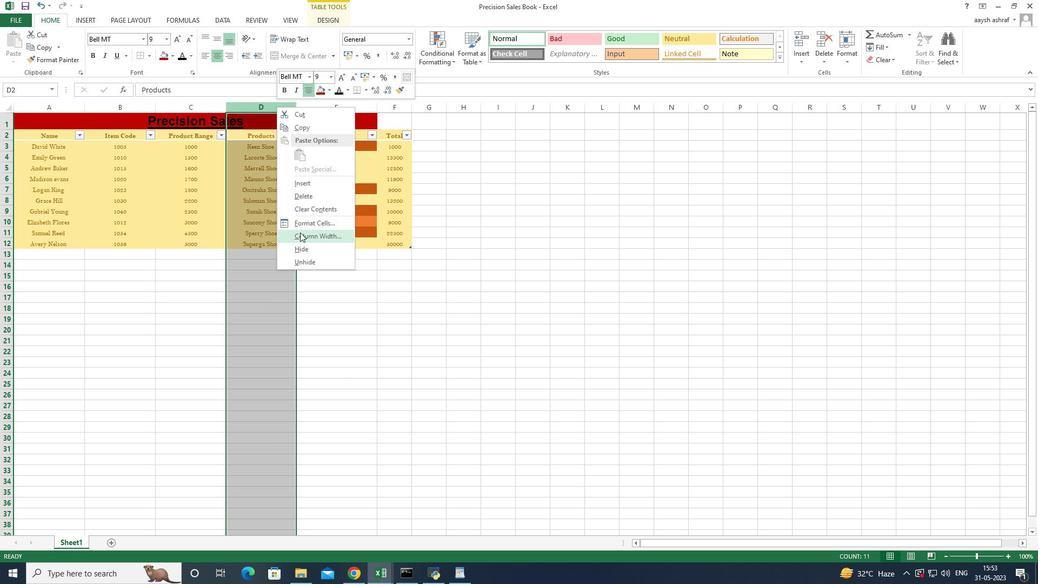 
Action: Mouse moved to (303, 235)
Screenshot: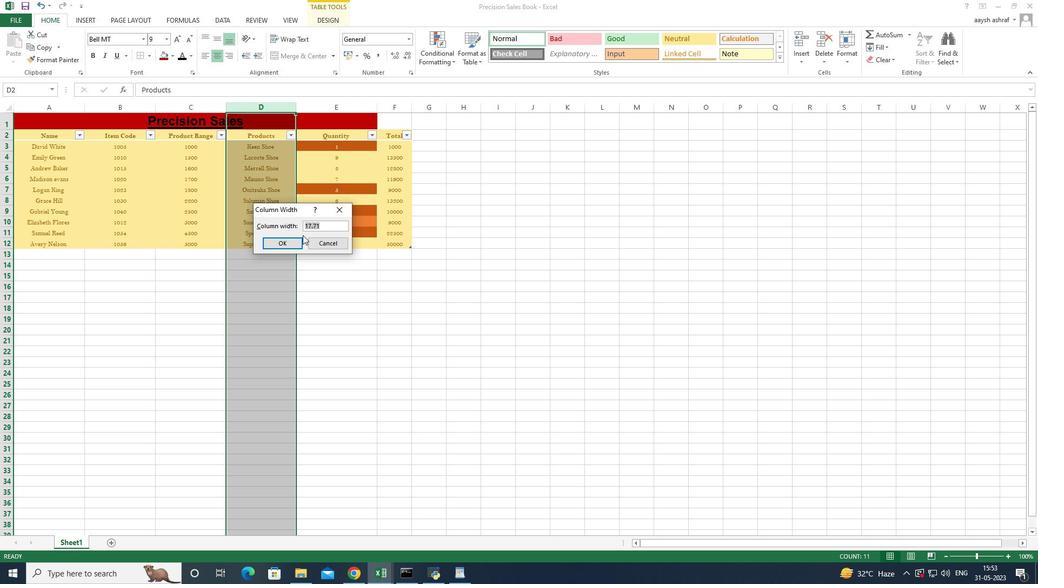 
Action: Key pressed <Key.backspace><Key.backspace>18
Screenshot: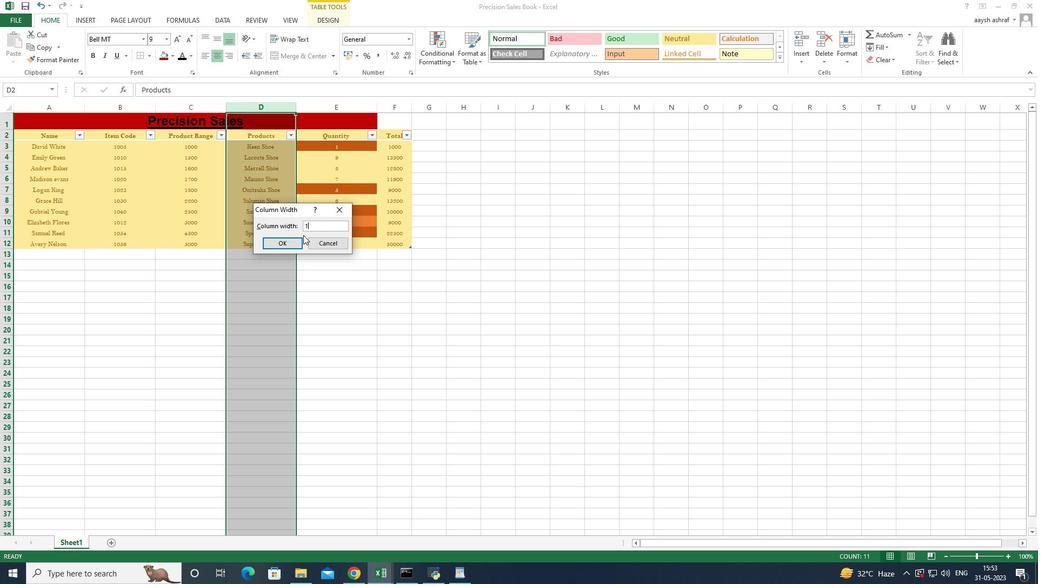 
Action: Mouse moved to (272, 242)
Screenshot: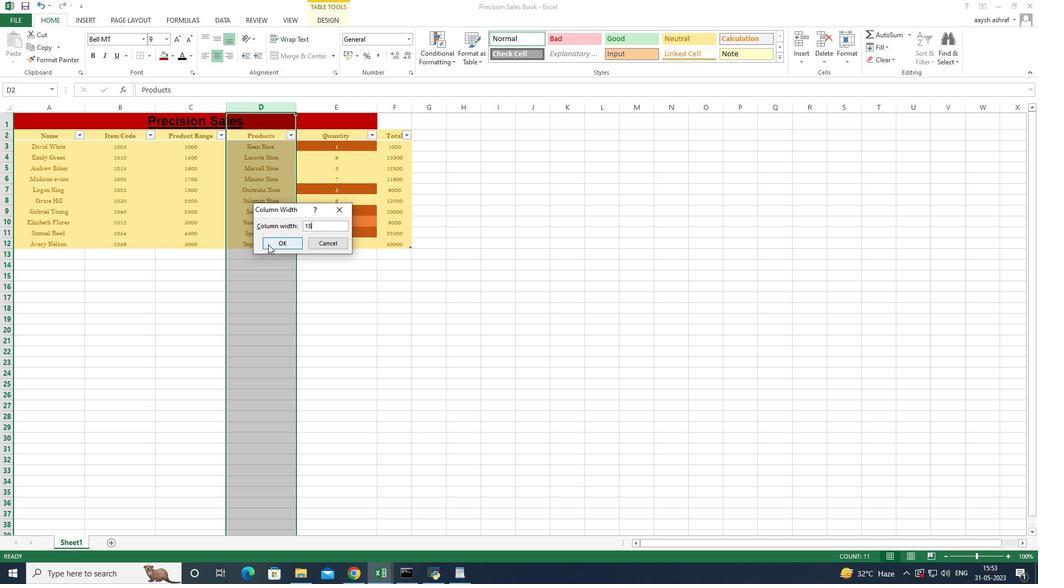 
Action: Mouse pressed left at (272, 242)
Screenshot: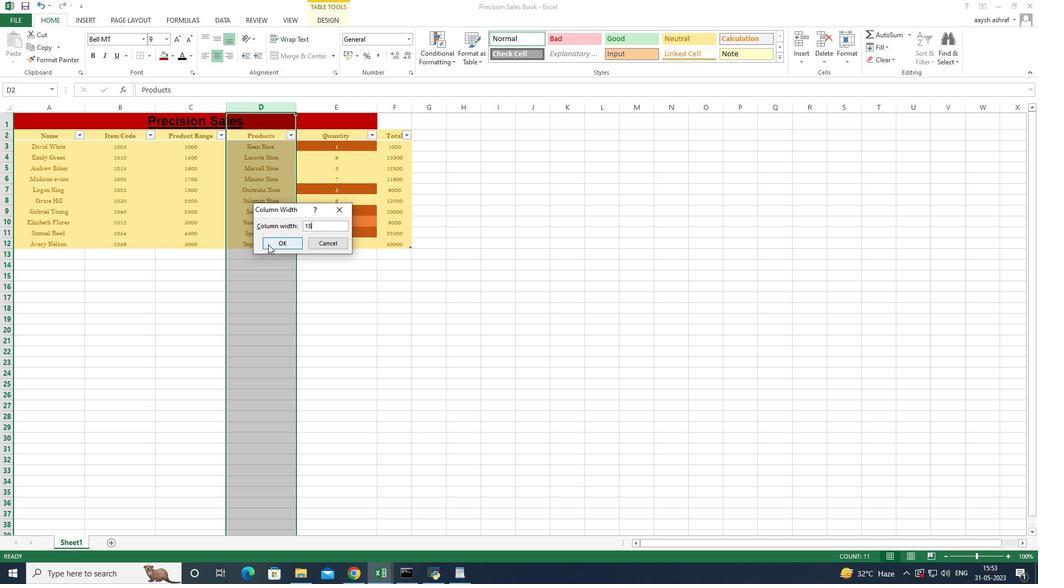 
Action: Mouse moved to (352, 266)
Screenshot: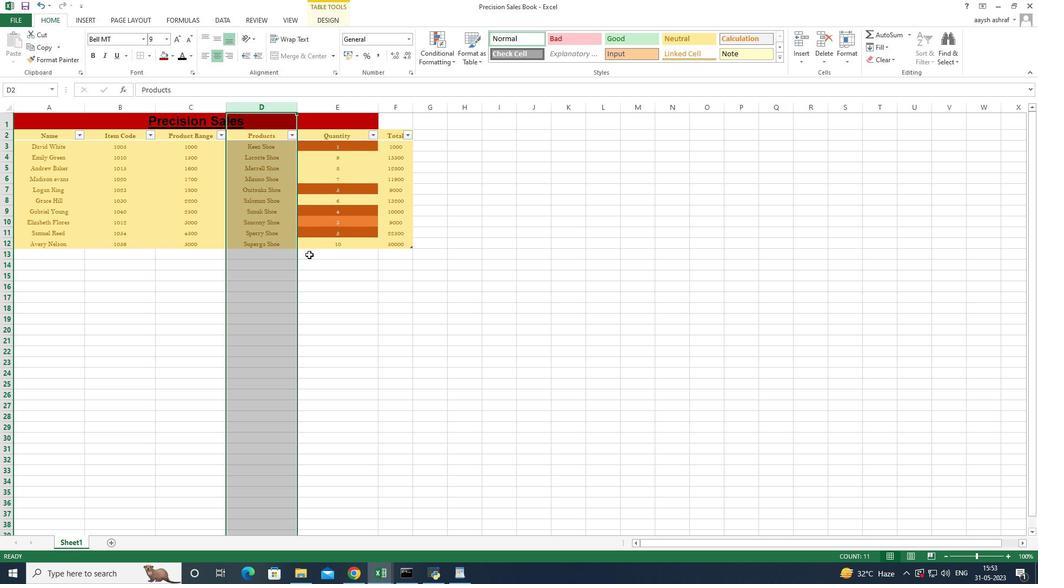 
Action: Mouse pressed left at (352, 266)
Screenshot: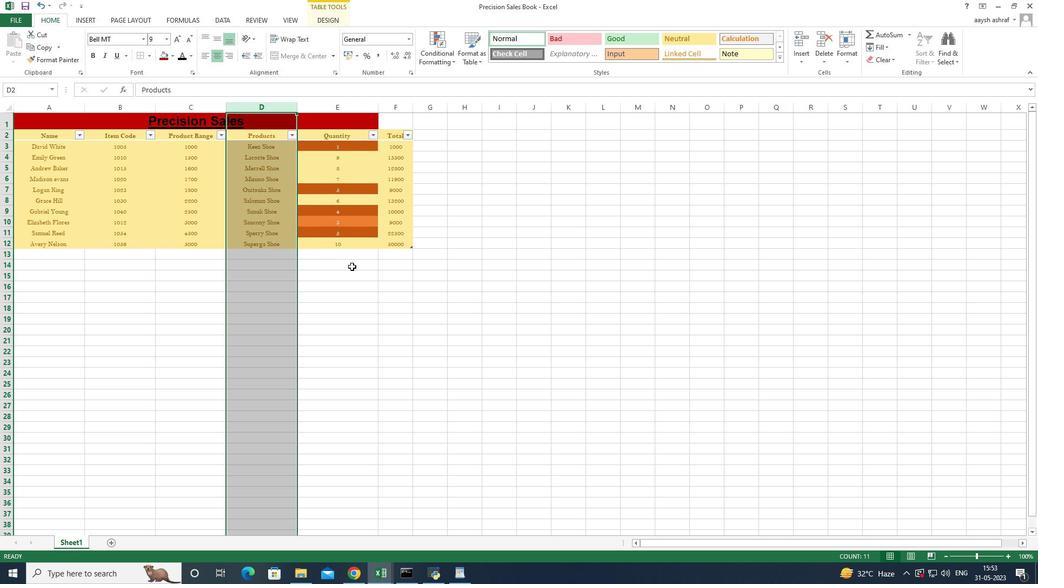 
Action: Mouse moved to (338, 120)
Screenshot: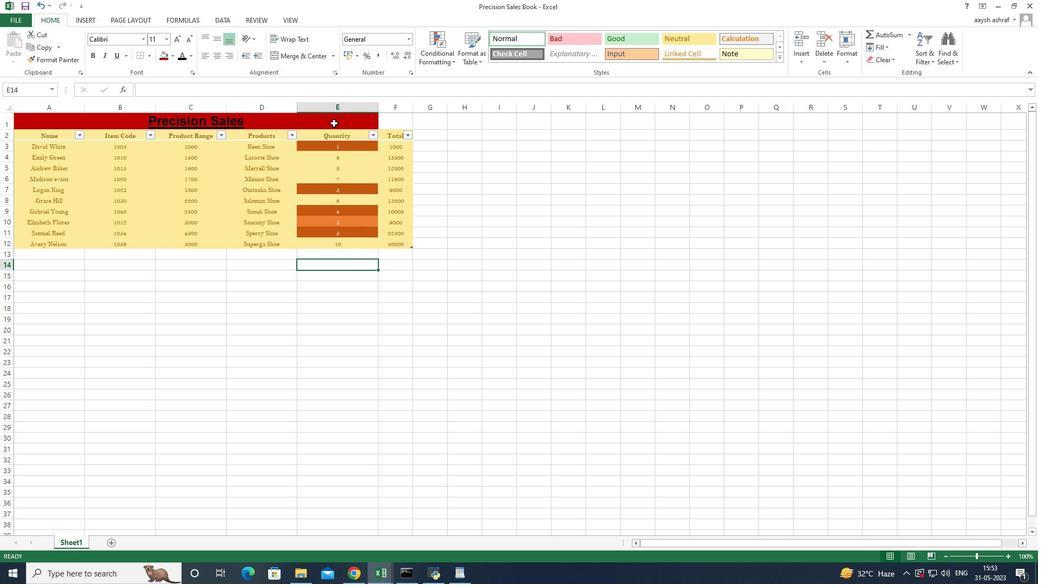 
Action: Mouse pressed left at (338, 120)
Screenshot: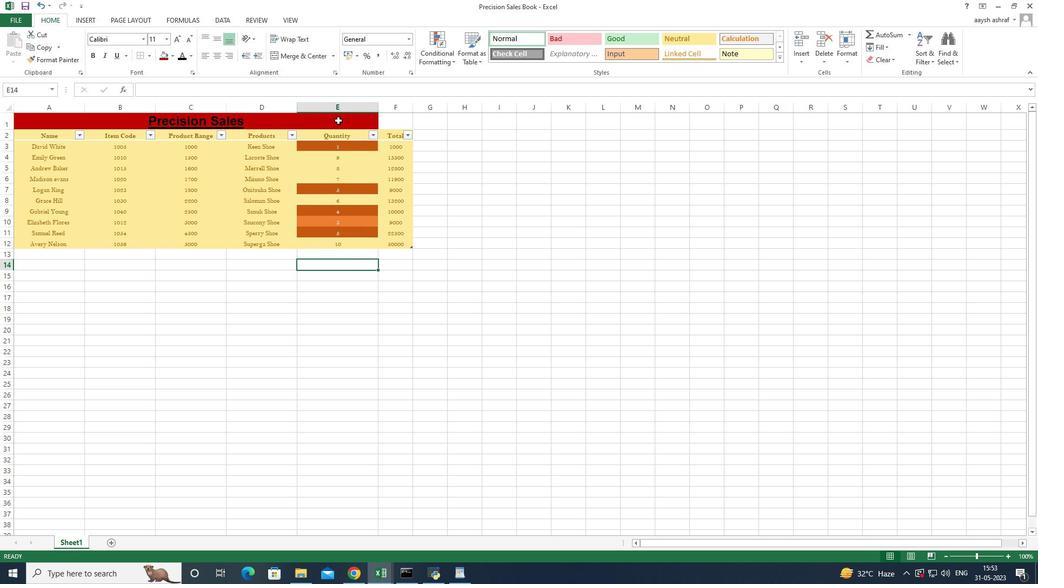 
Action: Mouse moved to (350, 111)
Screenshot: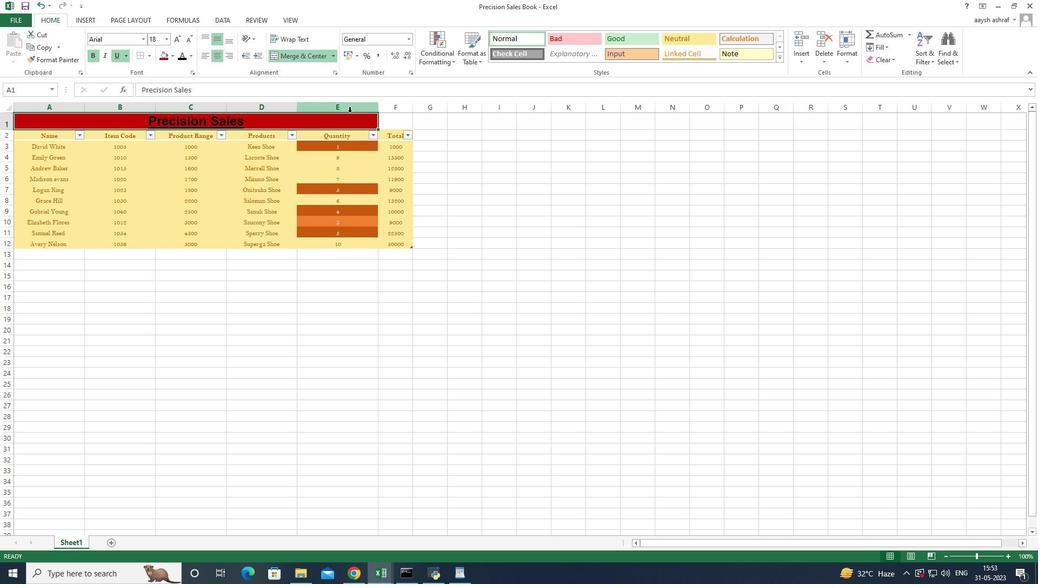 
Action: Mouse pressed left at (350, 111)
Screenshot: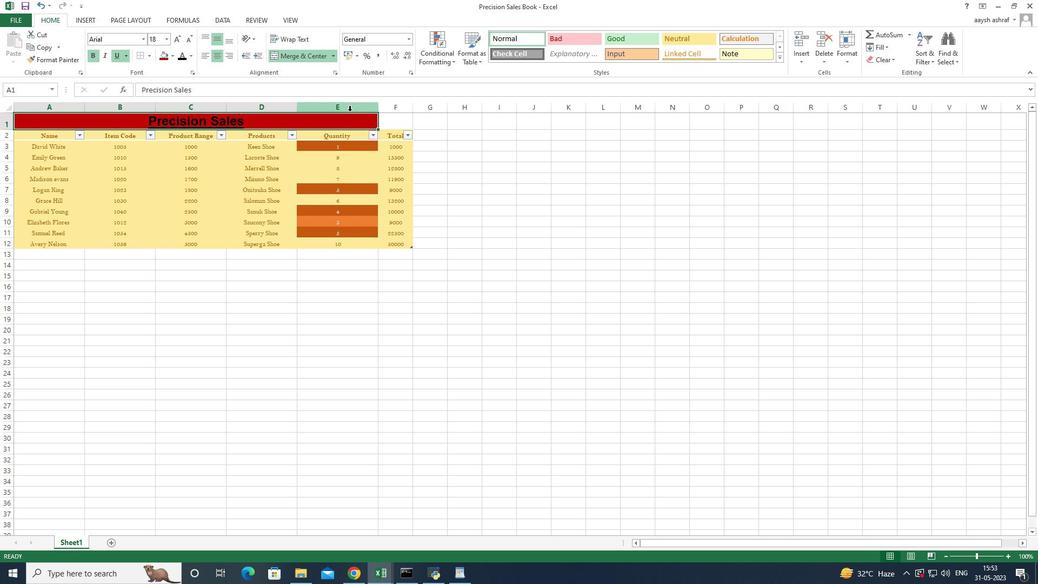 
Action: Mouse pressed right at (350, 111)
Screenshot: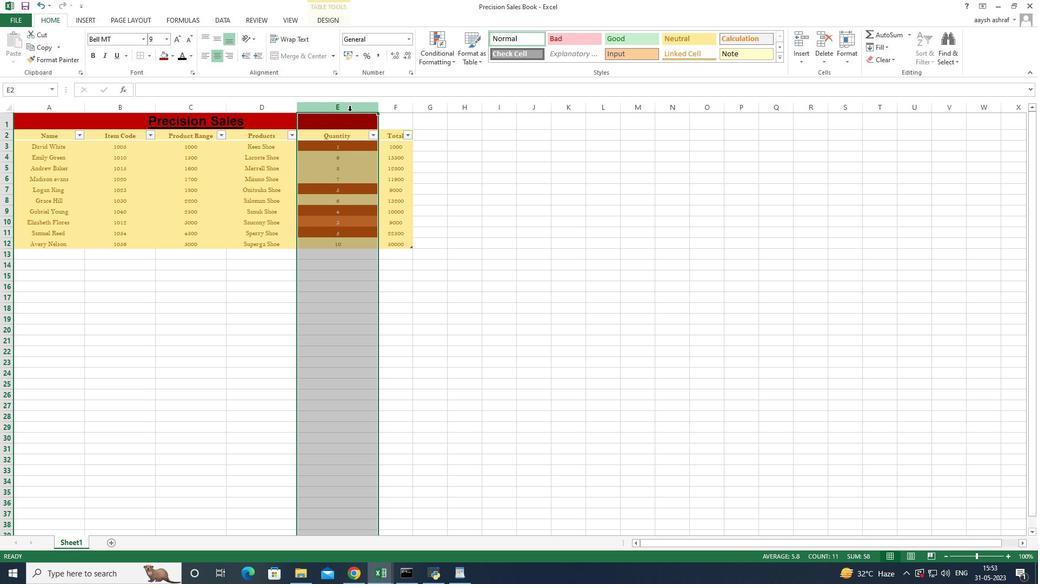 
Action: Mouse moved to (382, 242)
Screenshot: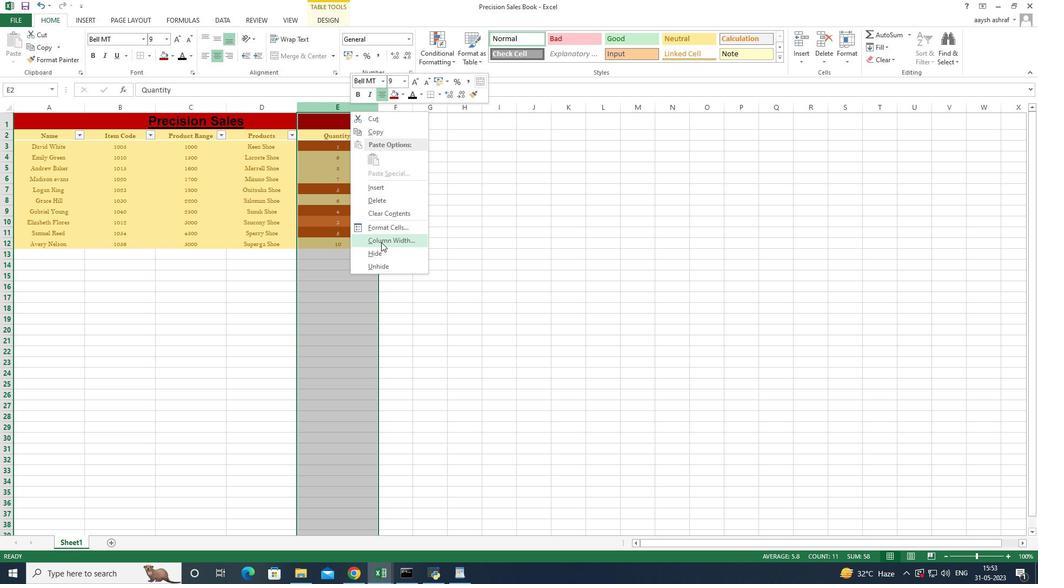 
Action: Mouse pressed left at (382, 242)
Screenshot: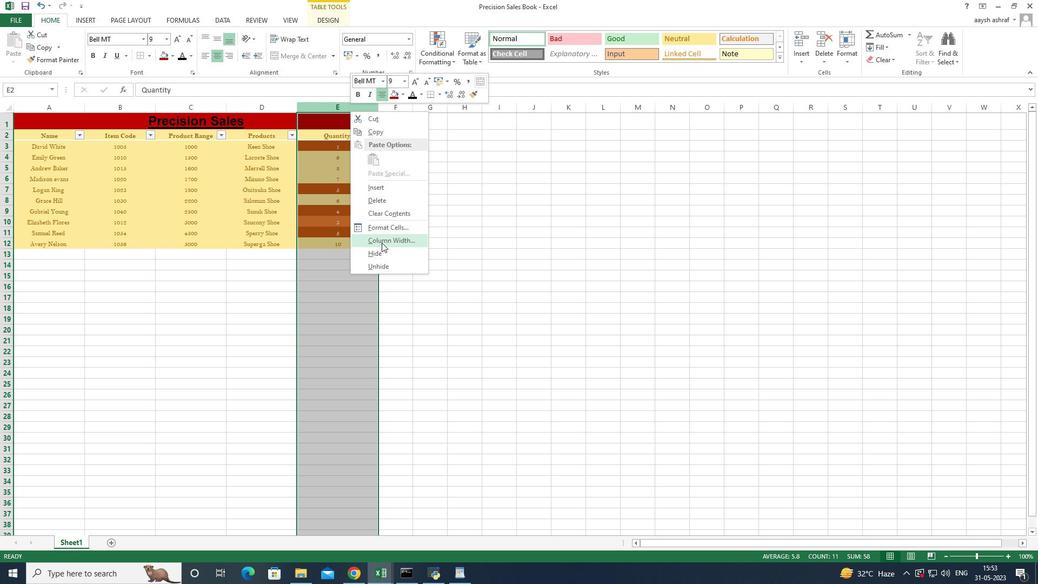 
Action: Mouse moved to (377, 240)
Screenshot: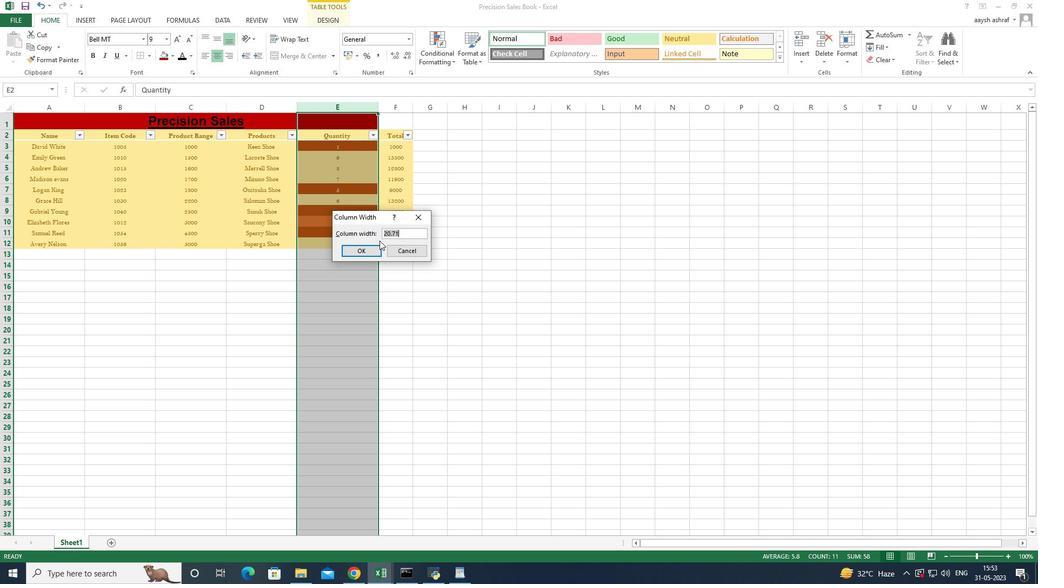 
Action: Key pressed <Key.backspace><Key.backspace><Key.backspace>18
Screenshot: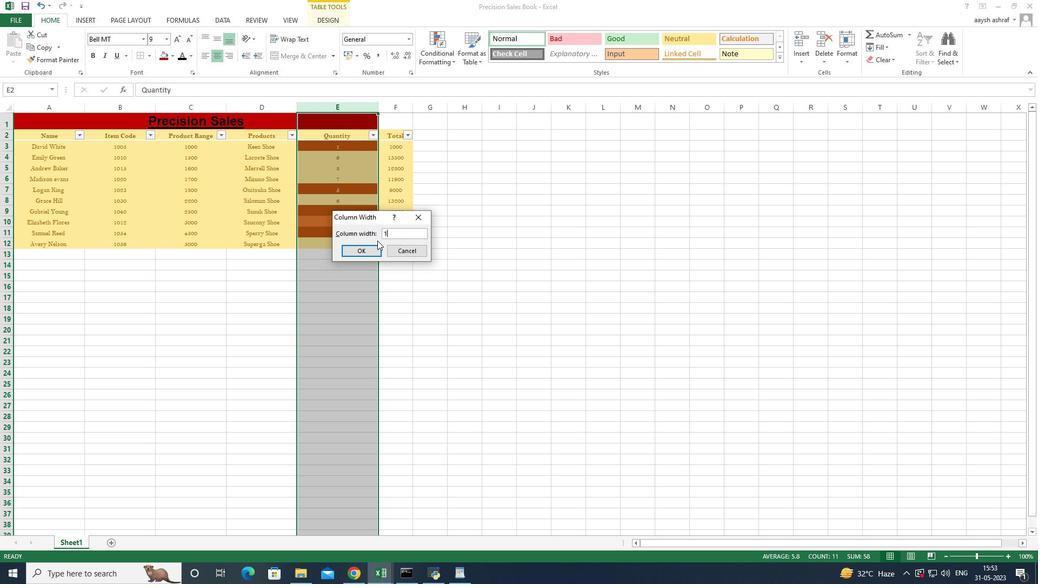 
Action: Mouse moved to (360, 251)
Screenshot: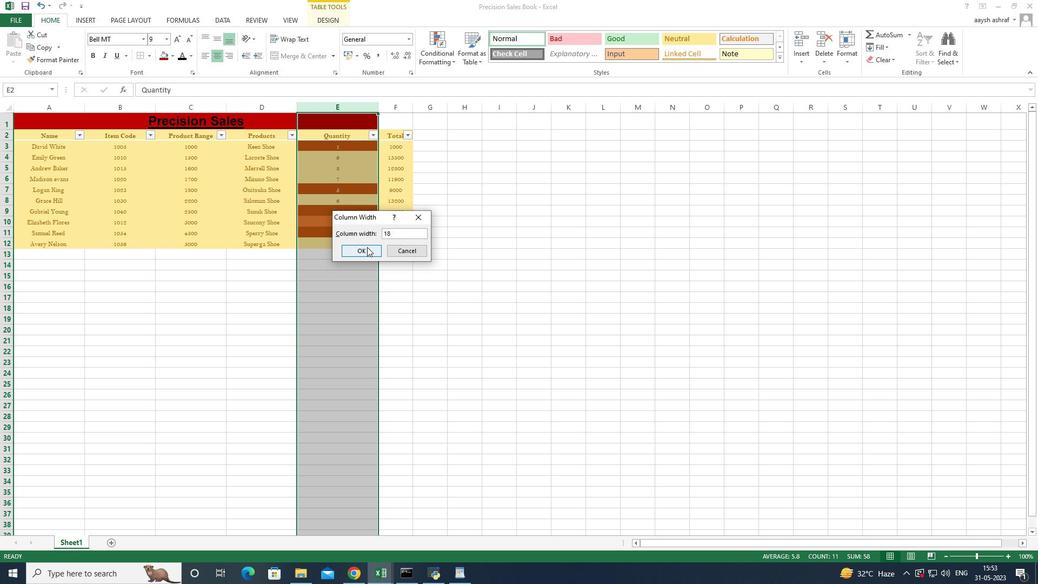 
Action: Mouse pressed left at (360, 251)
Screenshot: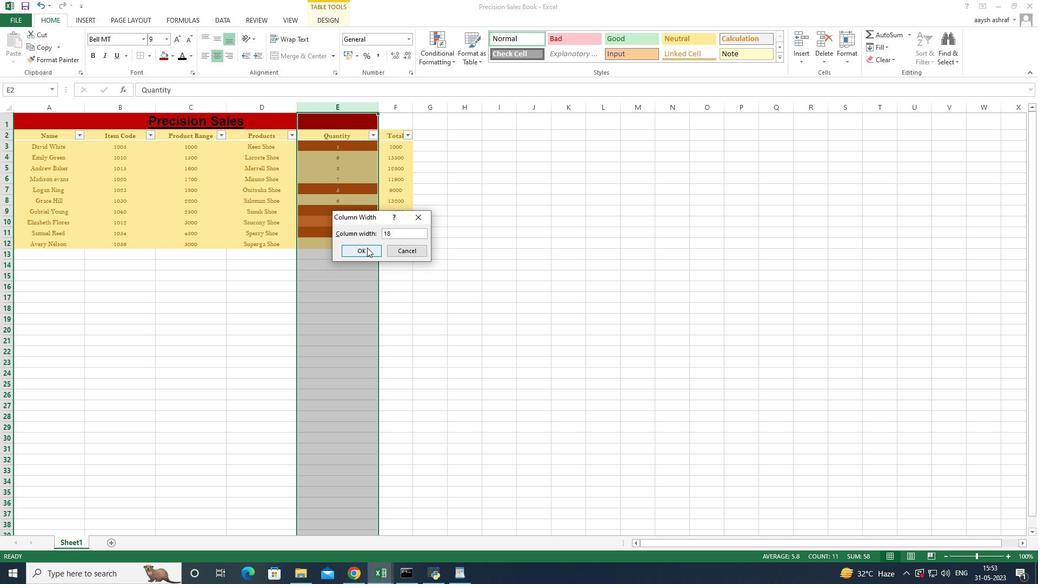 
Action: Mouse moved to (396, 111)
Screenshot: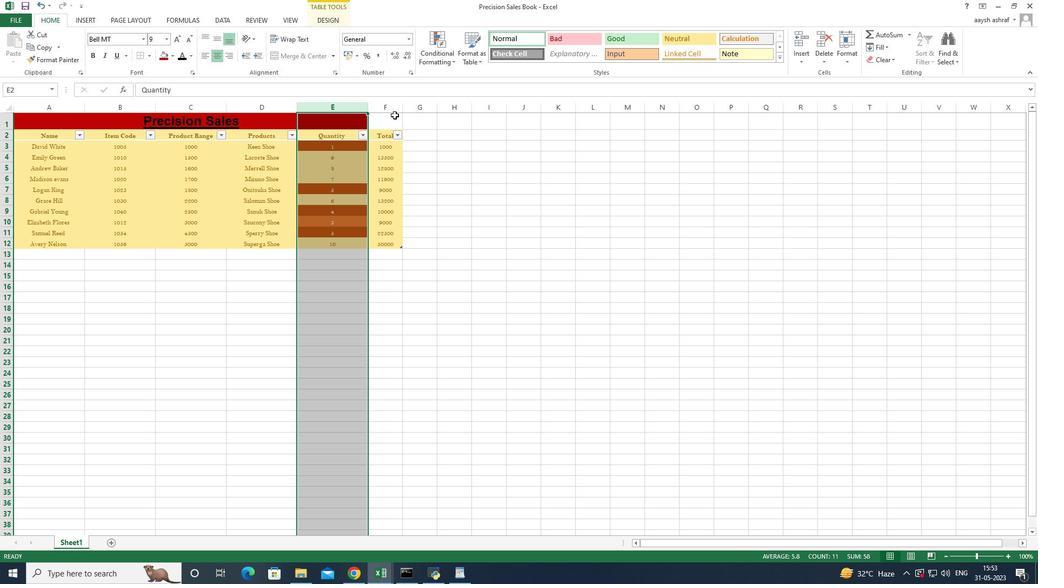 
Action: Mouse pressed left at (396, 111)
Screenshot: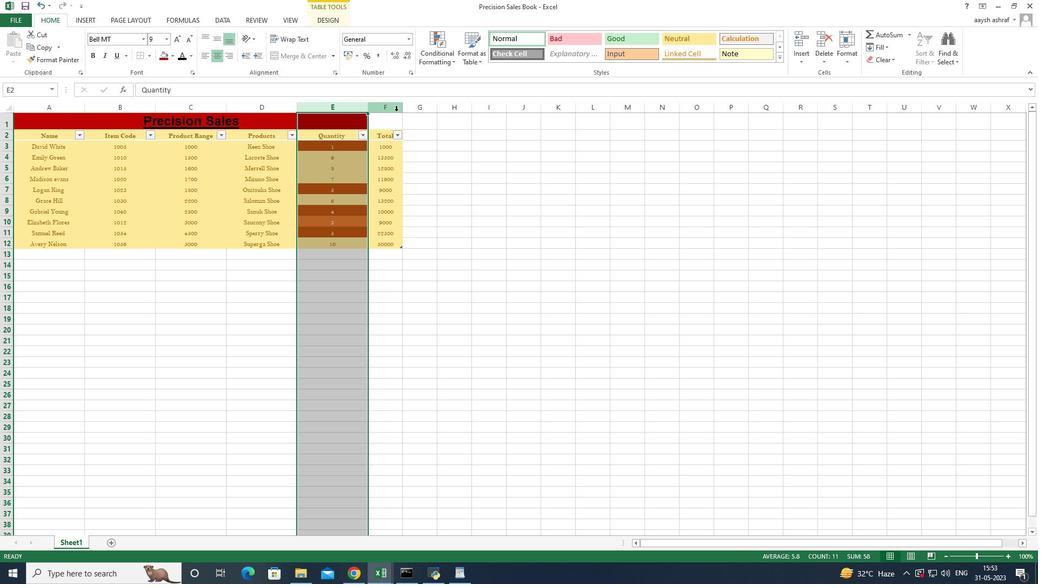 
Action: Mouse pressed right at (396, 111)
Screenshot: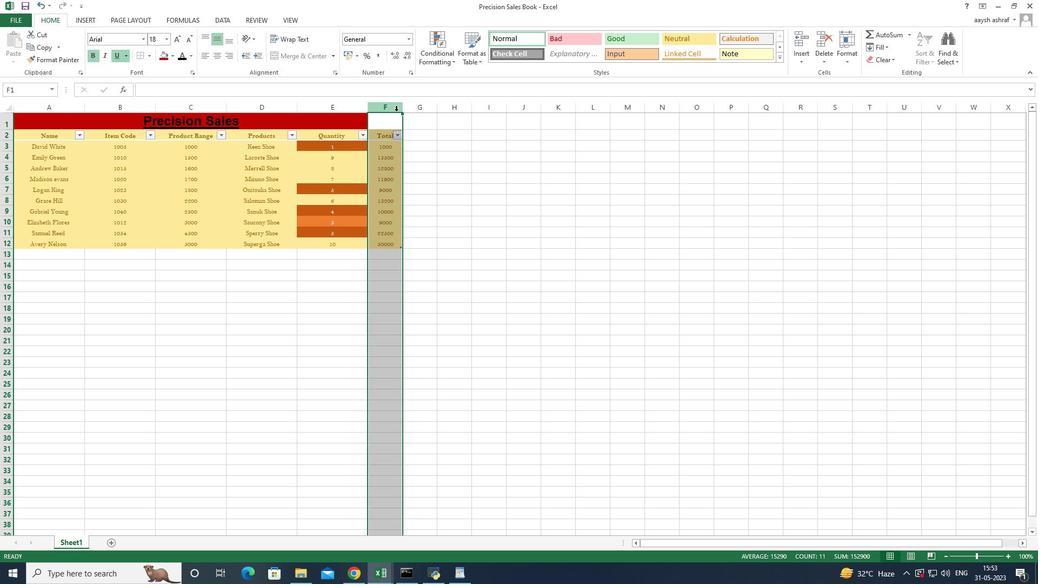 
Action: Mouse moved to (432, 241)
Screenshot: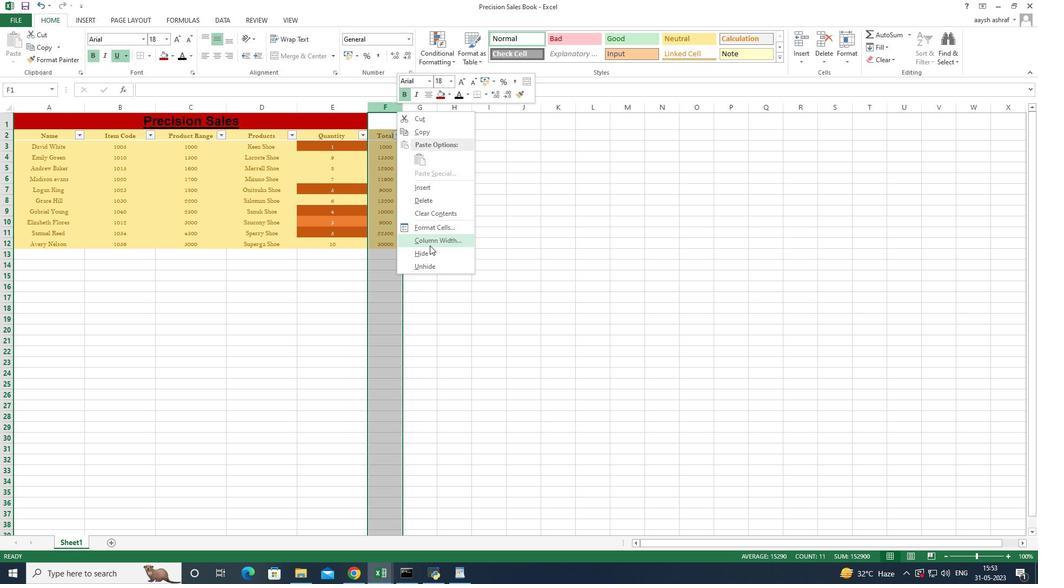 
Action: Mouse pressed left at (432, 241)
Screenshot: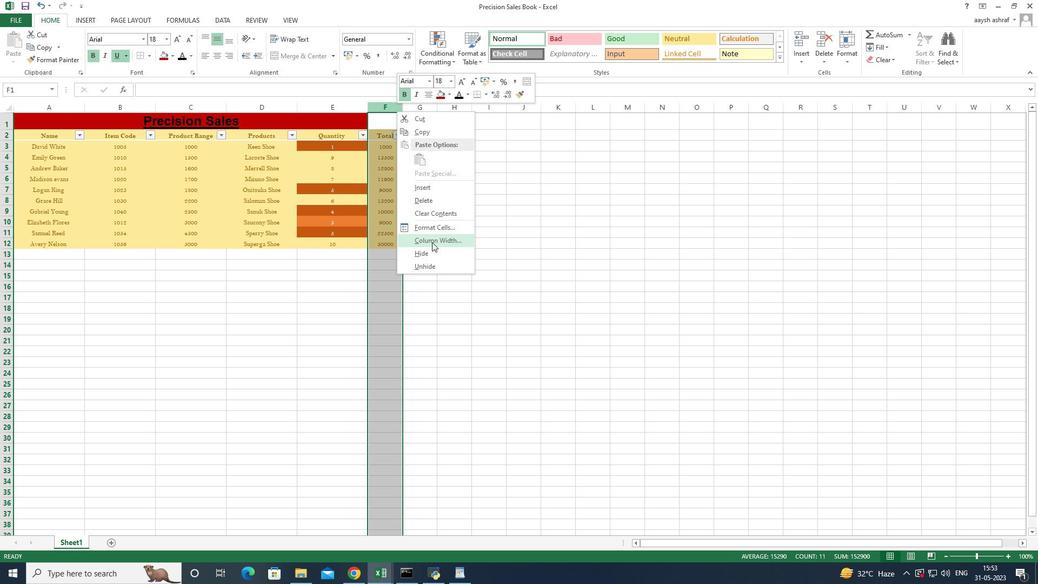 
Action: Mouse moved to (429, 236)
Screenshot: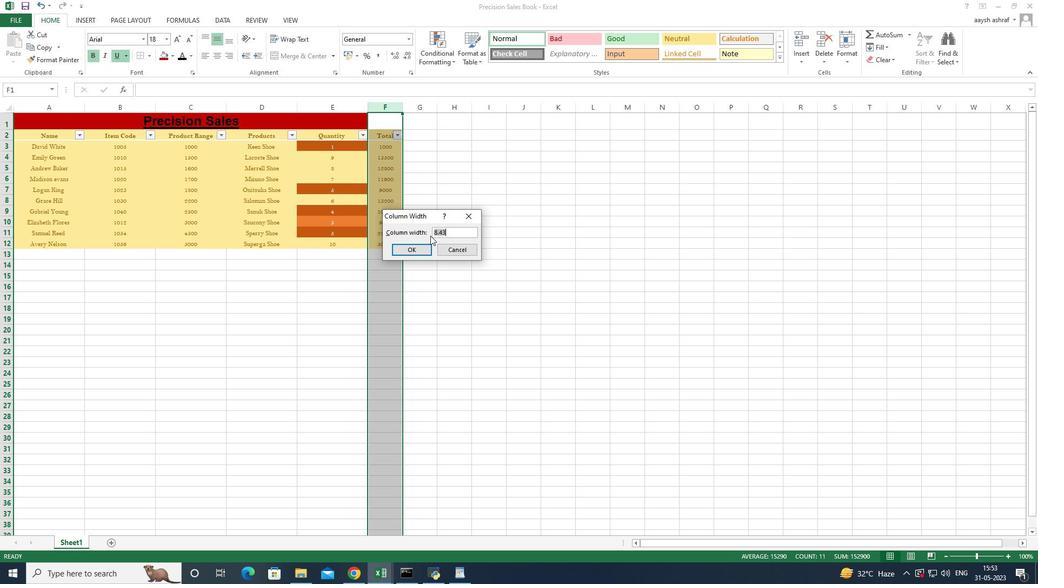 
Action: Key pressed <Key.backspace><Key.backspace><Key.backspace>
Screenshot: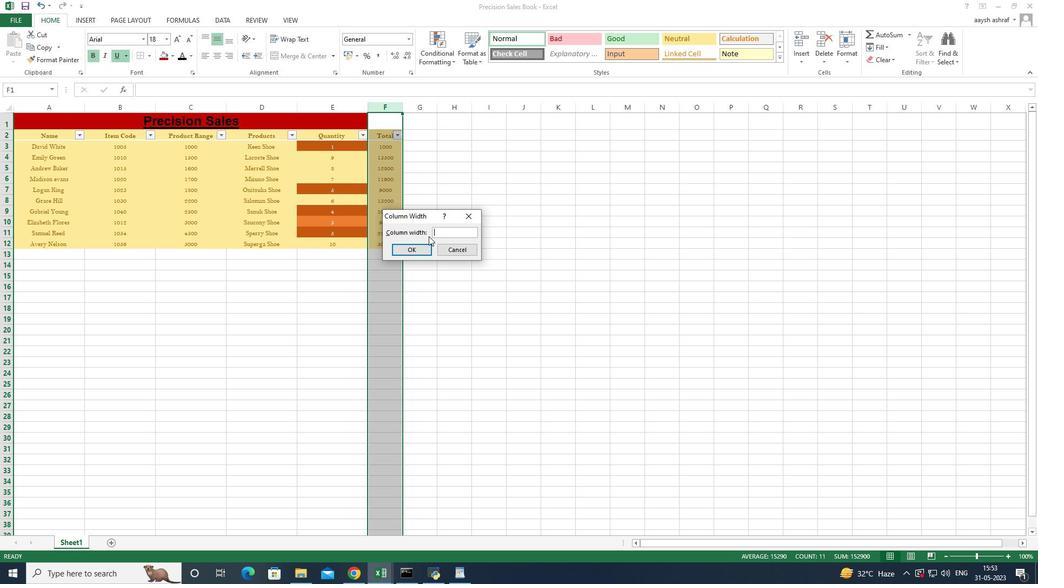 
Action: Mouse moved to (428, 237)
Screenshot: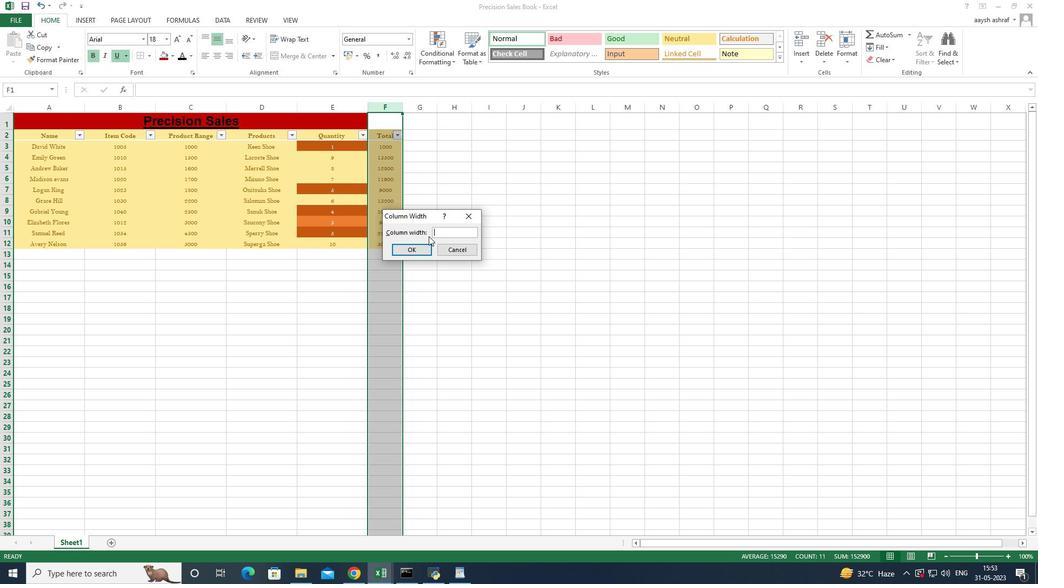 
Action: Key pressed 18
Screenshot: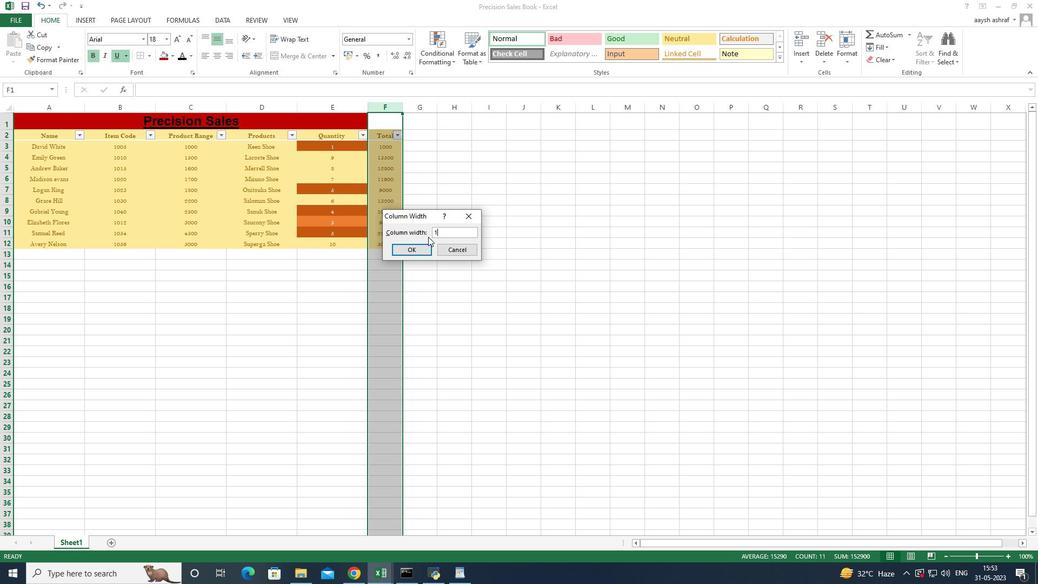
Action: Mouse moved to (415, 250)
Screenshot: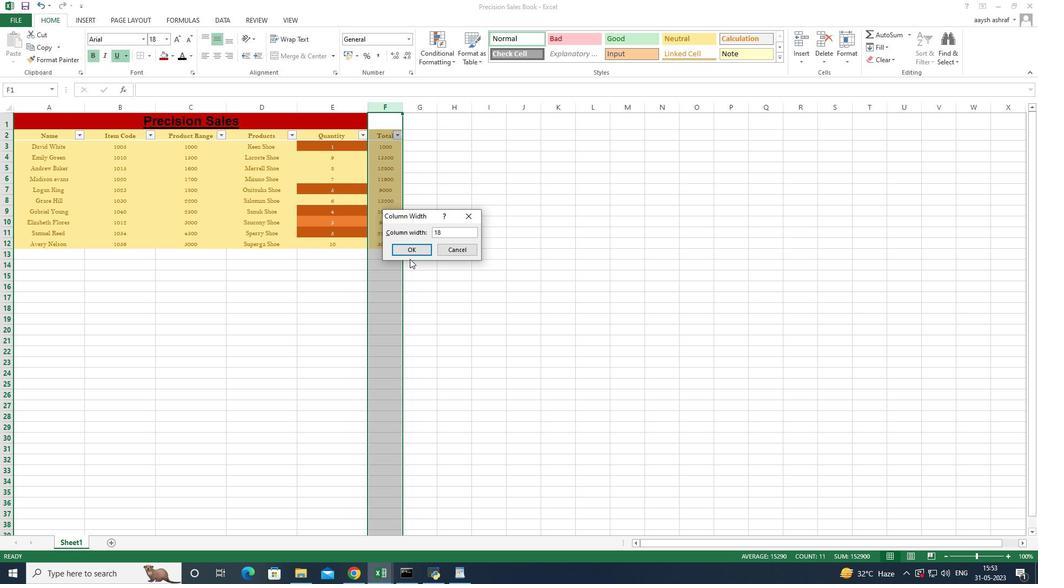 
Action: Mouse pressed left at (415, 250)
Screenshot: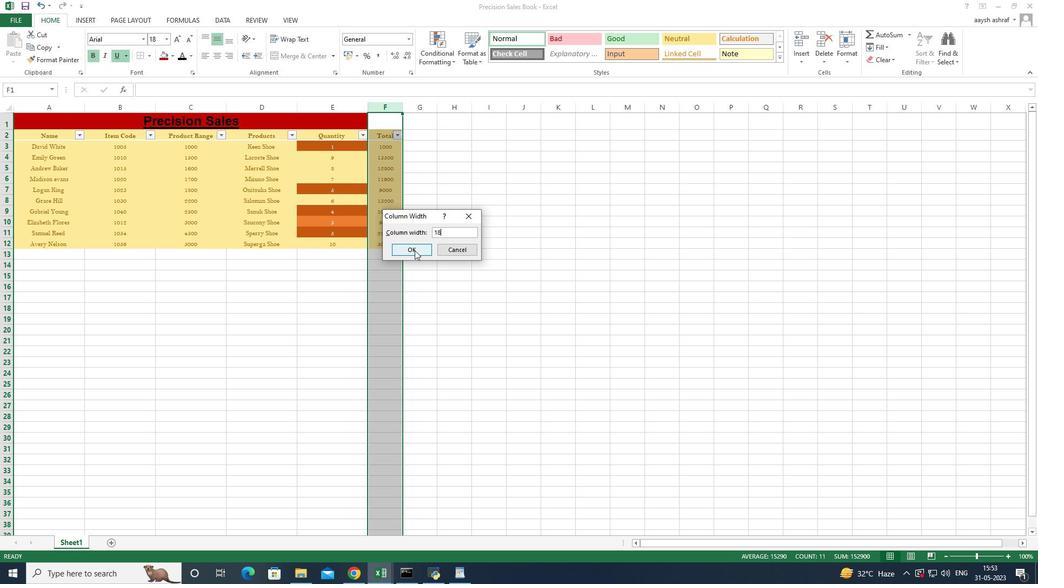 
Action: Mouse moved to (291, 287)
Screenshot: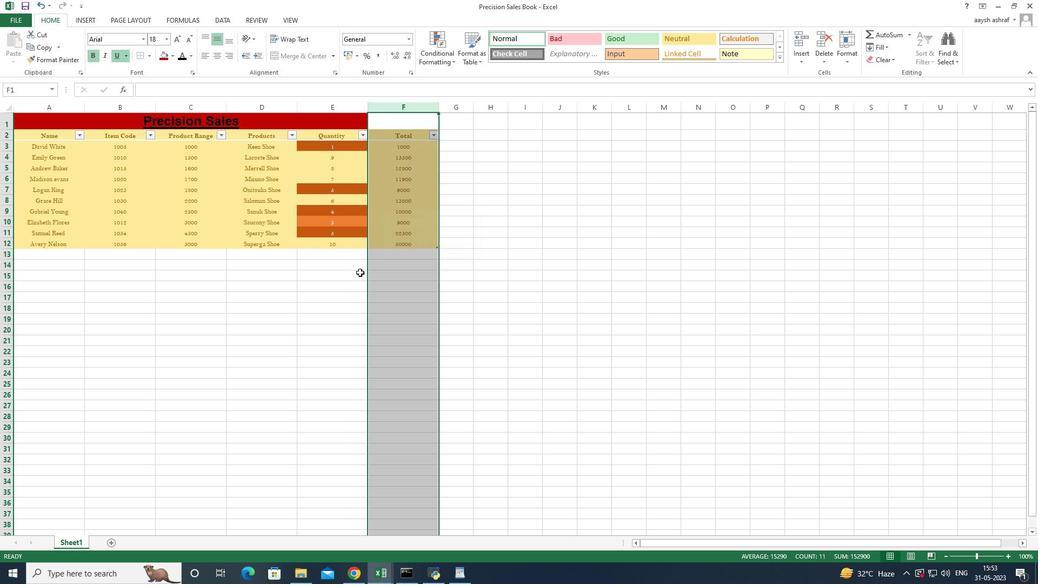 
Action: Mouse pressed left at (291, 287)
Screenshot: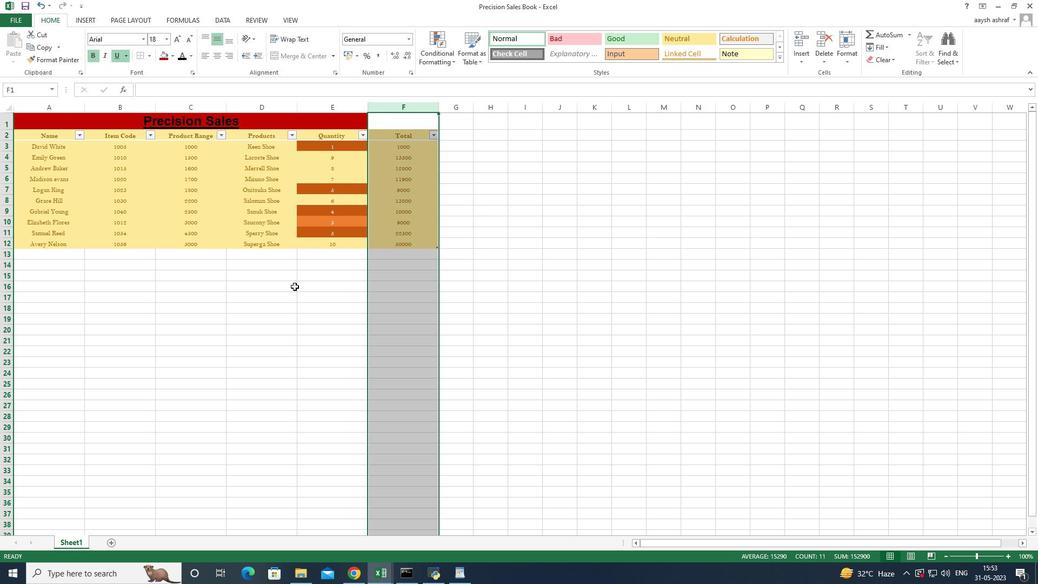 
Action: Mouse moved to (352, 123)
Screenshot: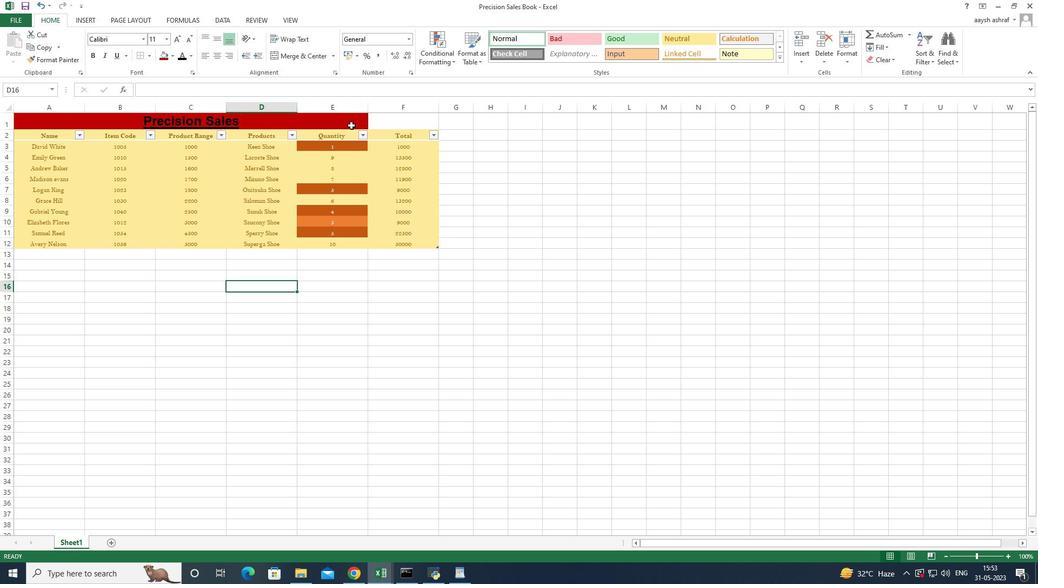 
Action: Mouse pressed left at (352, 123)
Screenshot: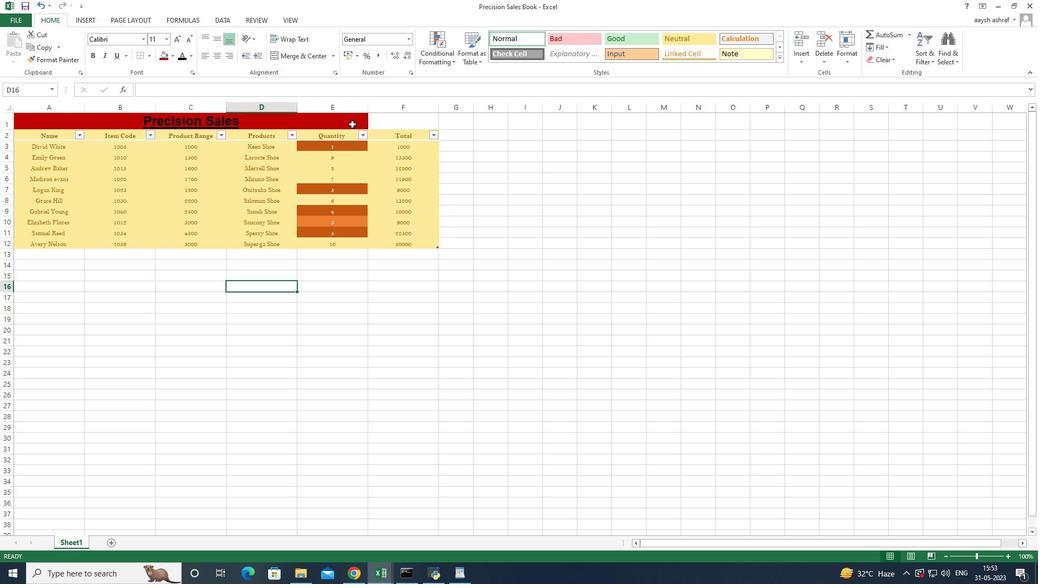 
Action: Mouse moved to (397, 128)
Screenshot: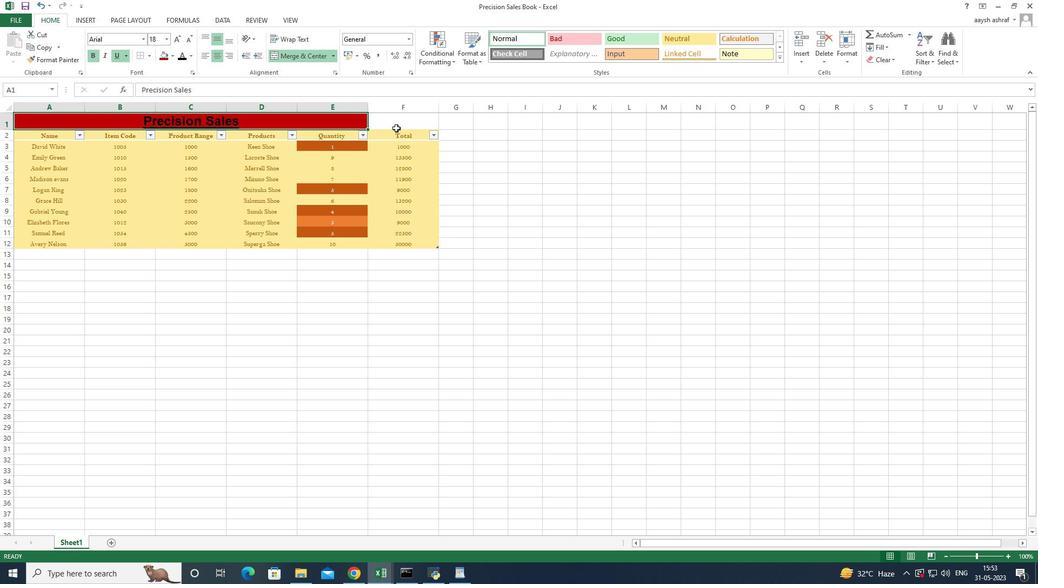 
Action: Mouse pressed left at (397, 128)
Screenshot: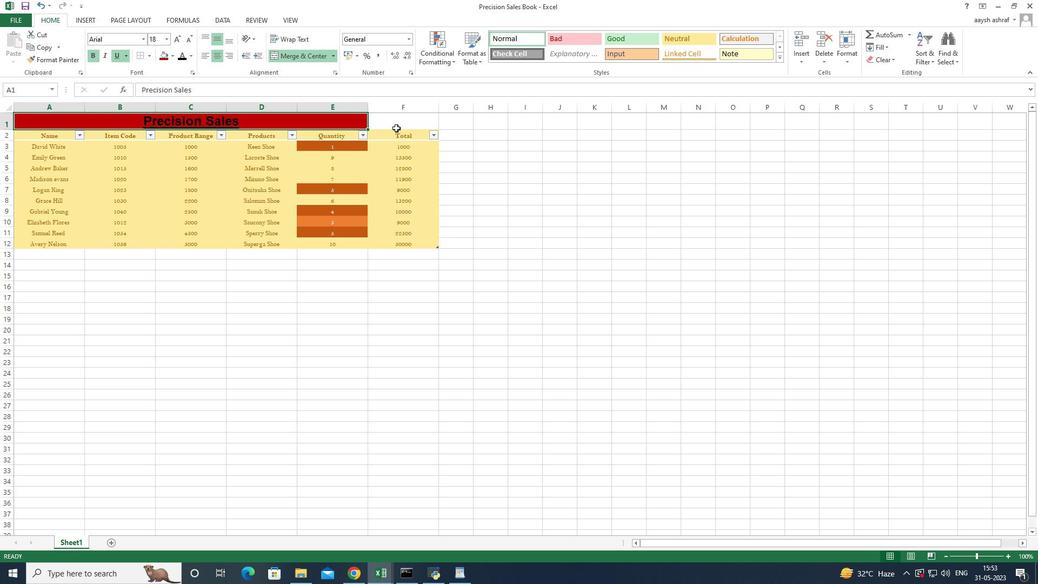
Action: Mouse moved to (174, 55)
Screenshot: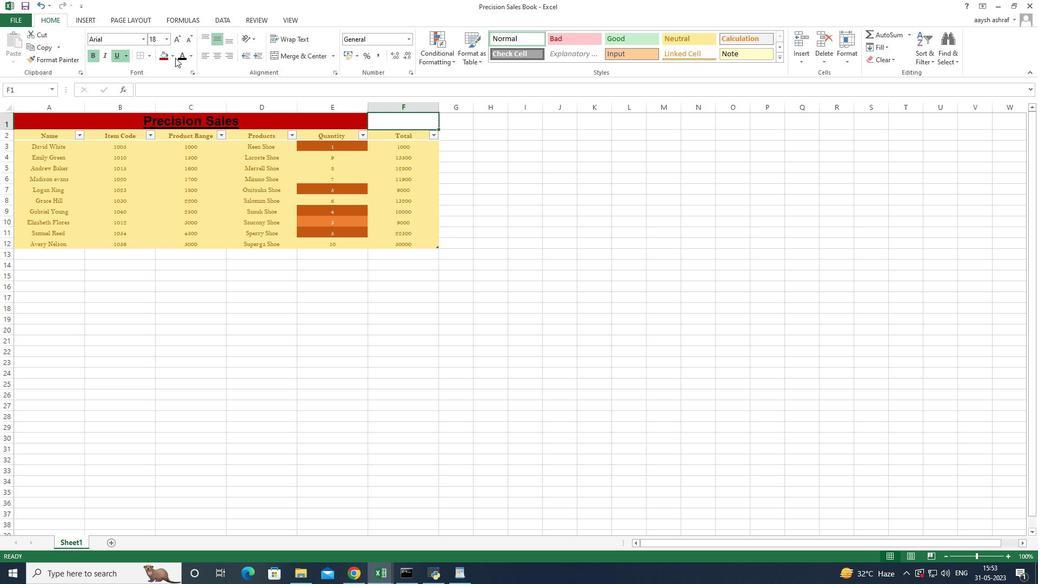
Action: Mouse pressed left at (174, 55)
Screenshot: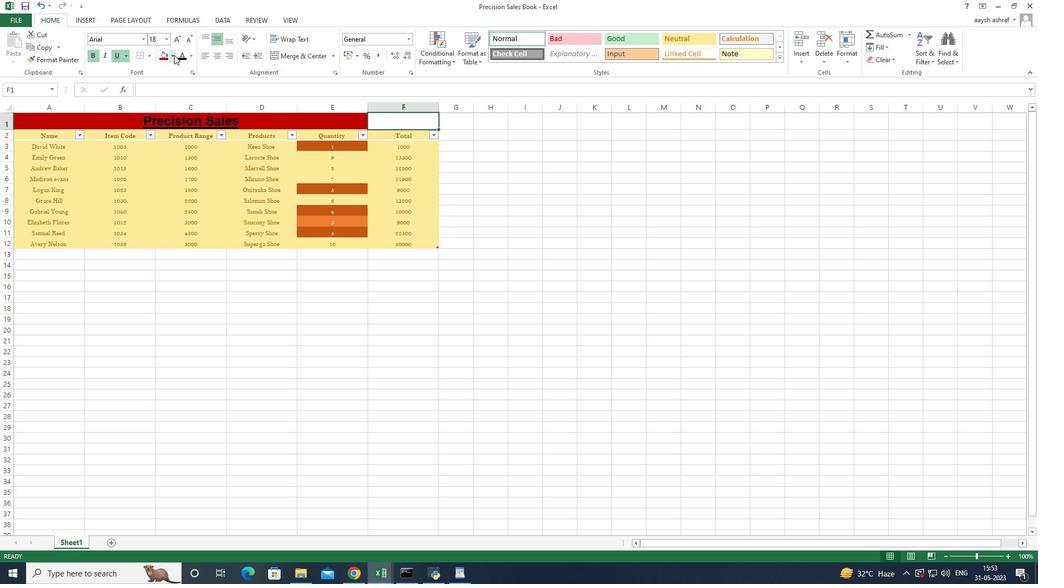 
Action: Mouse moved to (167, 140)
Screenshot: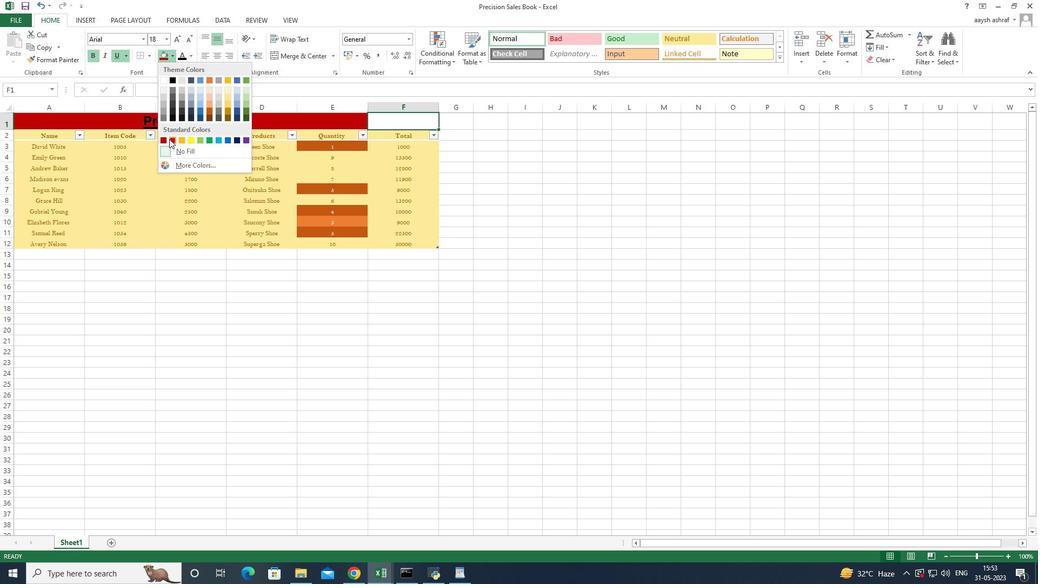 
Action: Mouse pressed left at (167, 140)
Screenshot: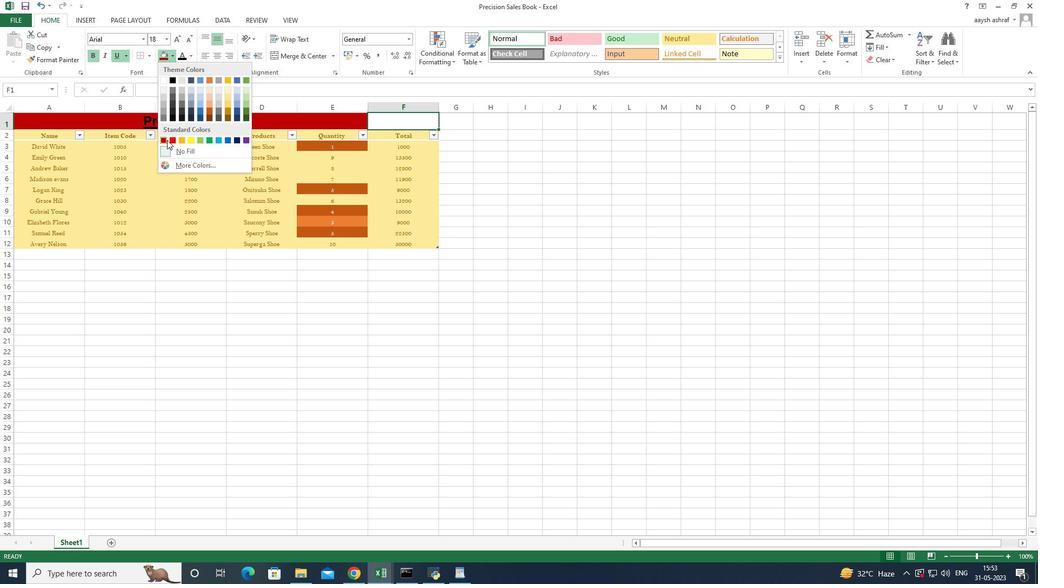 
Action: Mouse moved to (142, 319)
Screenshot: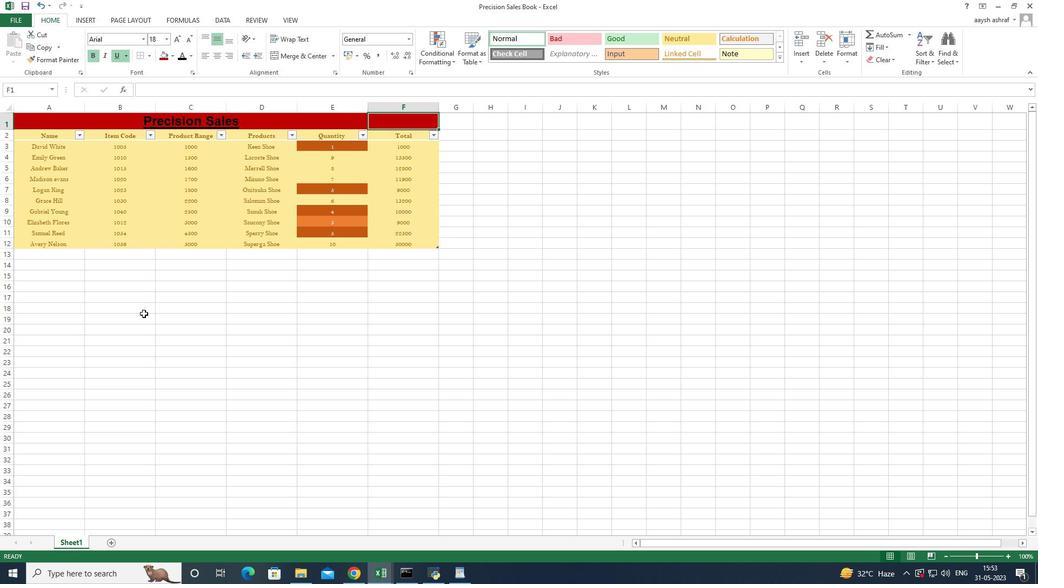 
Action: Mouse pressed left at (142, 319)
Screenshot: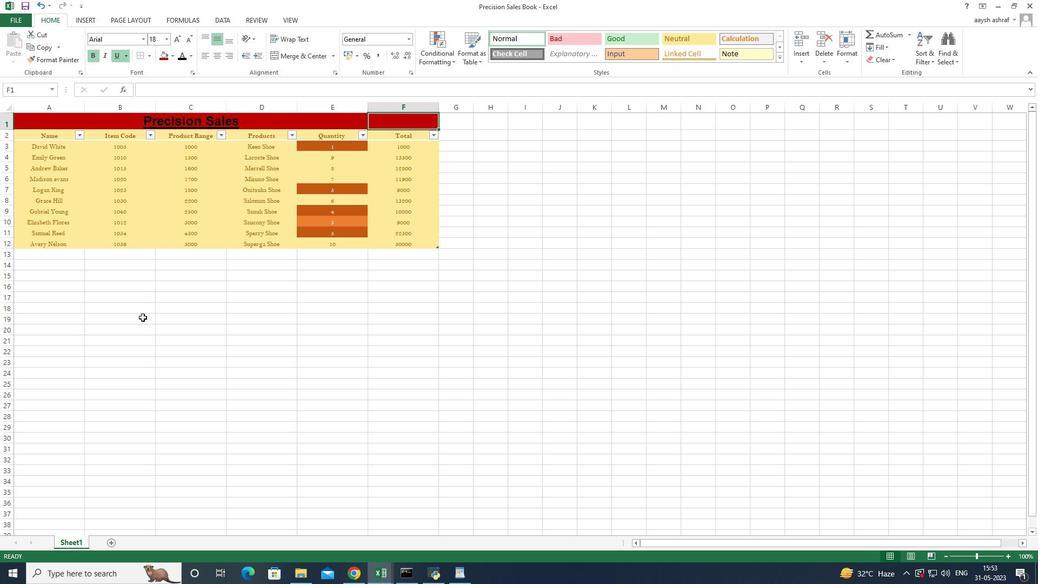 
Action: Mouse moved to (145, 321)
Screenshot: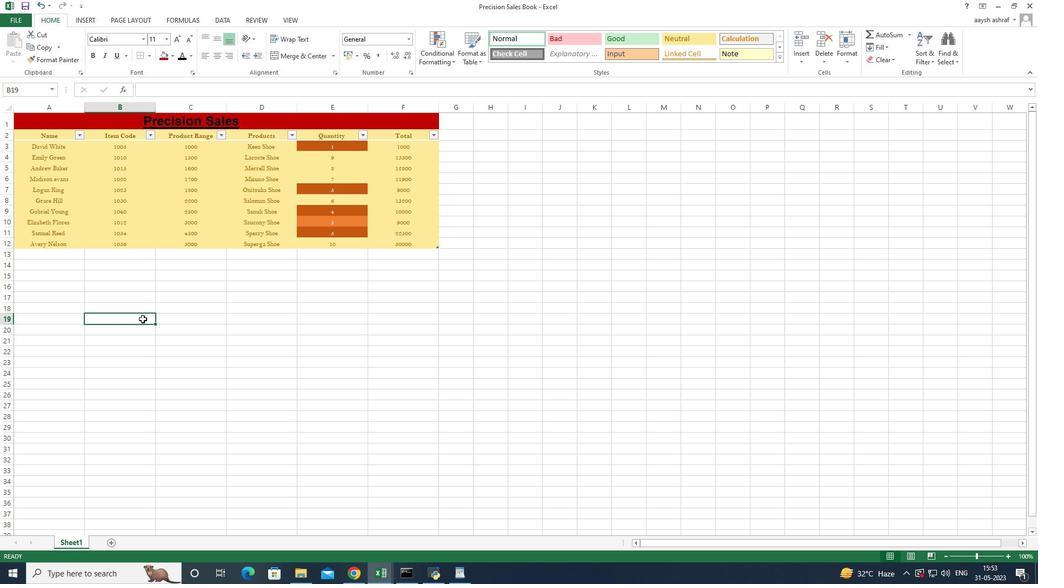 
Action: Mouse scrolled (145, 320) with delta (0, 0)
Screenshot: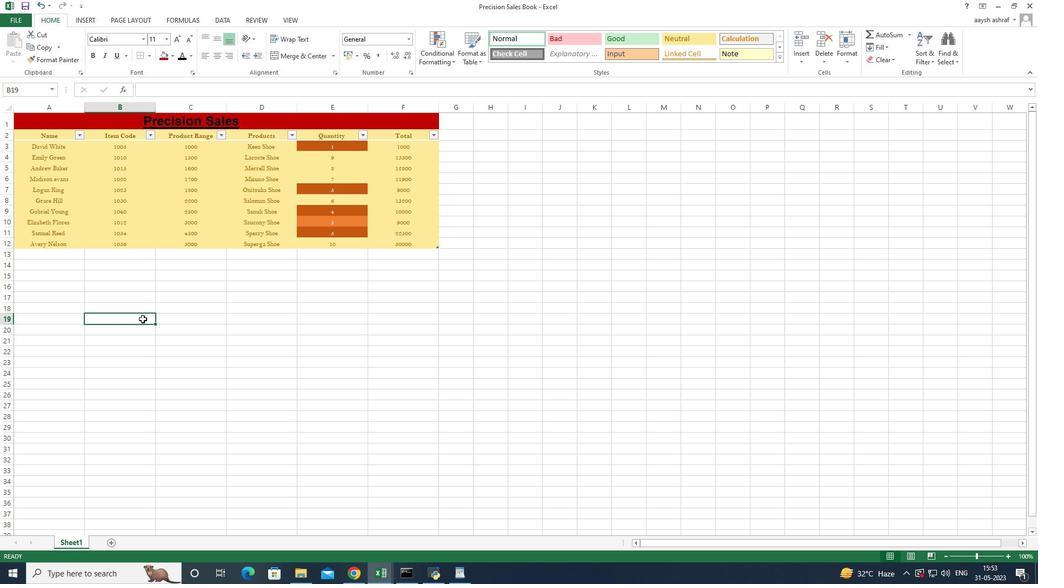 
Action: Mouse scrolled (145, 321) with delta (0, 0)
Screenshot: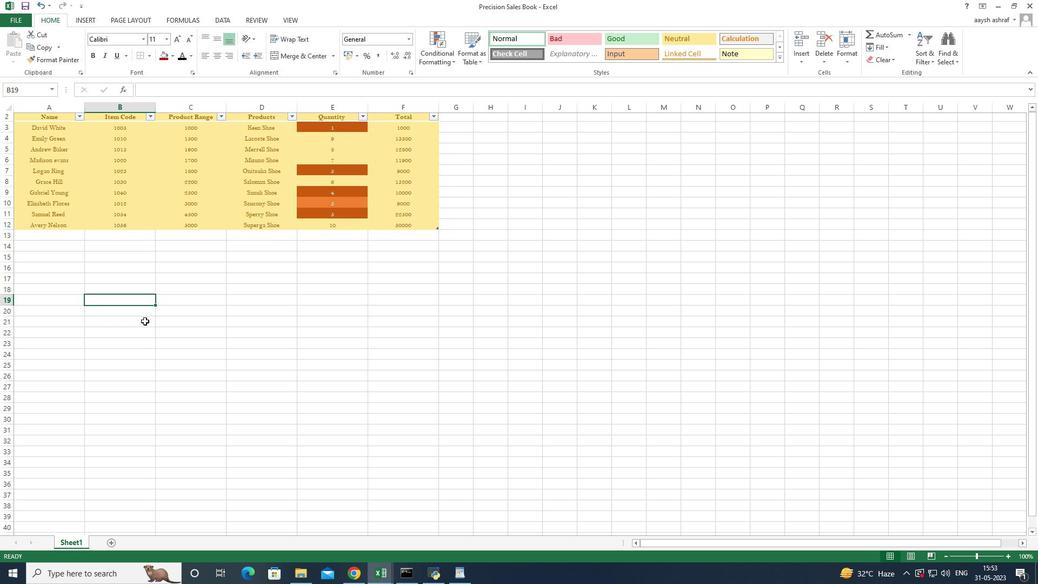 
Action: Mouse moved to (377, 307)
Screenshot: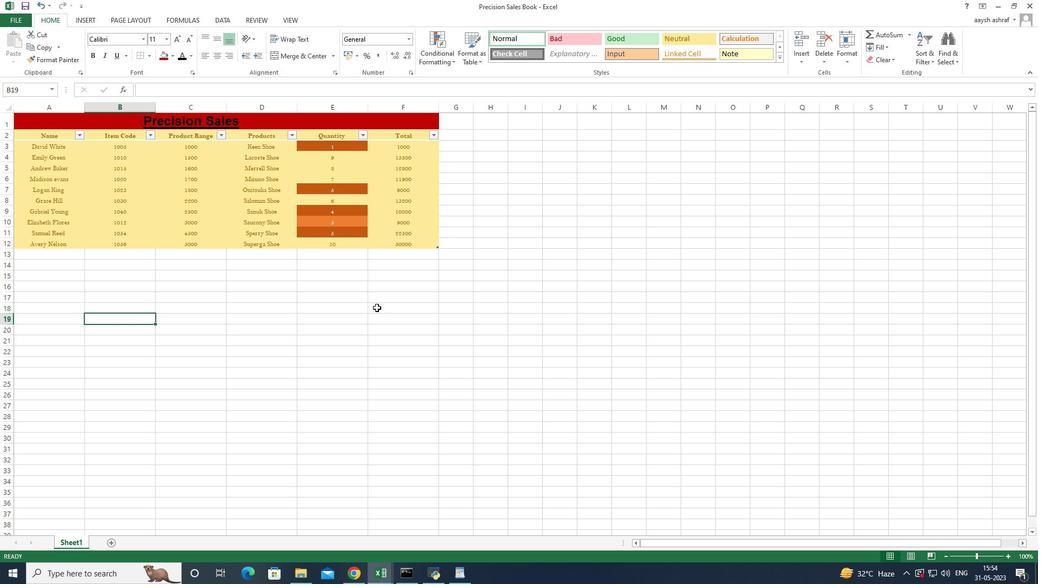 
Action: Mouse scrolled (377, 308) with delta (0, 0)
Screenshot: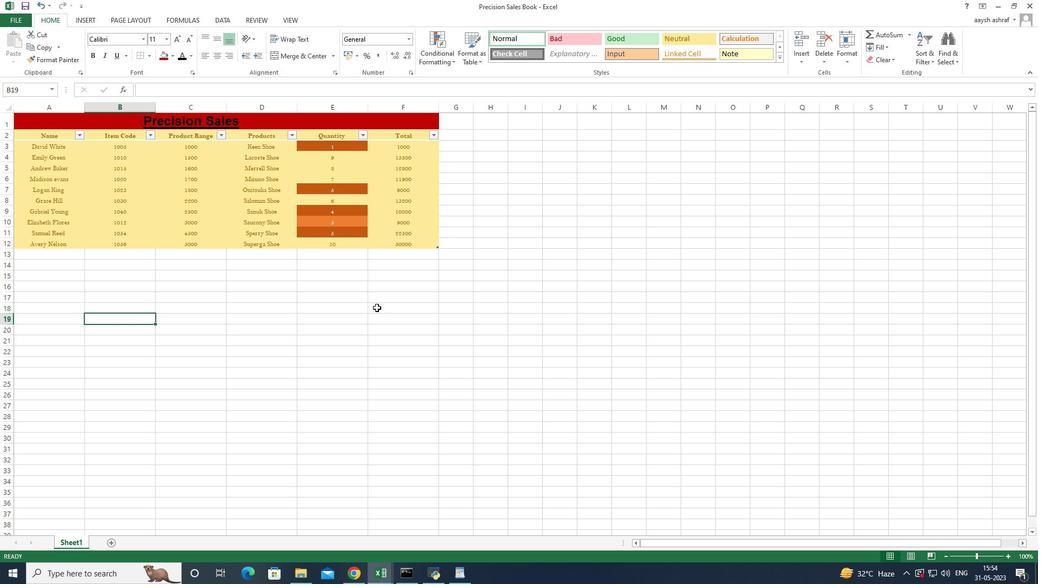 
Action: Mouse moved to (376, 307)
Screenshot: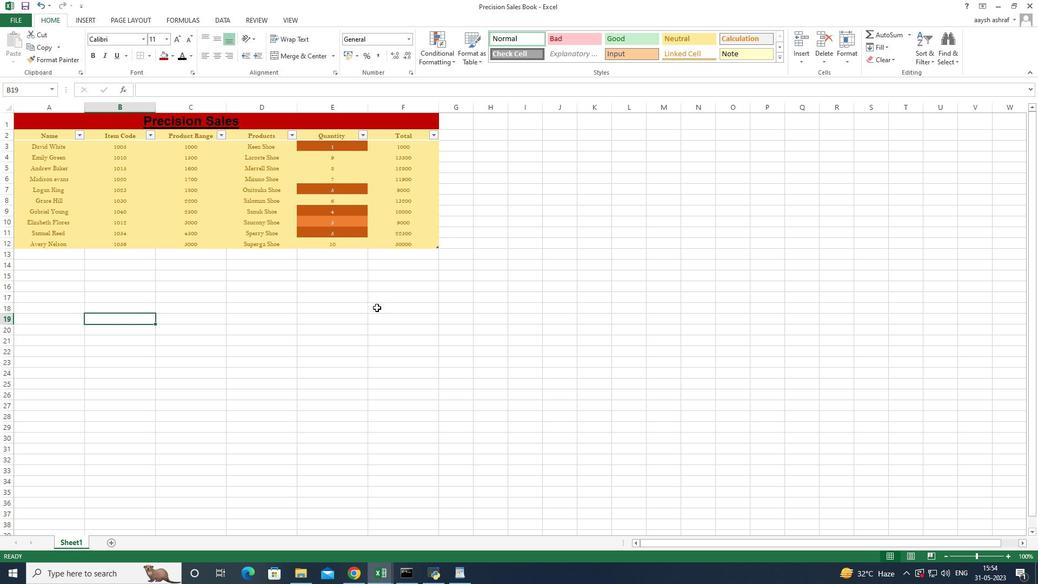 
